 Task: Find connections with filter location Gorakhpur with filter topic #mentorshipwith filter profile language Potuguese with filter current company KPIT with filter school Velammal College of Engineering & Technology, Madurai with filter industry Circuses and Magic Shows with filter service category Corporate Events with filter keywords title Account Executive
Action: Mouse moved to (556, 92)
Screenshot: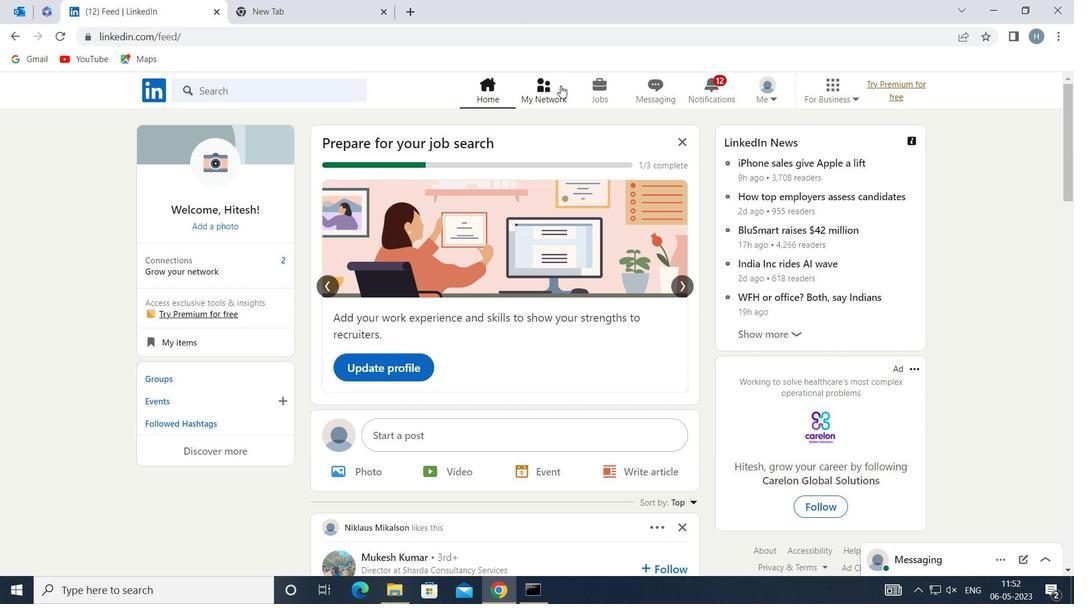 
Action: Mouse pressed left at (556, 92)
Screenshot: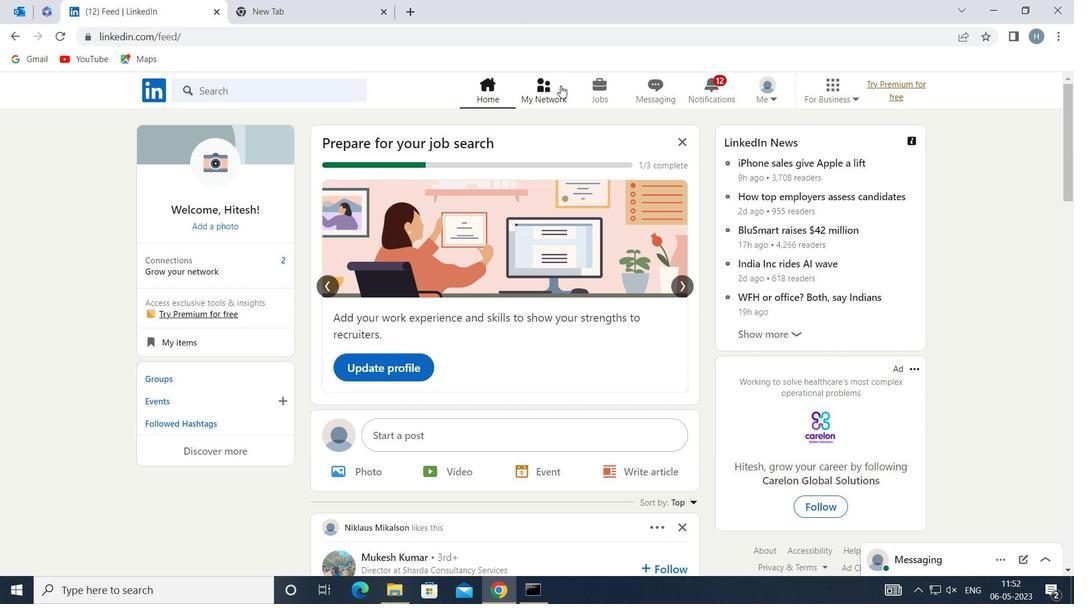 
Action: Mouse moved to (318, 162)
Screenshot: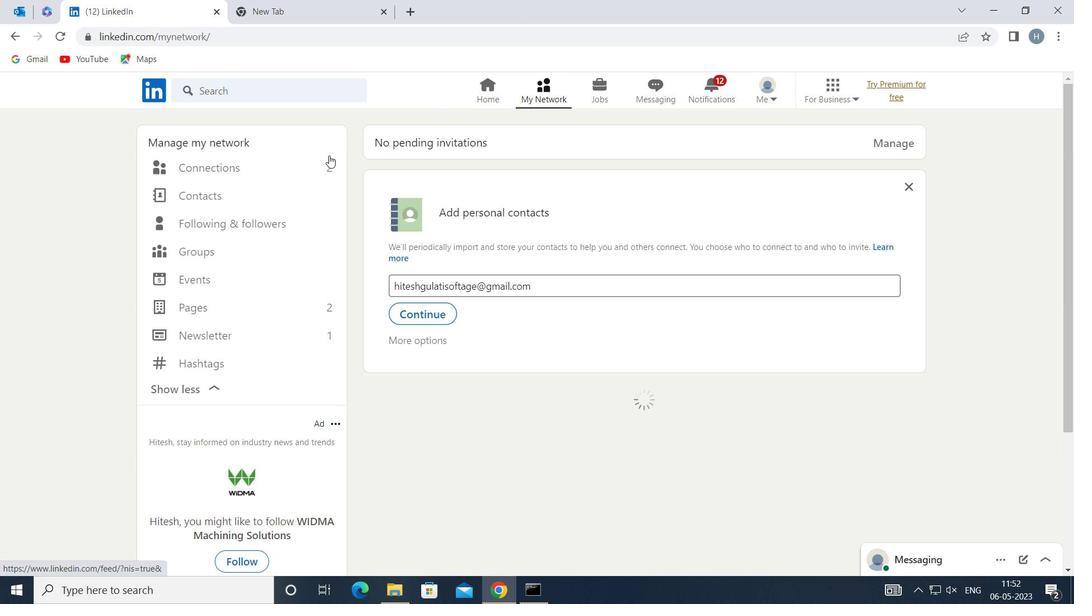 
Action: Mouse pressed left at (318, 162)
Screenshot: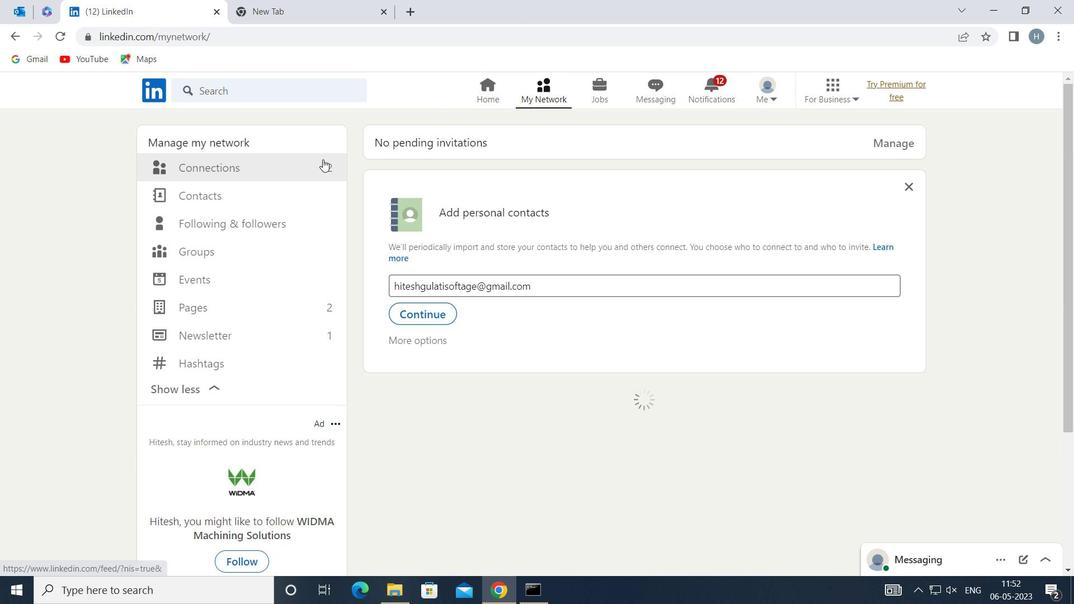 
Action: Mouse moved to (628, 167)
Screenshot: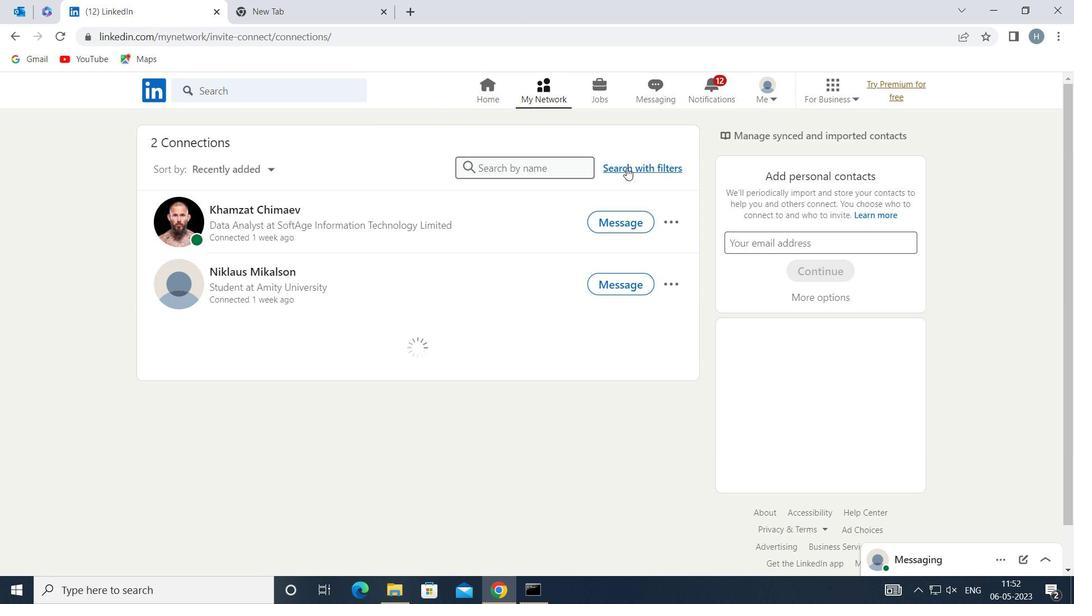 
Action: Mouse pressed left at (628, 167)
Screenshot: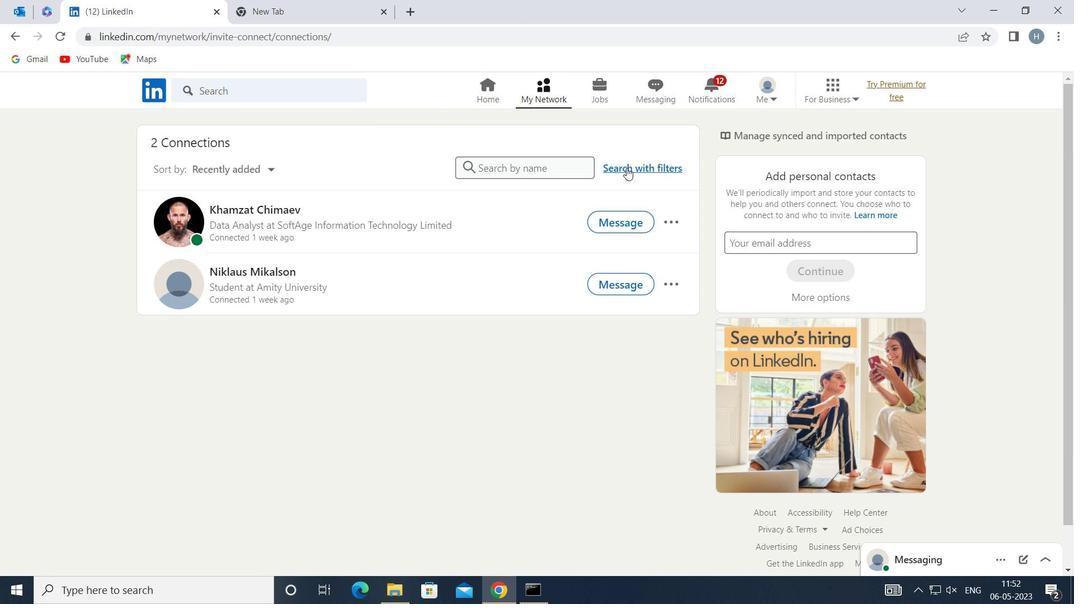 
Action: Mouse moved to (591, 127)
Screenshot: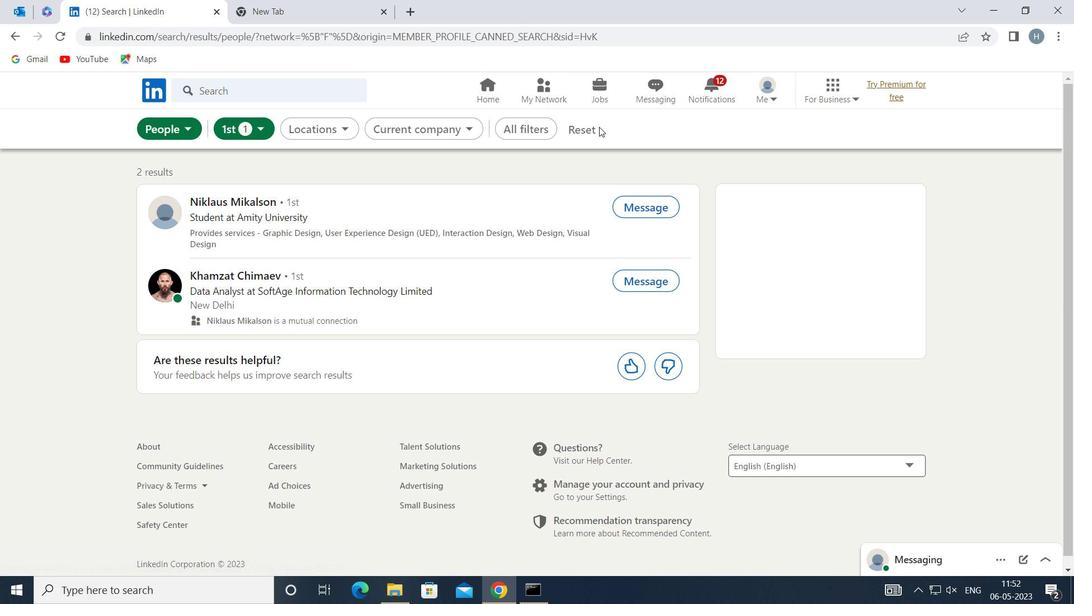 
Action: Mouse pressed left at (591, 127)
Screenshot: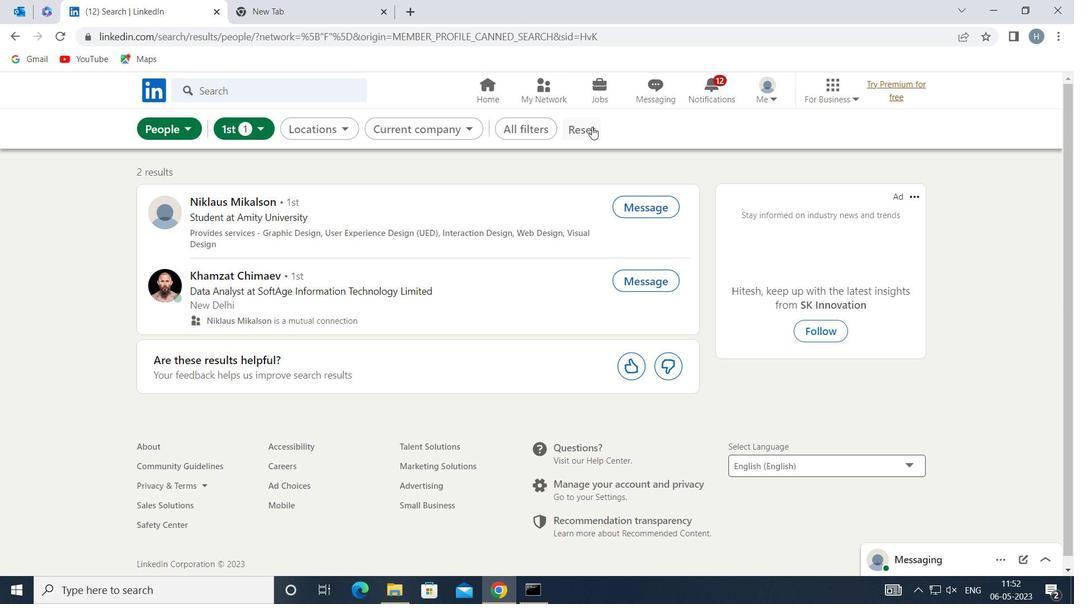 
Action: Mouse moved to (566, 122)
Screenshot: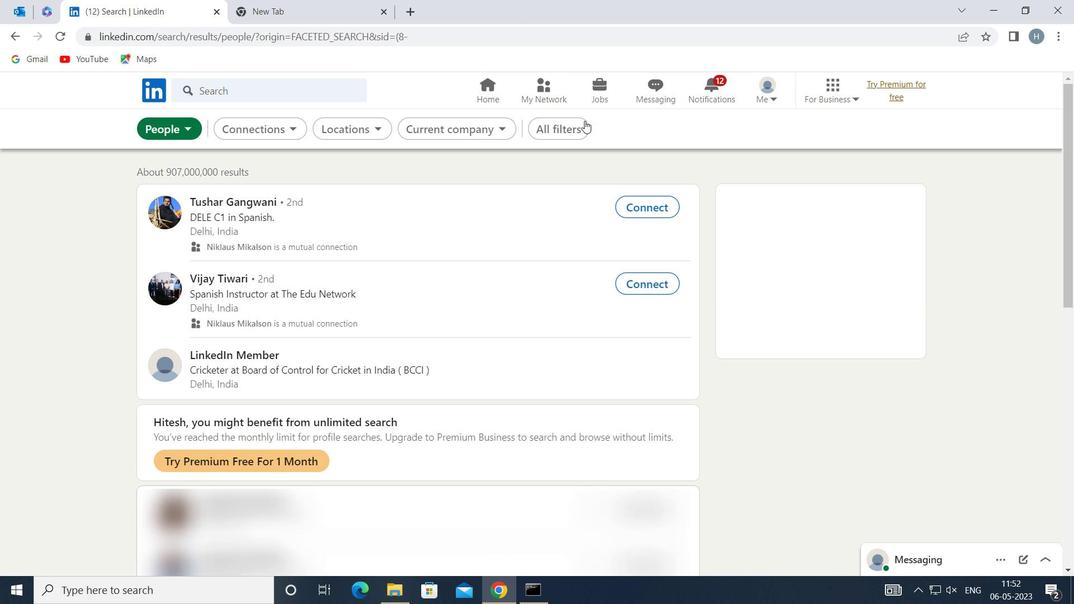 
Action: Mouse pressed left at (566, 122)
Screenshot: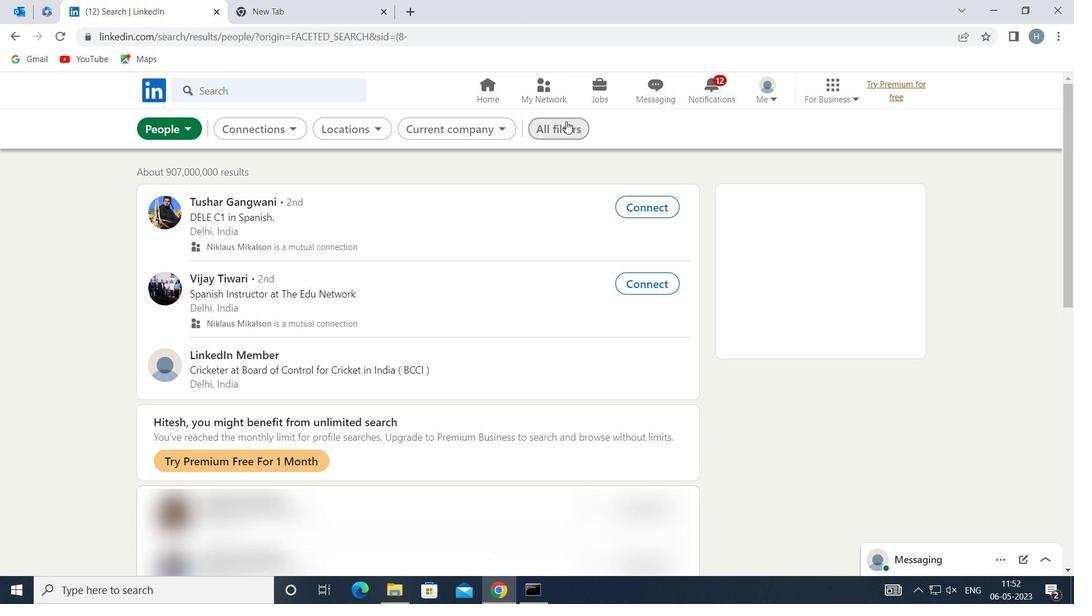 
Action: Mouse moved to (784, 263)
Screenshot: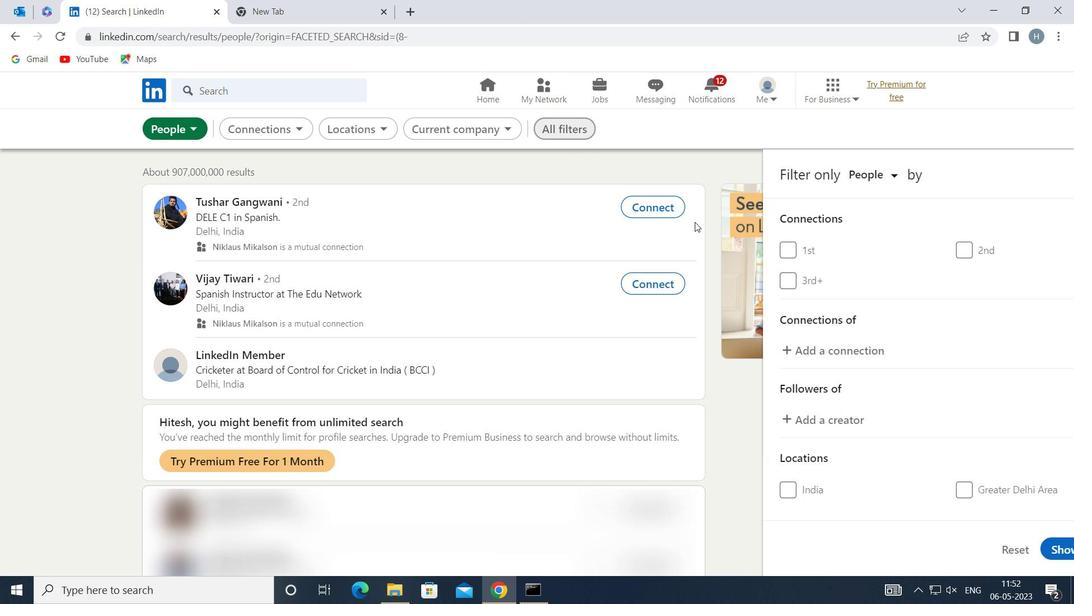
Action: Mouse scrolled (784, 262) with delta (0, 0)
Screenshot: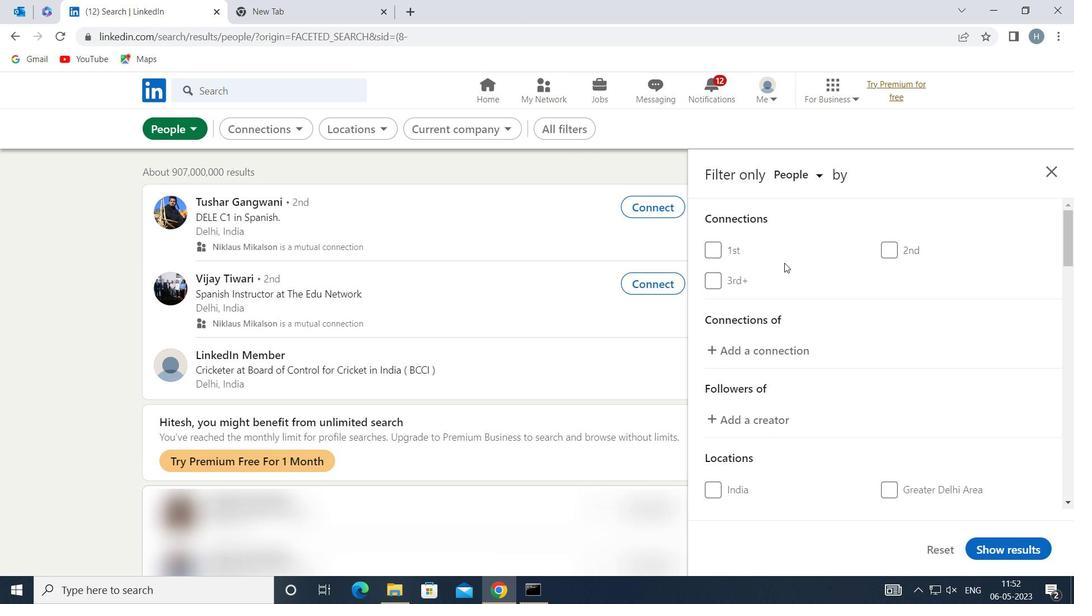 
Action: Mouse moved to (785, 263)
Screenshot: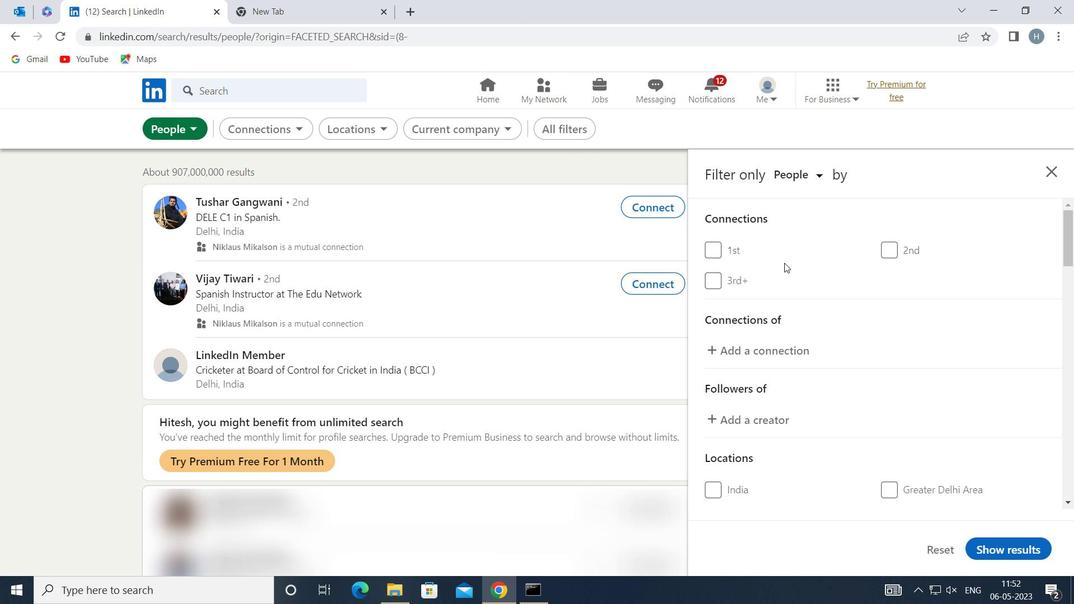 
Action: Mouse scrolled (785, 262) with delta (0, 0)
Screenshot: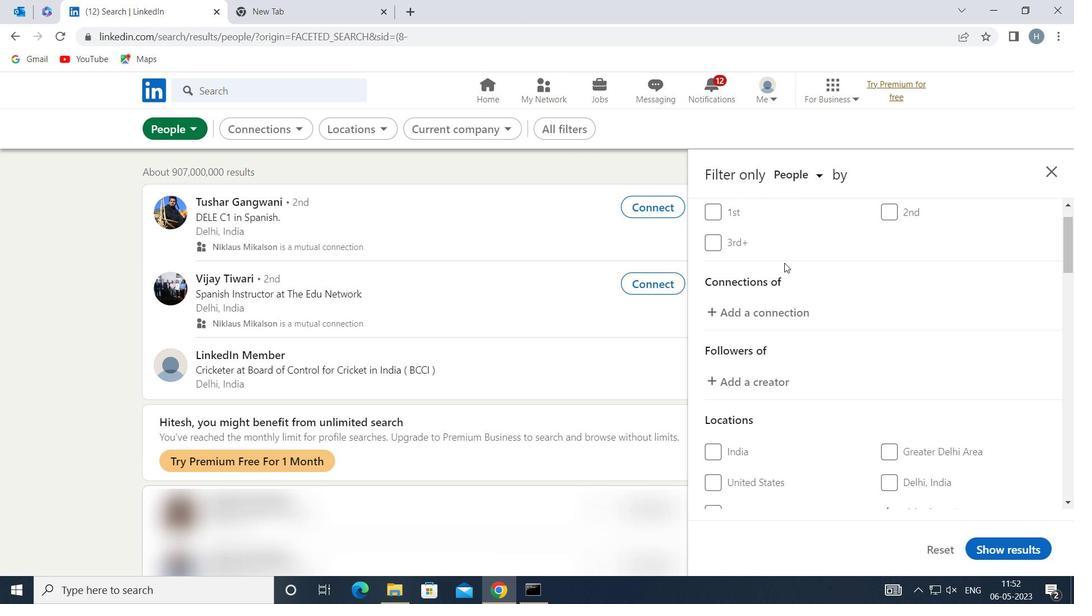
Action: Mouse scrolled (785, 262) with delta (0, 0)
Screenshot: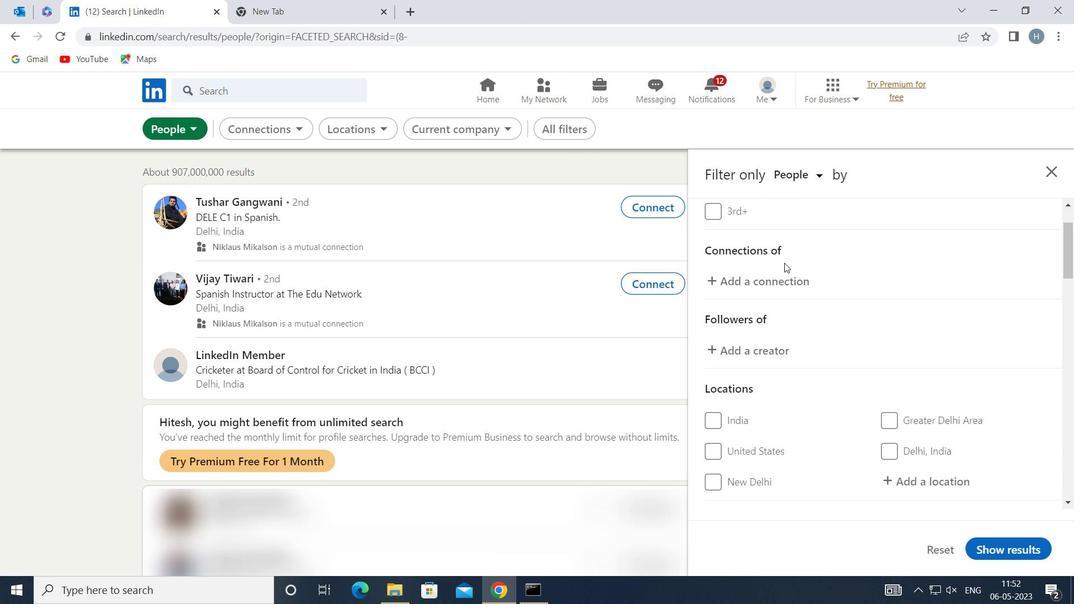 
Action: Mouse moved to (891, 341)
Screenshot: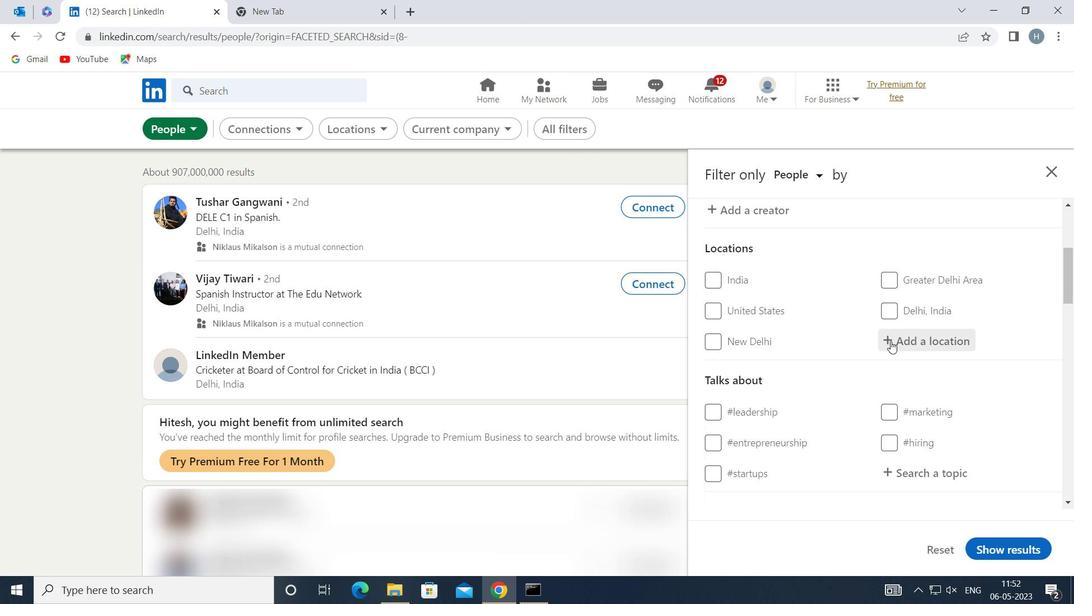
Action: Mouse pressed left at (891, 341)
Screenshot: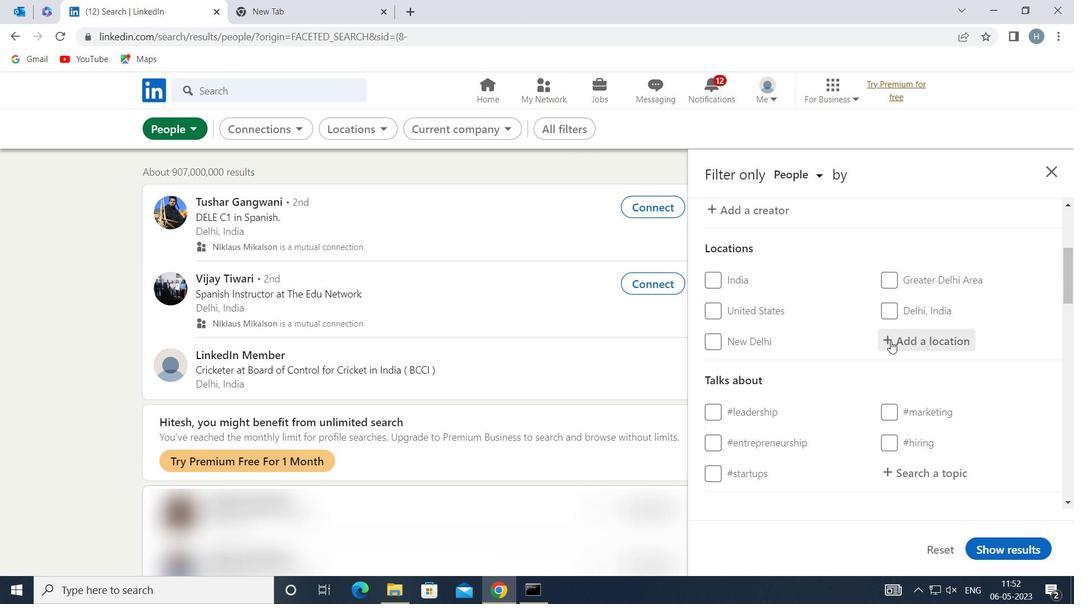 
Action: Mouse moved to (893, 341)
Screenshot: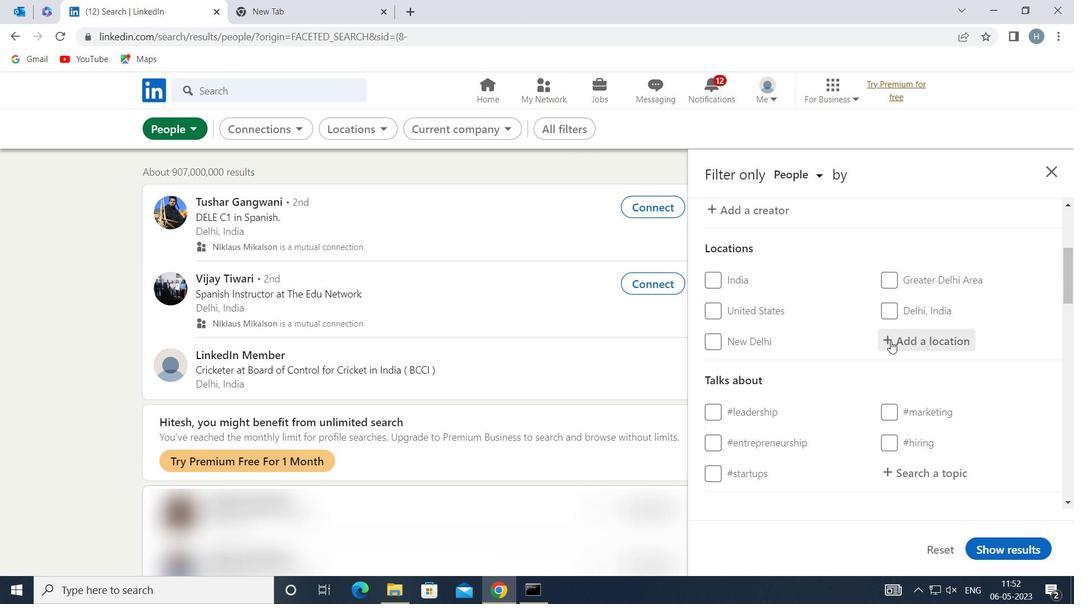 
Action: Key pressed <Key.shift>GORAKHPUR
Screenshot: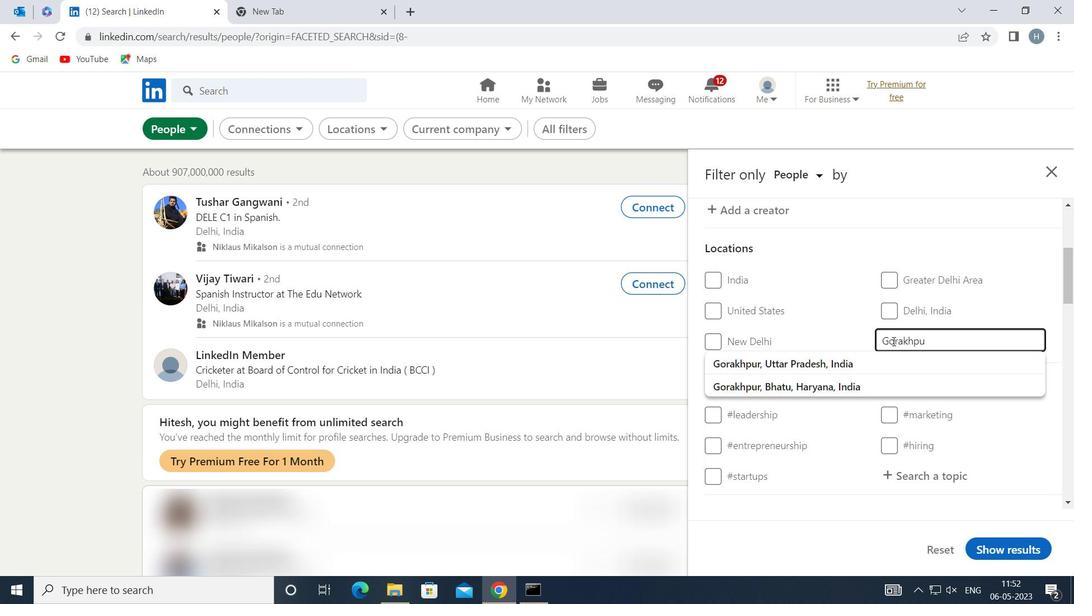 
Action: Mouse moved to (1014, 302)
Screenshot: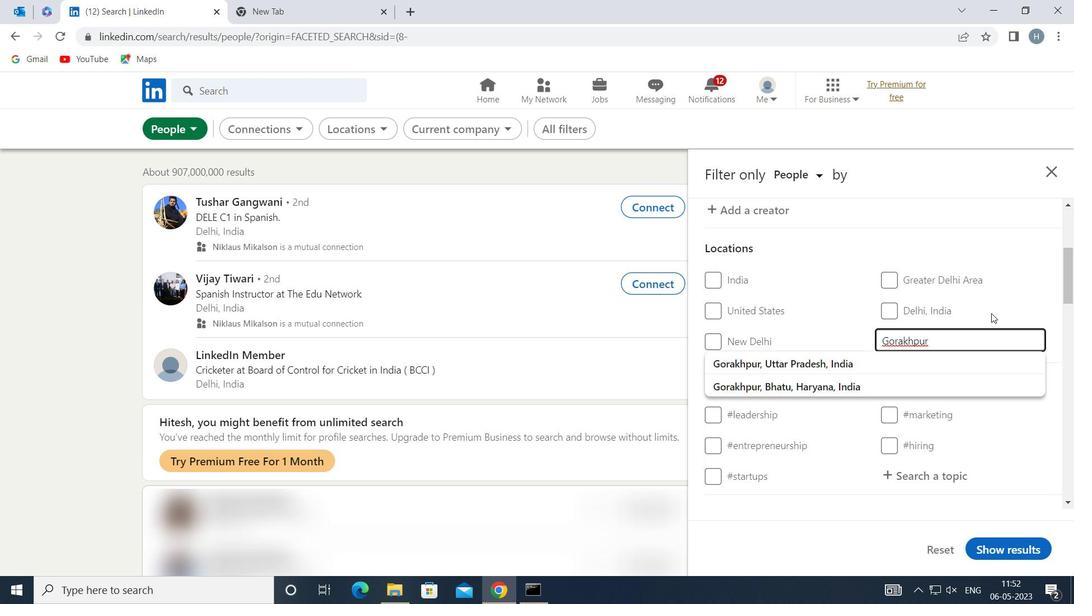 
Action: Mouse pressed left at (1014, 302)
Screenshot: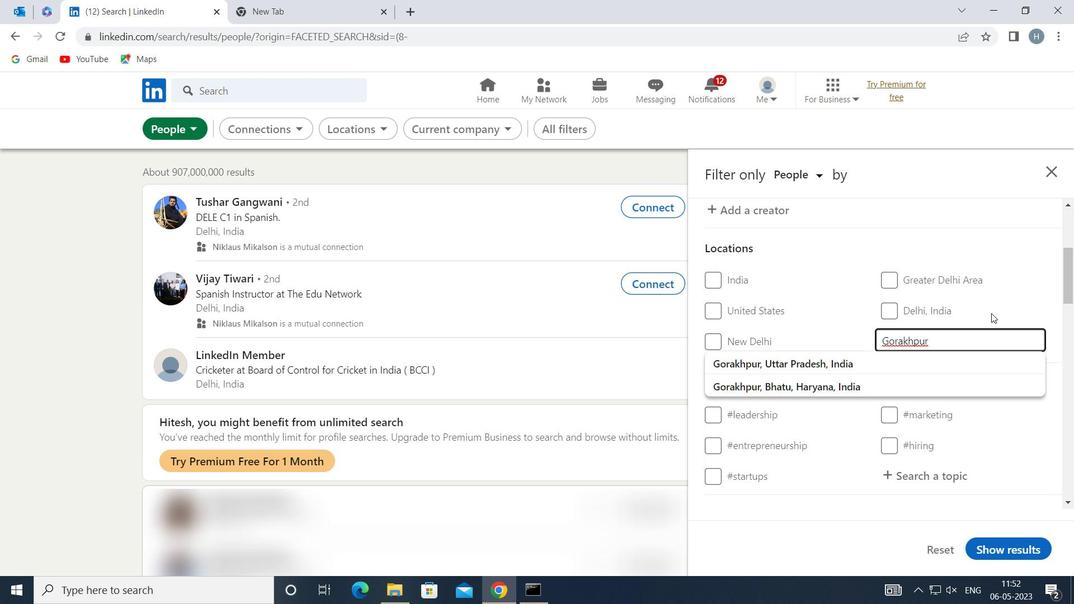 
Action: Mouse moved to (954, 350)
Screenshot: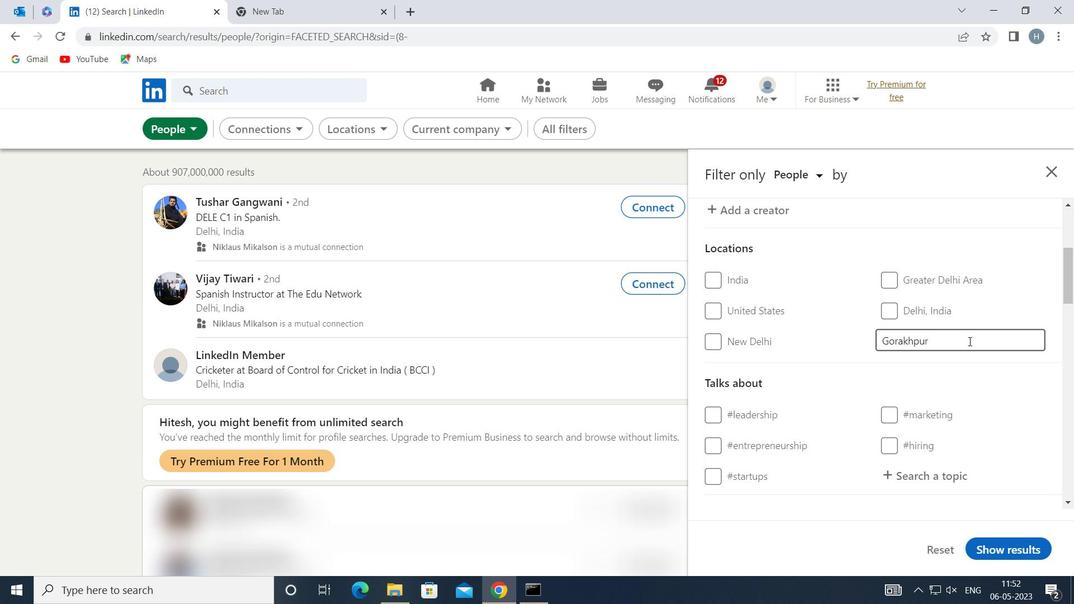 
Action: Mouse scrolled (954, 350) with delta (0, 0)
Screenshot: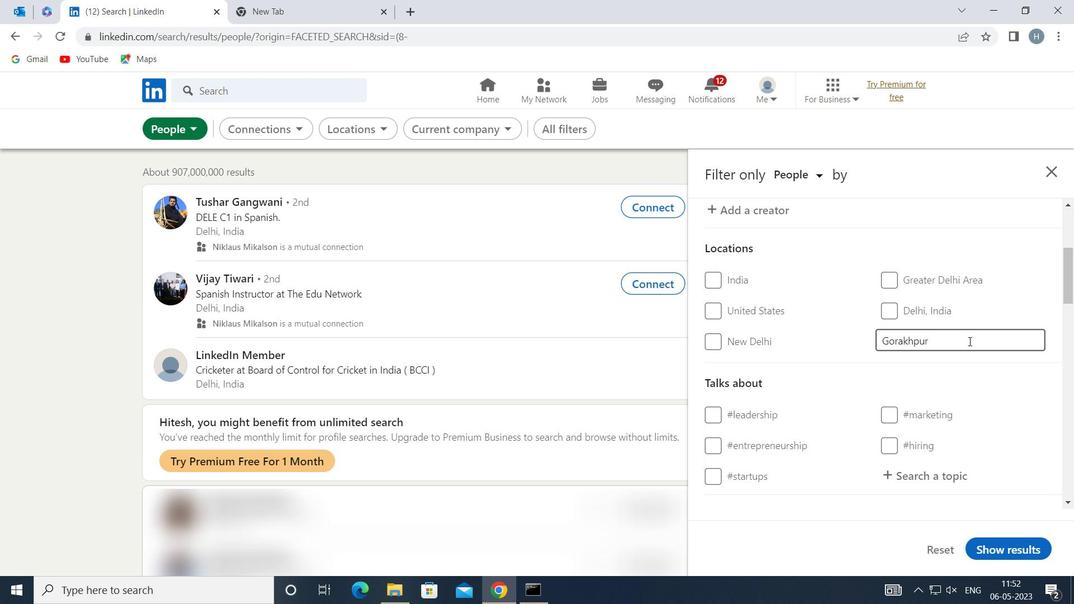 
Action: Mouse moved to (948, 350)
Screenshot: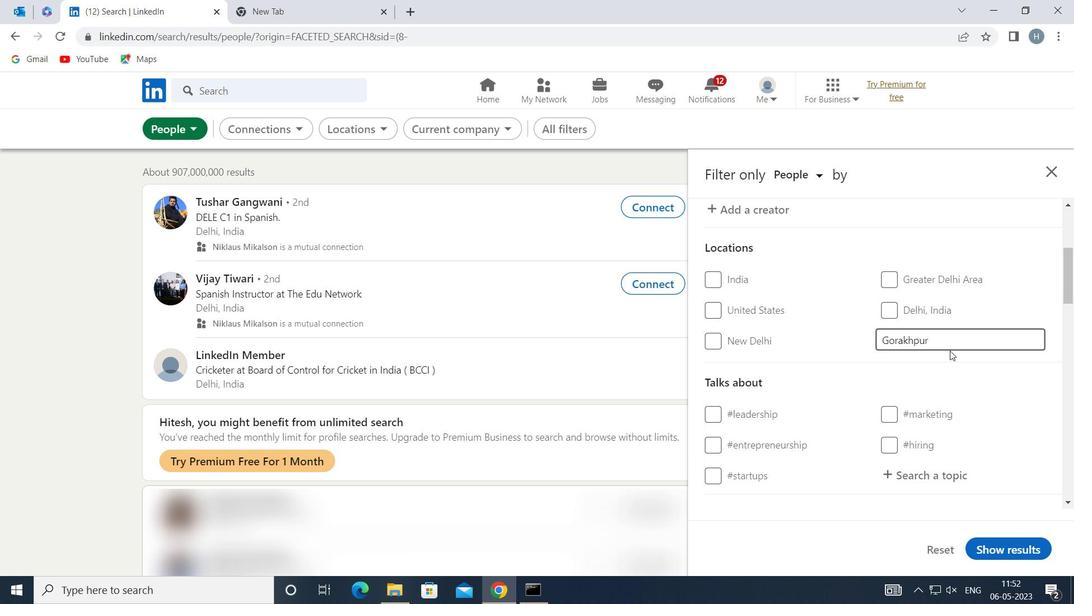 
Action: Mouse scrolled (948, 350) with delta (0, 0)
Screenshot: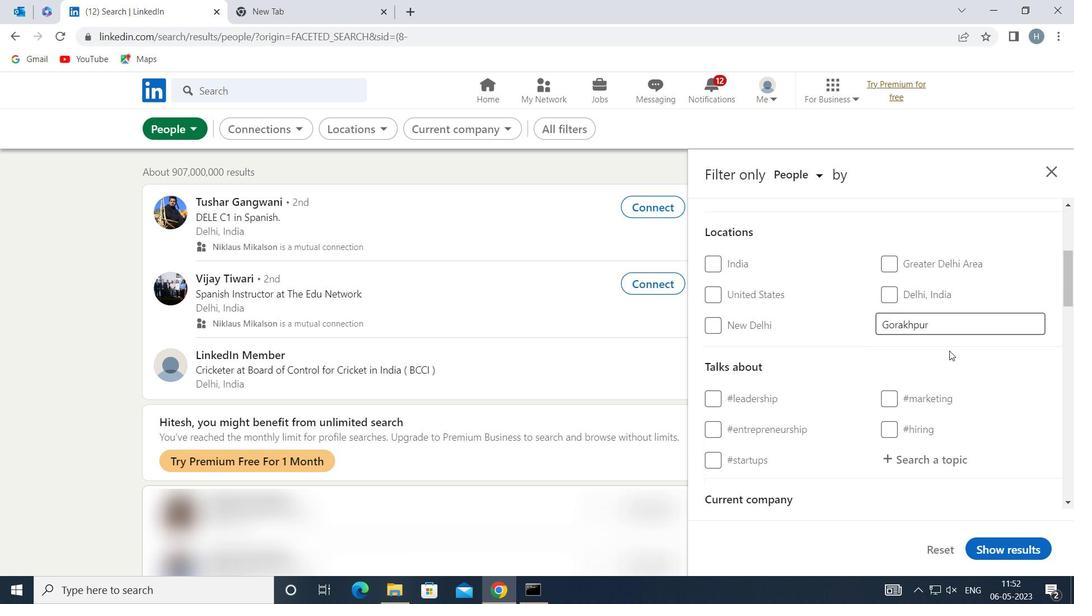 
Action: Mouse moved to (953, 331)
Screenshot: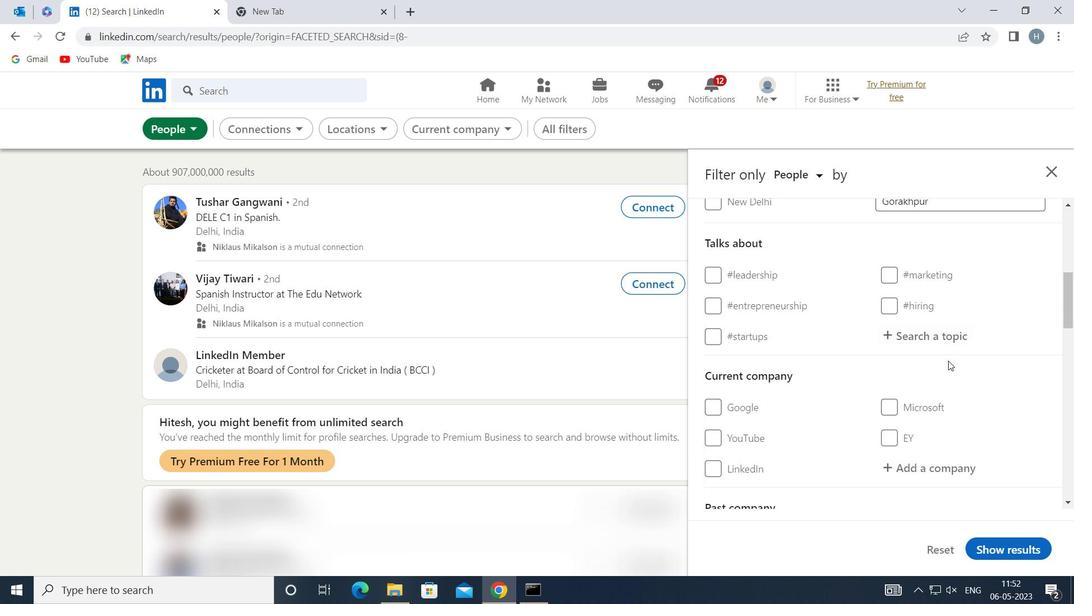 
Action: Mouse pressed left at (953, 331)
Screenshot: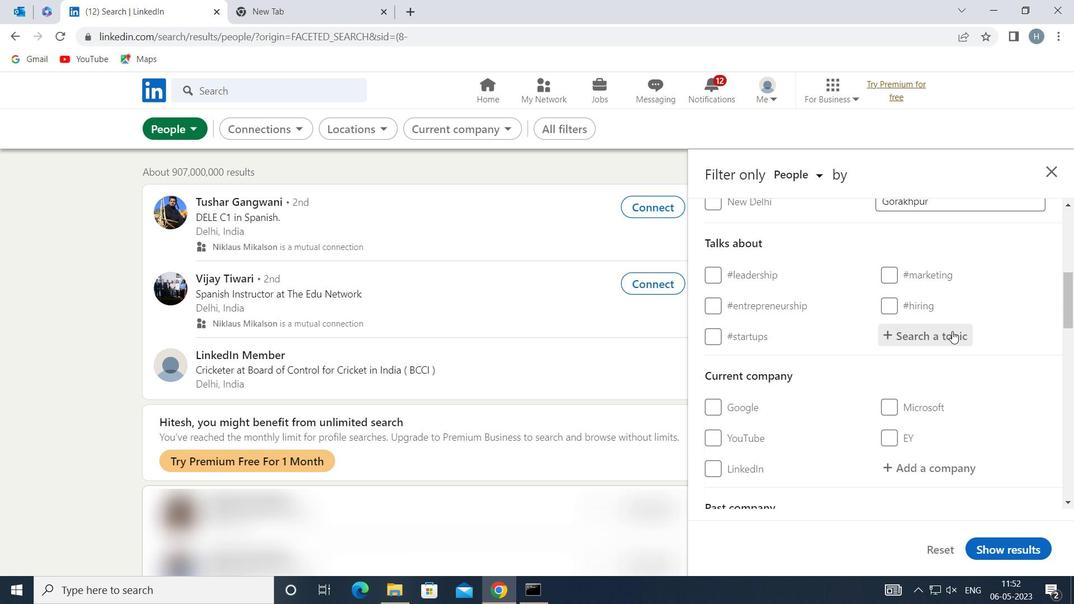 
Action: Key pressed MENTORSHIP
Screenshot: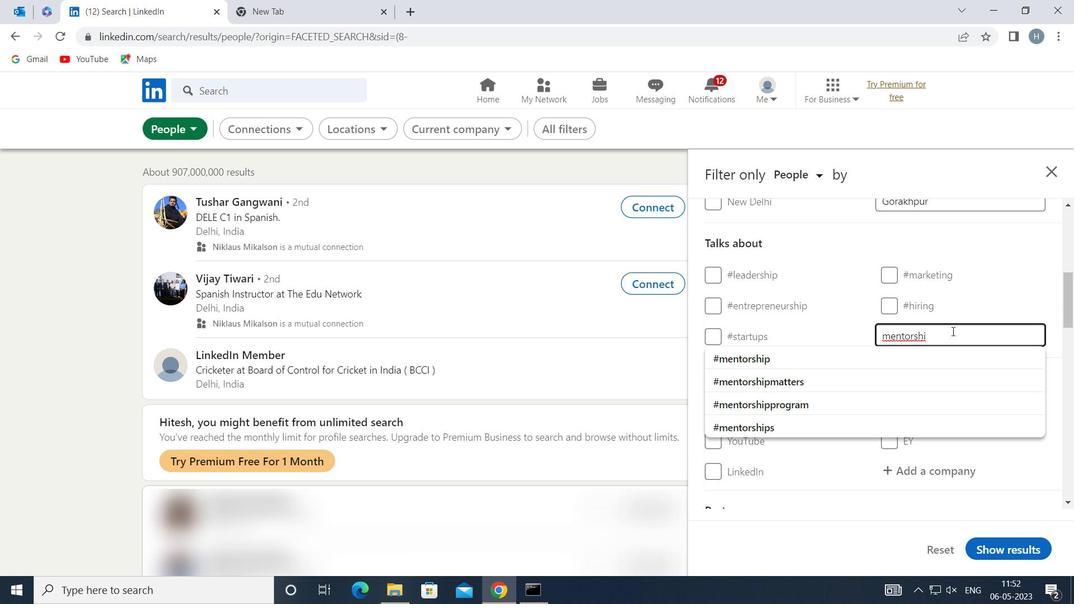 
Action: Mouse moved to (827, 358)
Screenshot: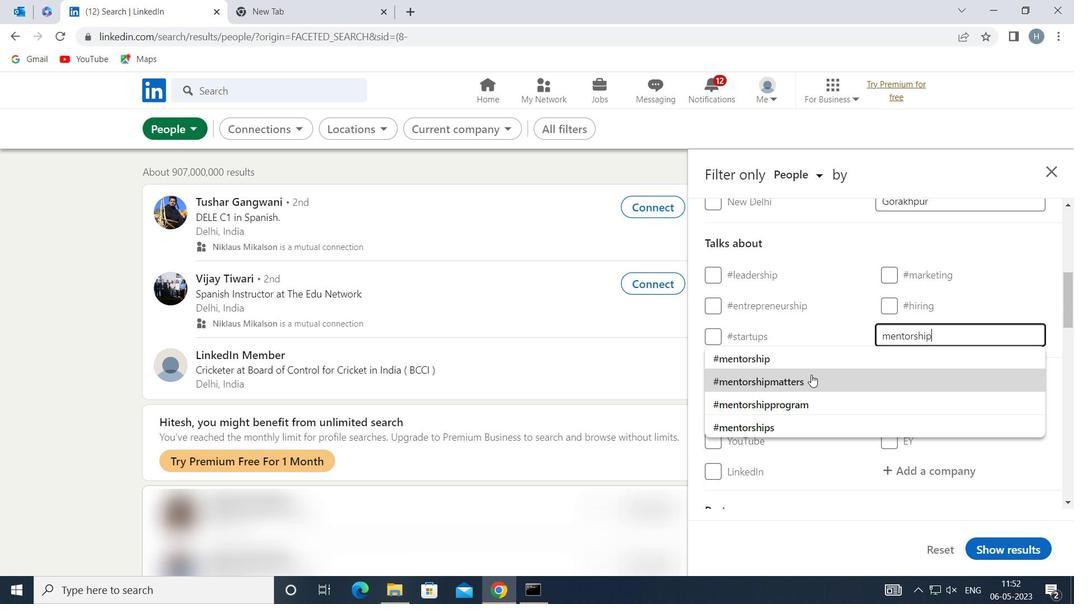 
Action: Mouse pressed left at (827, 358)
Screenshot: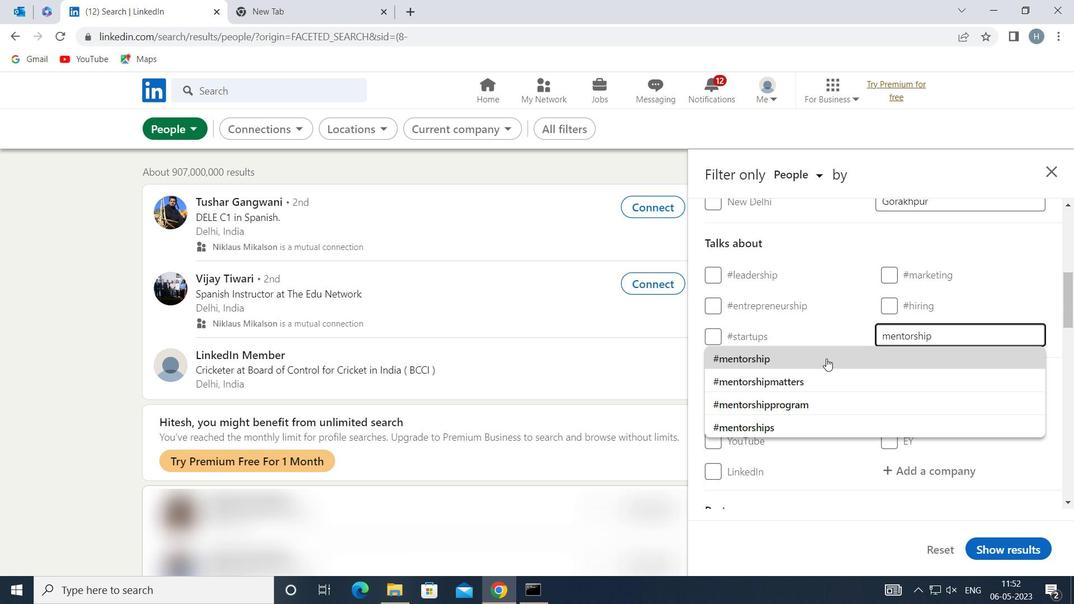 
Action: Mouse moved to (834, 349)
Screenshot: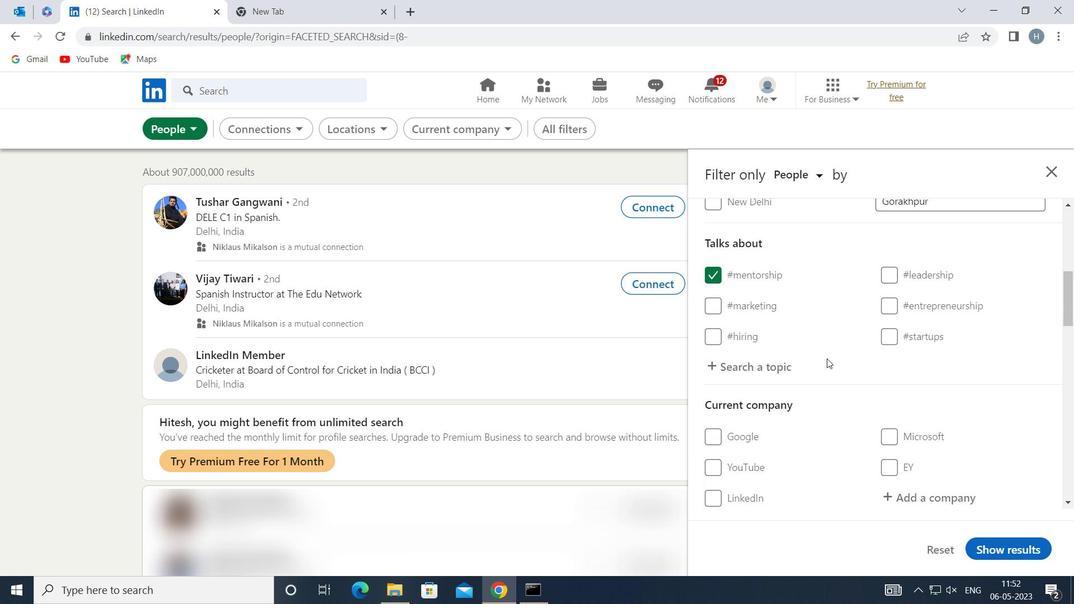
Action: Mouse scrolled (834, 348) with delta (0, 0)
Screenshot: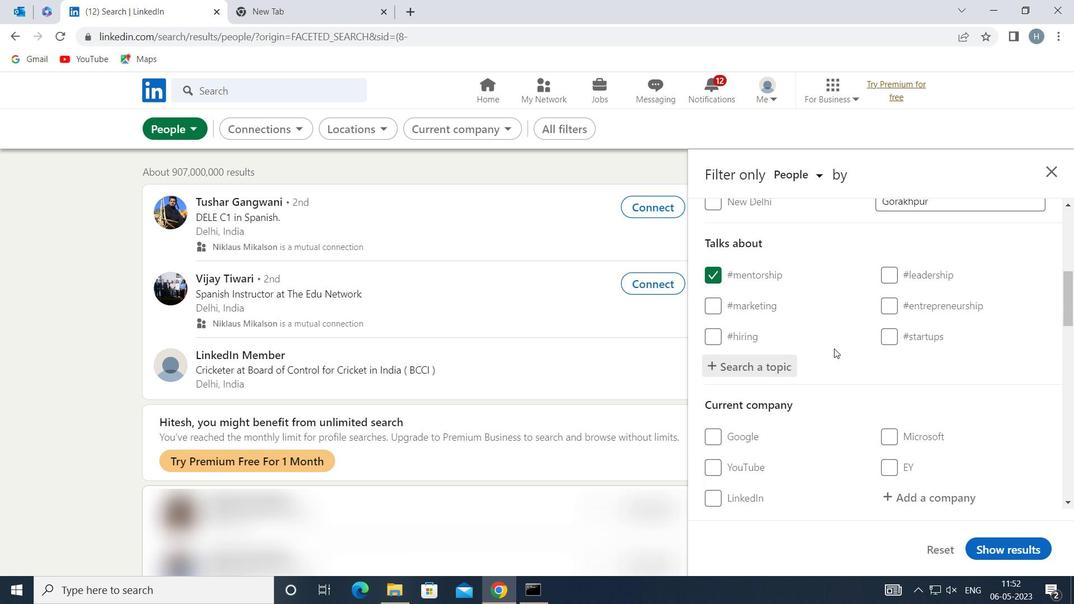 
Action: Mouse moved to (836, 345)
Screenshot: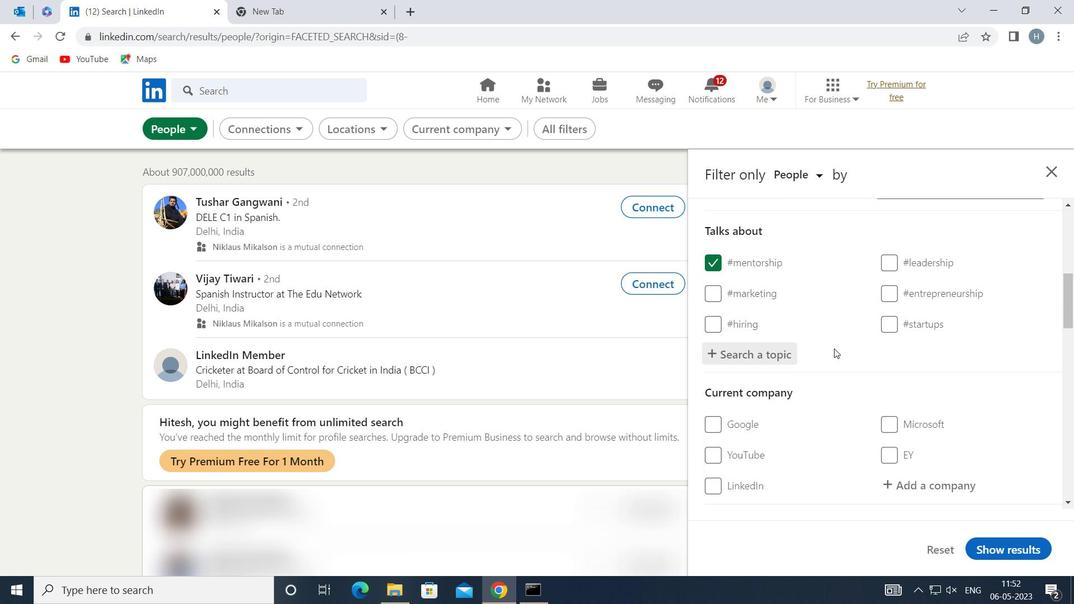 
Action: Mouse scrolled (836, 345) with delta (0, 0)
Screenshot: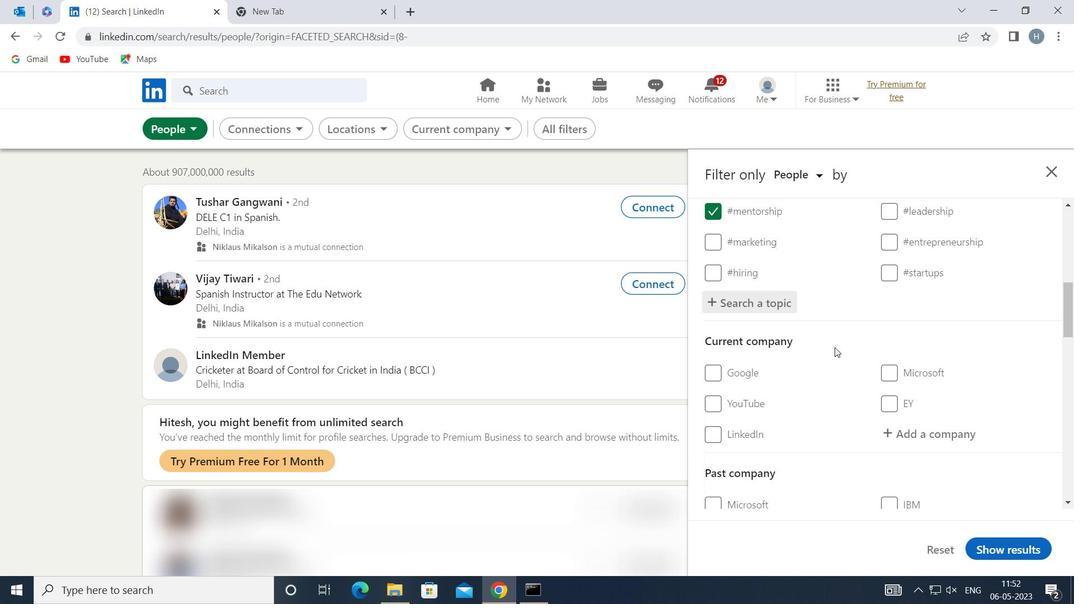 
Action: Mouse moved to (842, 342)
Screenshot: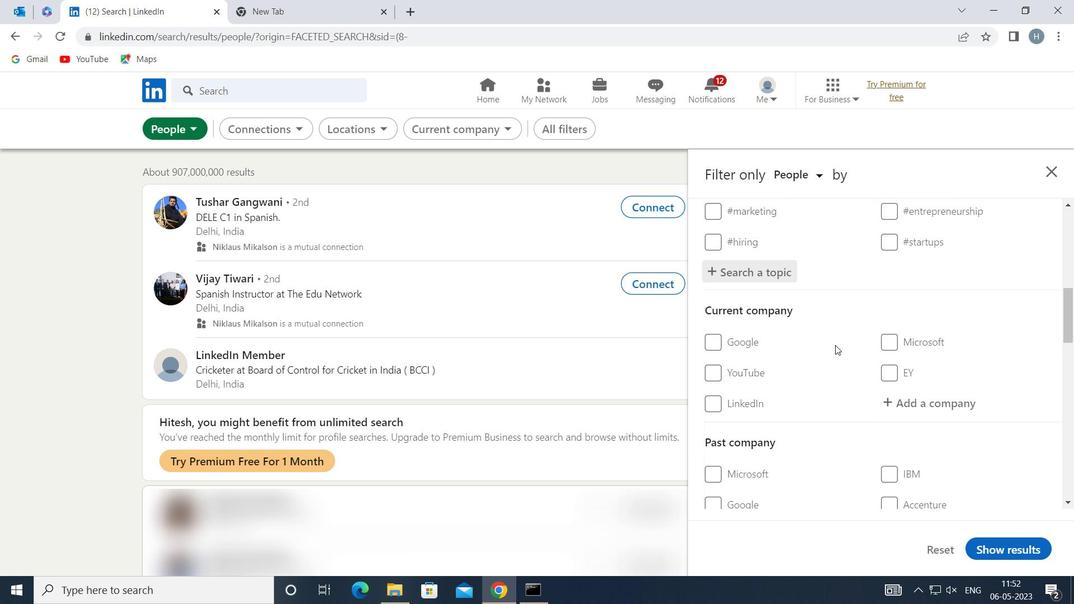 
Action: Mouse scrolled (842, 342) with delta (0, 0)
Screenshot: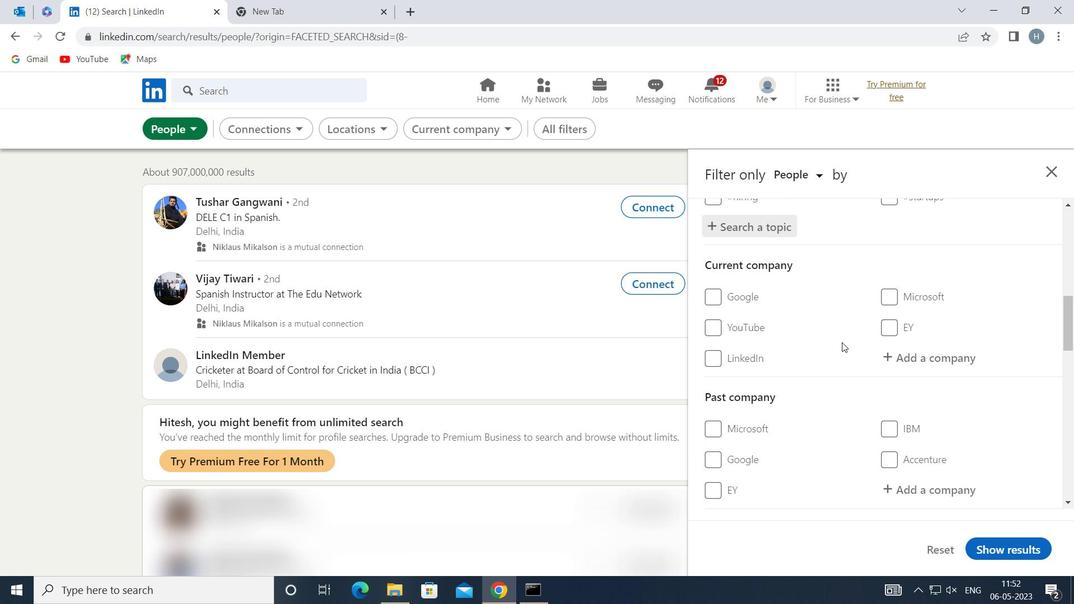 
Action: Mouse moved to (841, 342)
Screenshot: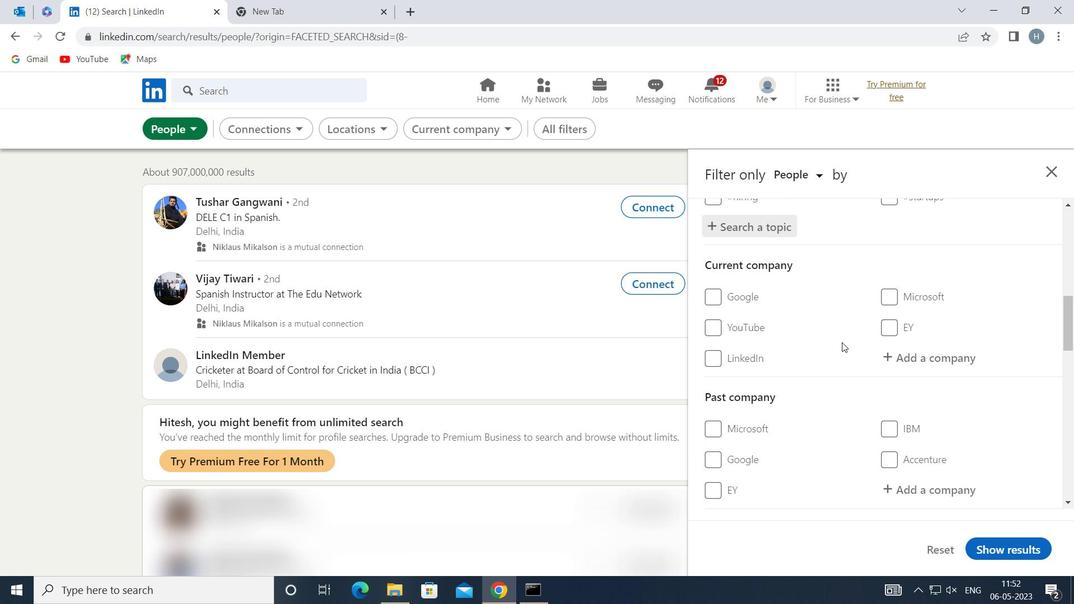 
Action: Mouse scrolled (841, 342) with delta (0, 0)
Screenshot: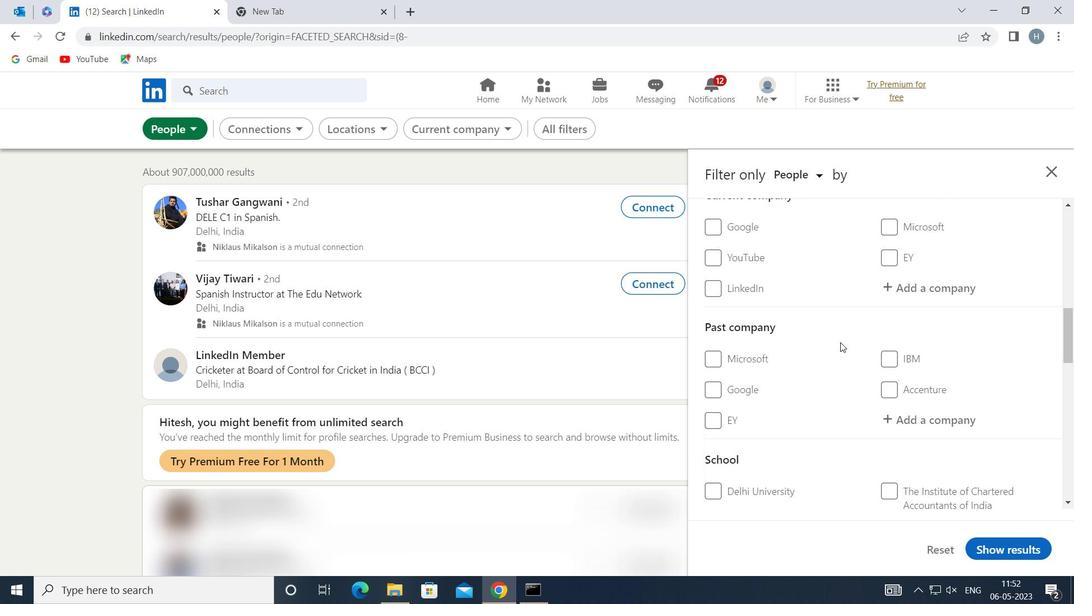 
Action: Mouse moved to (843, 340)
Screenshot: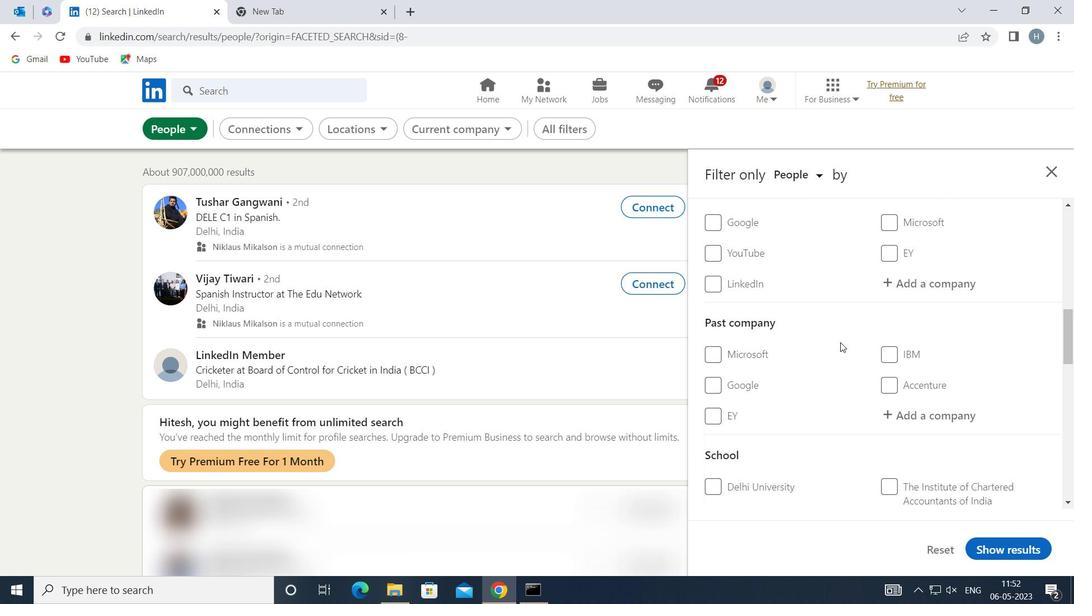 
Action: Mouse scrolled (843, 339) with delta (0, 0)
Screenshot: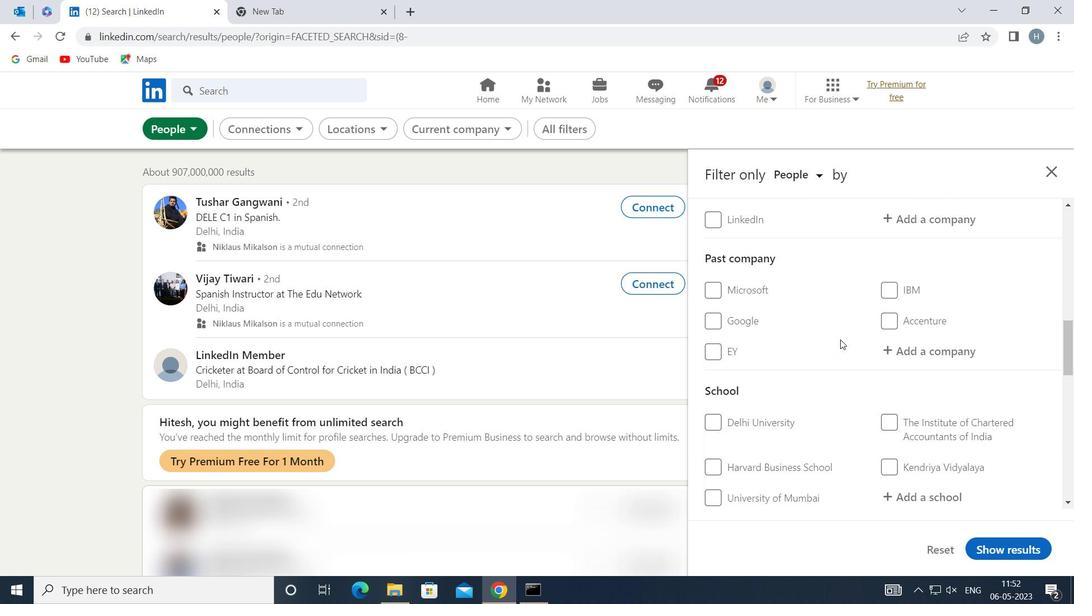 
Action: Mouse scrolled (843, 339) with delta (0, 0)
Screenshot: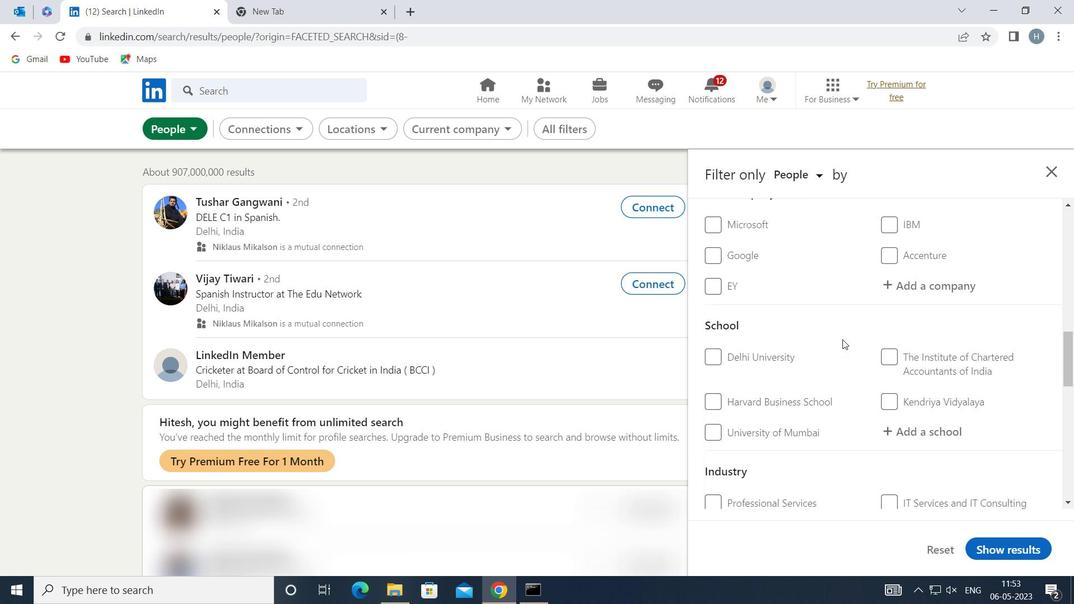 
Action: Mouse moved to (843, 343)
Screenshot: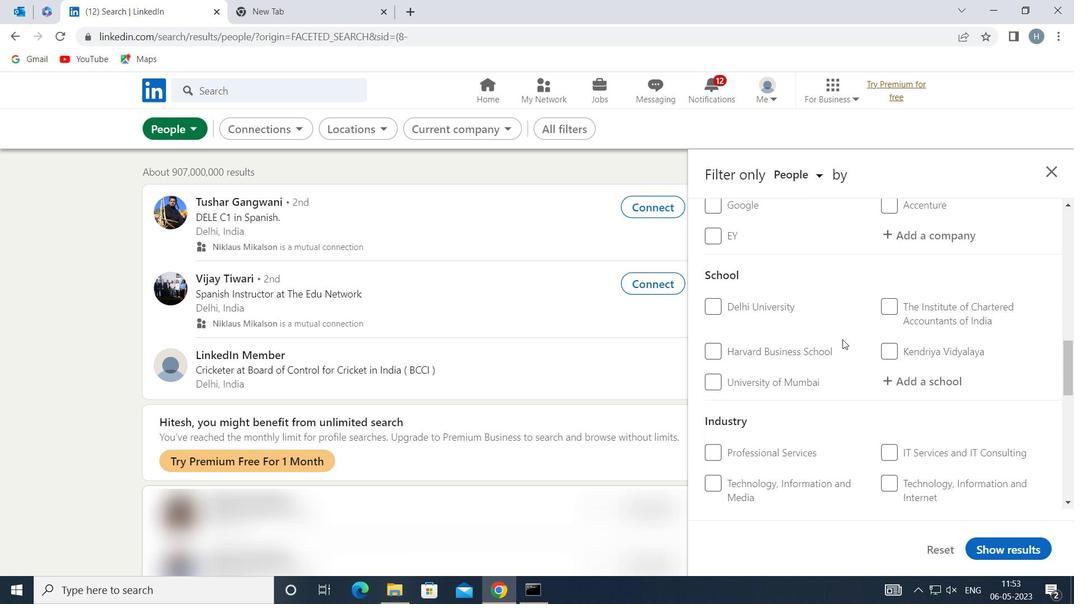 
Action: Mouse scrolled (843, 342) with delta (0, 0)
Screenshot: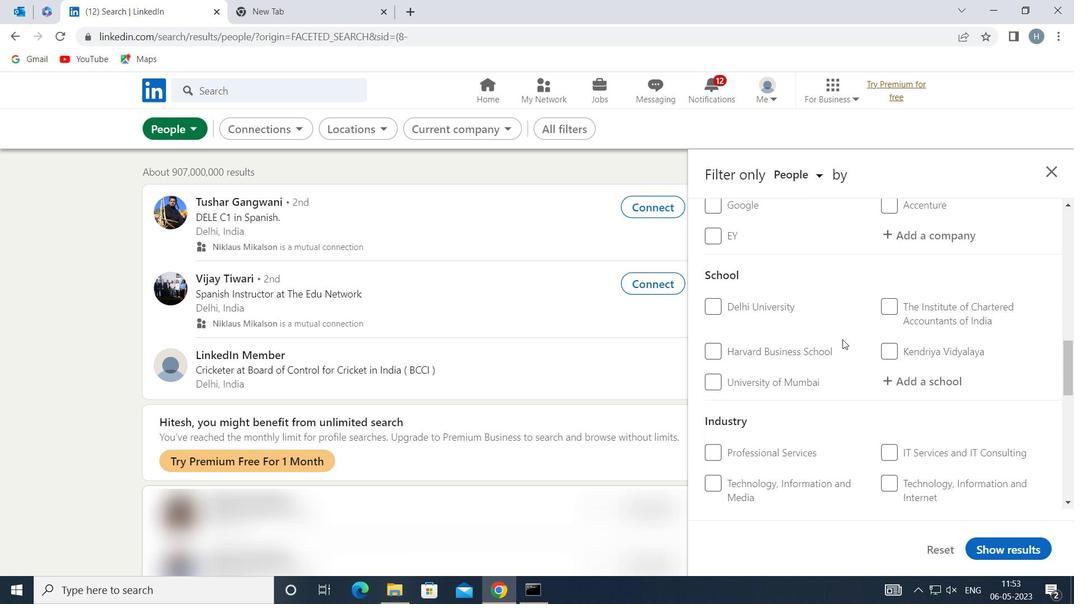 
Action: Mouse moved to (843, 345)
Screenshot: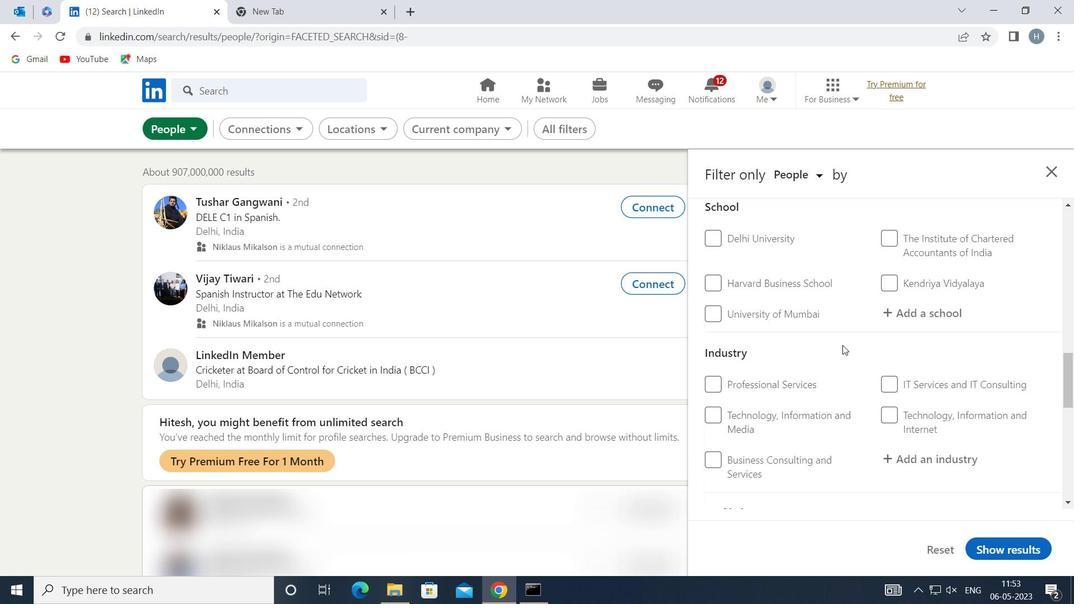 
Action: Mouse scrolled (843, 345) with delta (0, 0)
Screenshot: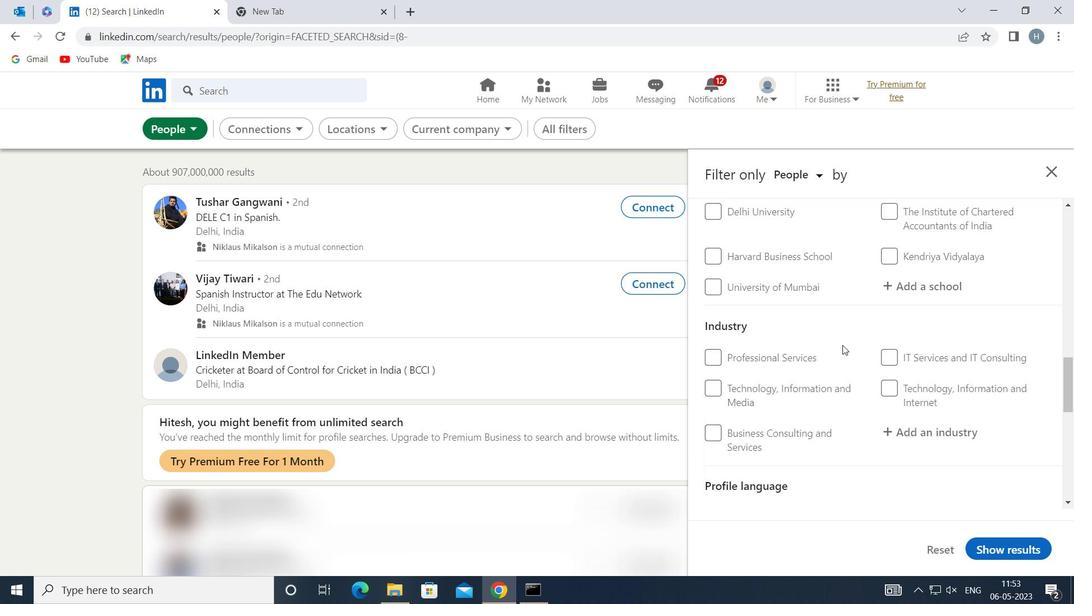 
Action: Mouse moved to (843, 348)
Screenshot: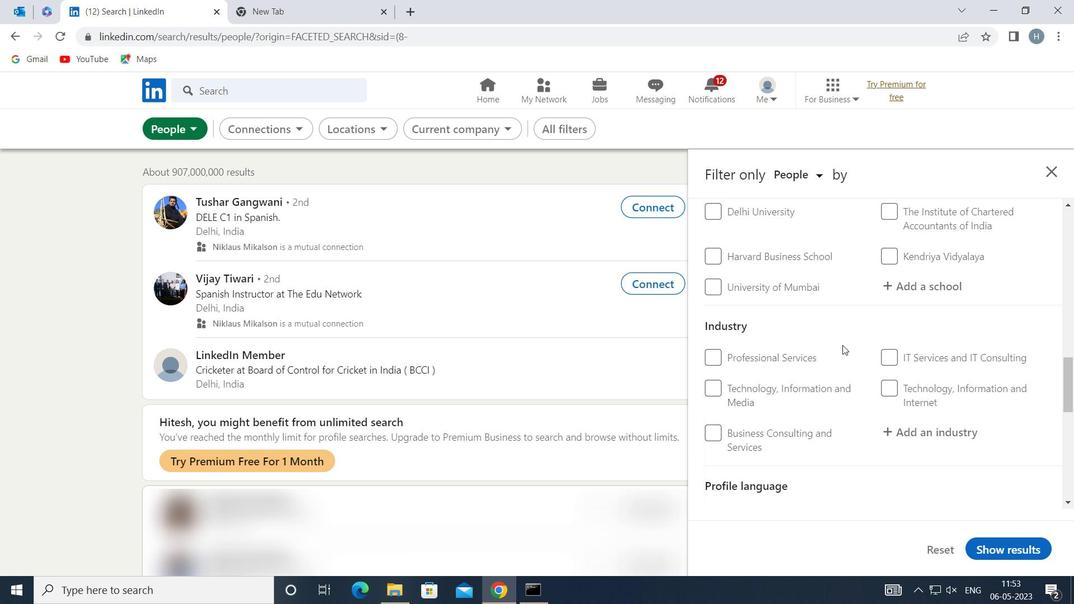
Action: Mouse scrolled (843, 347) with delta (0, 0)
Screenshot: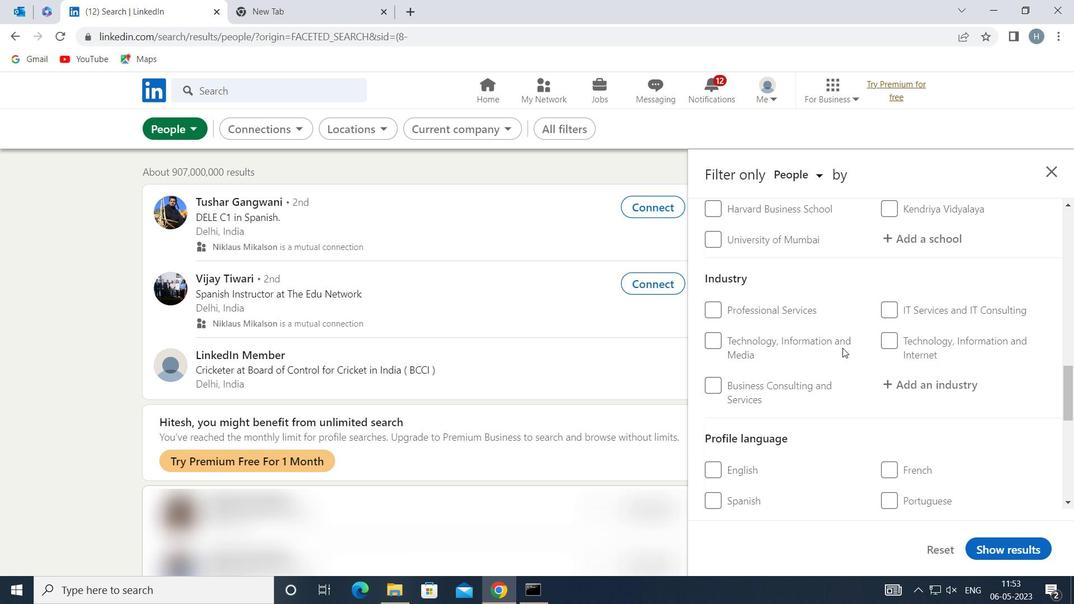 
Action: Mouse moved to (886, 403)
Screenshot: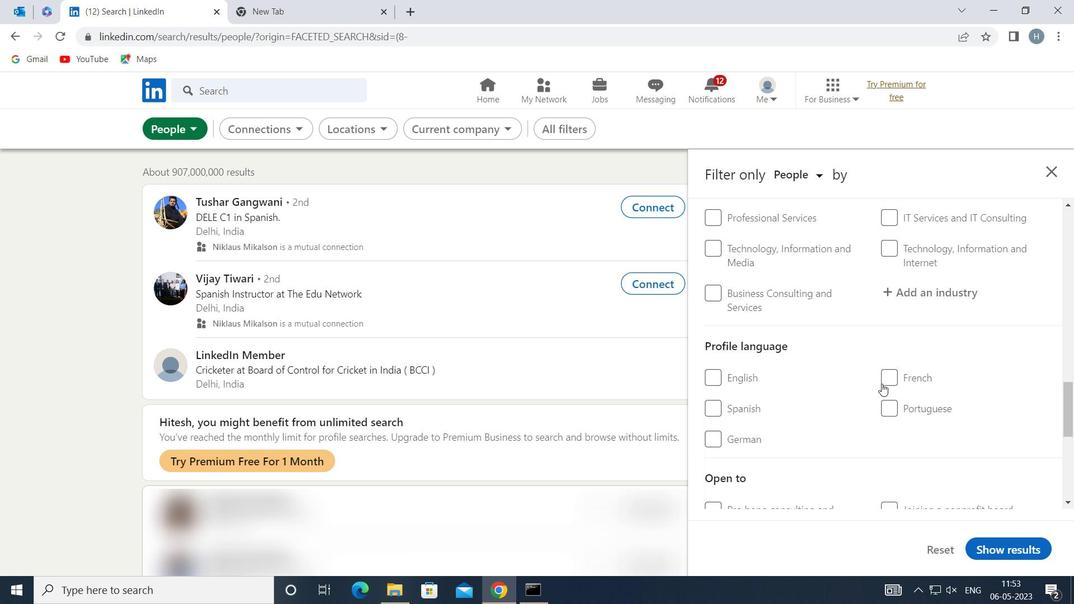 
Action: Mouse pressed left at (886, 403)
Screenshot: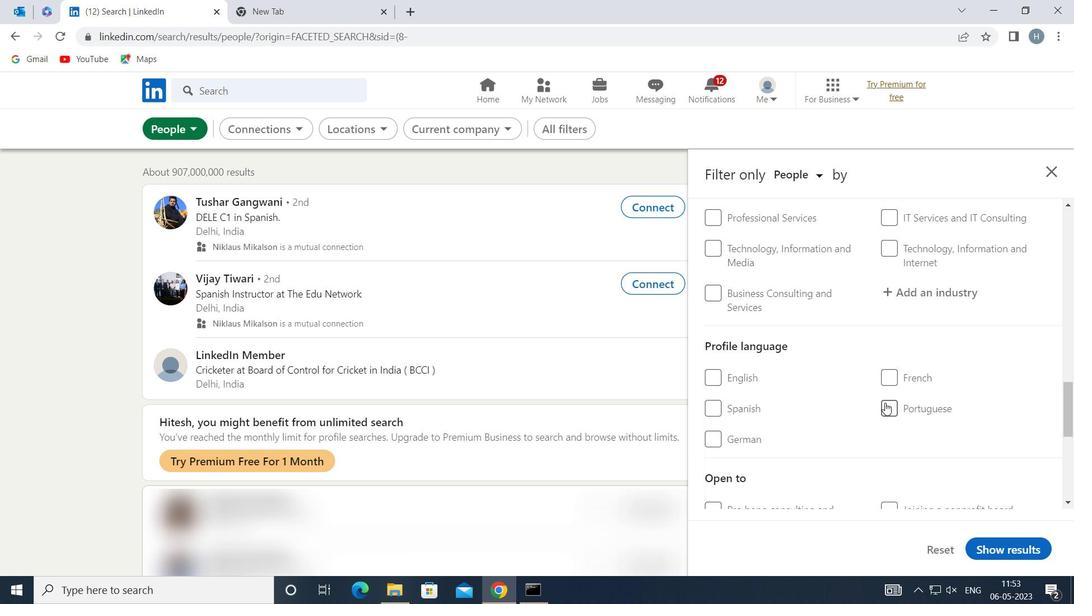 
Action: Mouse moved to (832, 400)
Screenshot: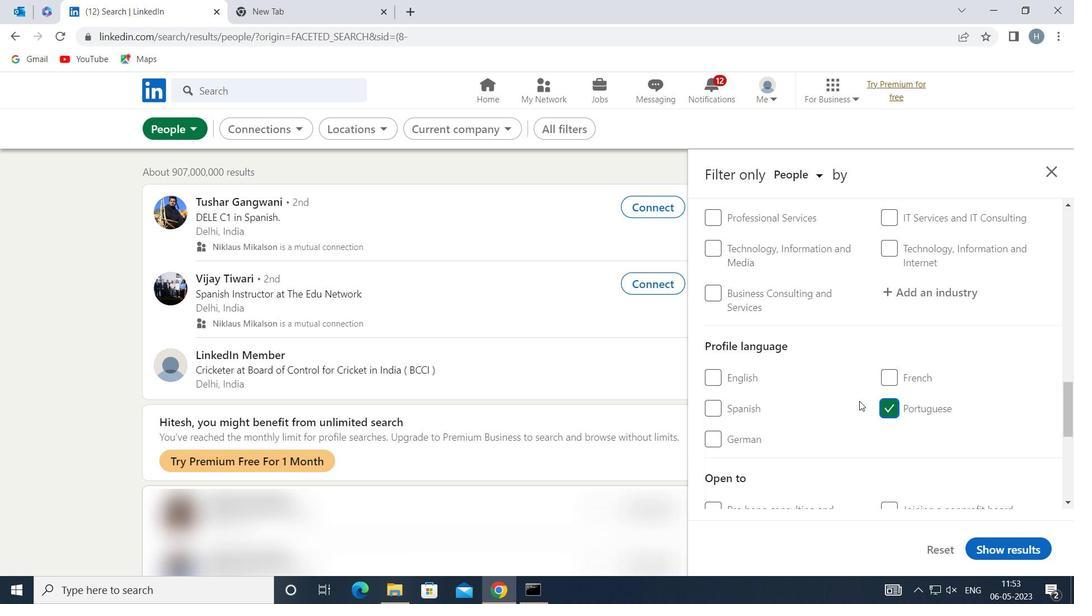 
Action: Mouse scrolled (832, 400) with delta (0, 0)
Screenshot: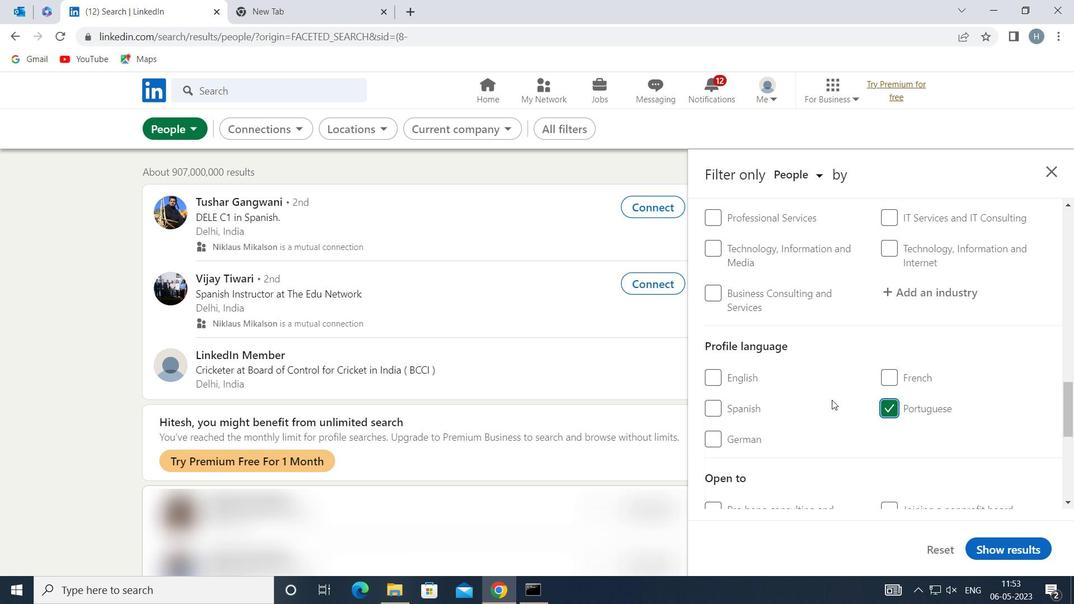 
Action: Mouse scrolled (832, 400) with delta (0, 0)
Screenshot: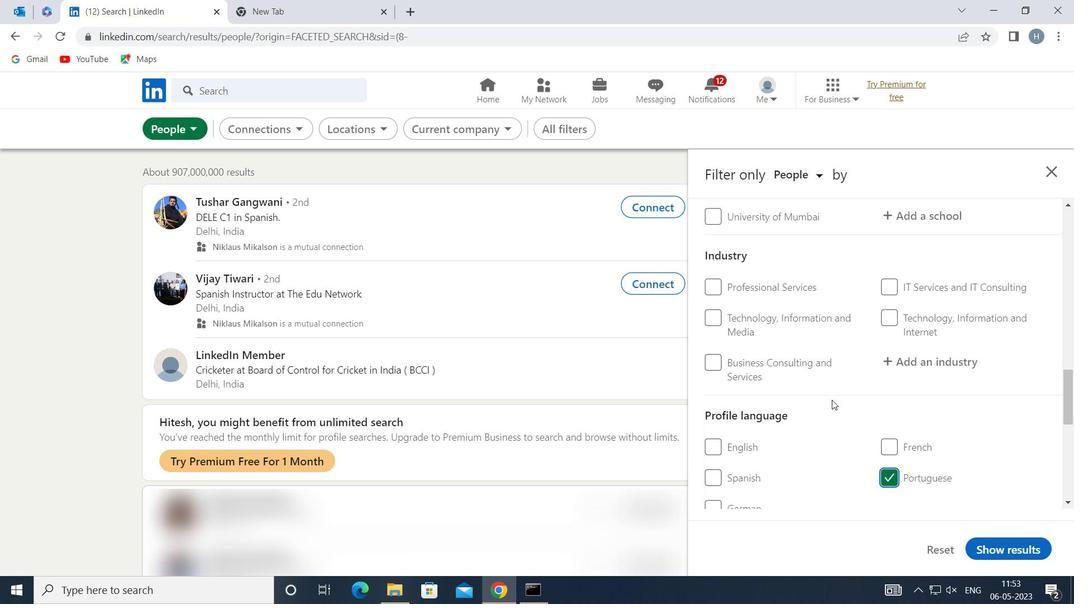
Action: Mouse scrolled (832, 400) with delta (0, 0)
Screenshot: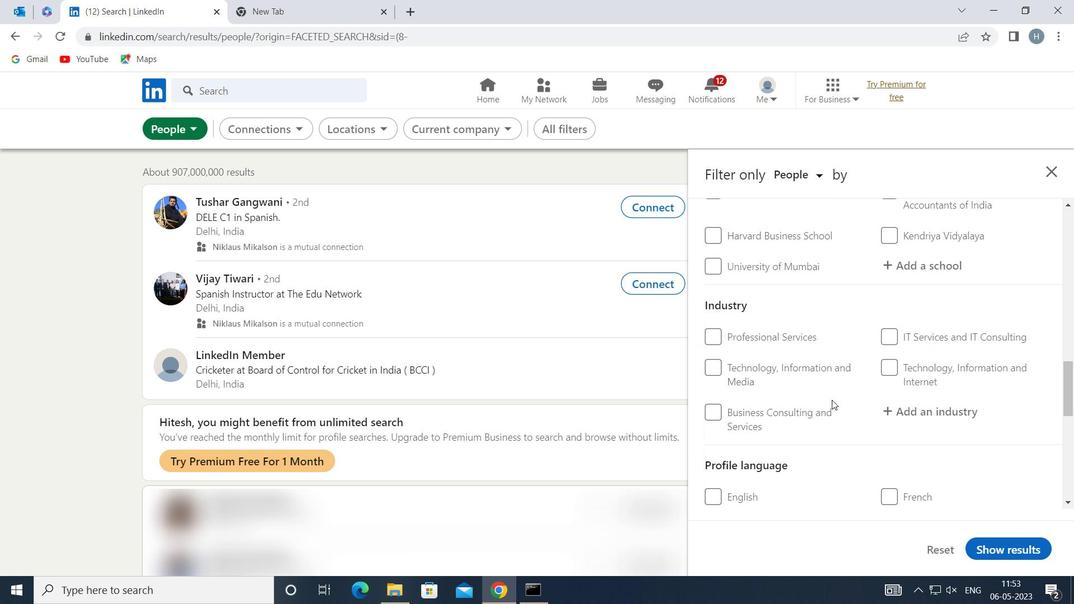 
Action: Mouse scrolled (832, 400) with delta (0, 0)
Screenshot: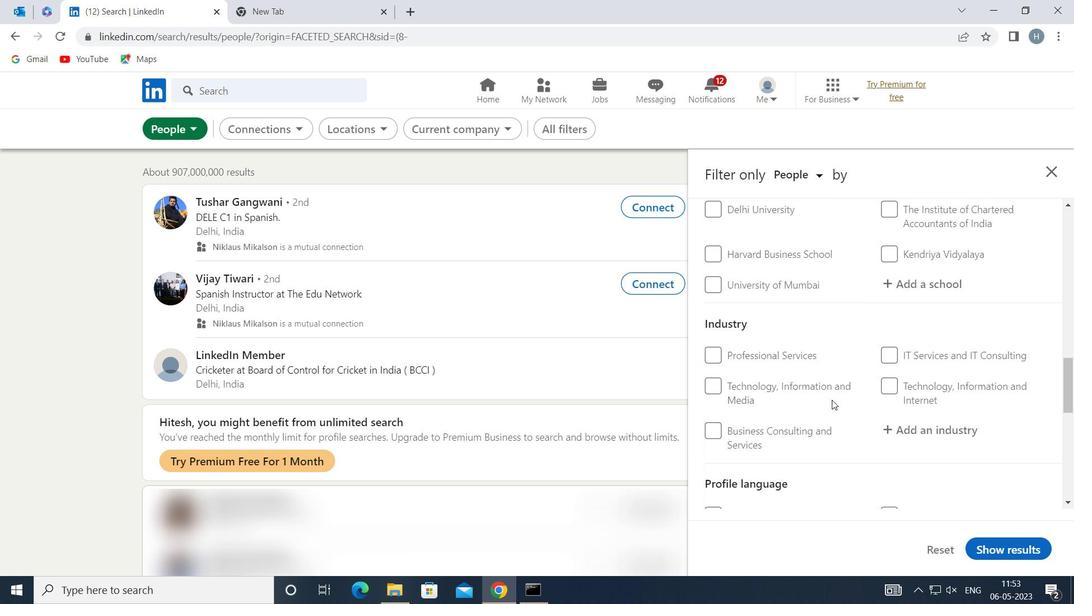 
Action: Mouse scrolled (832, 400) with delta (0, 0)
Screenshot: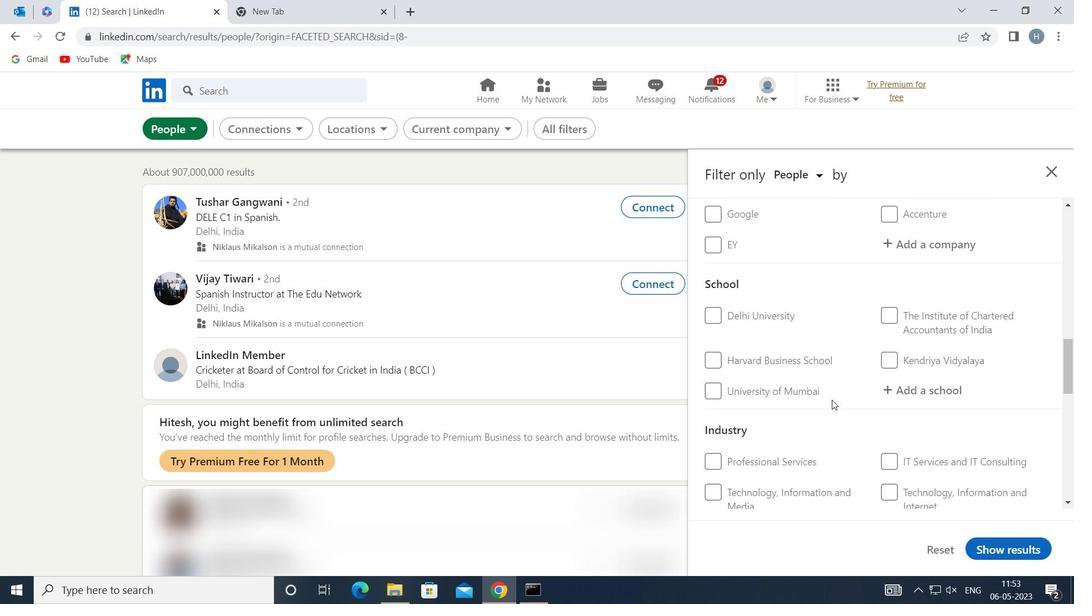 
Action: Mouse scrolled (832, 400) with delta (0, 0)
Screenshot: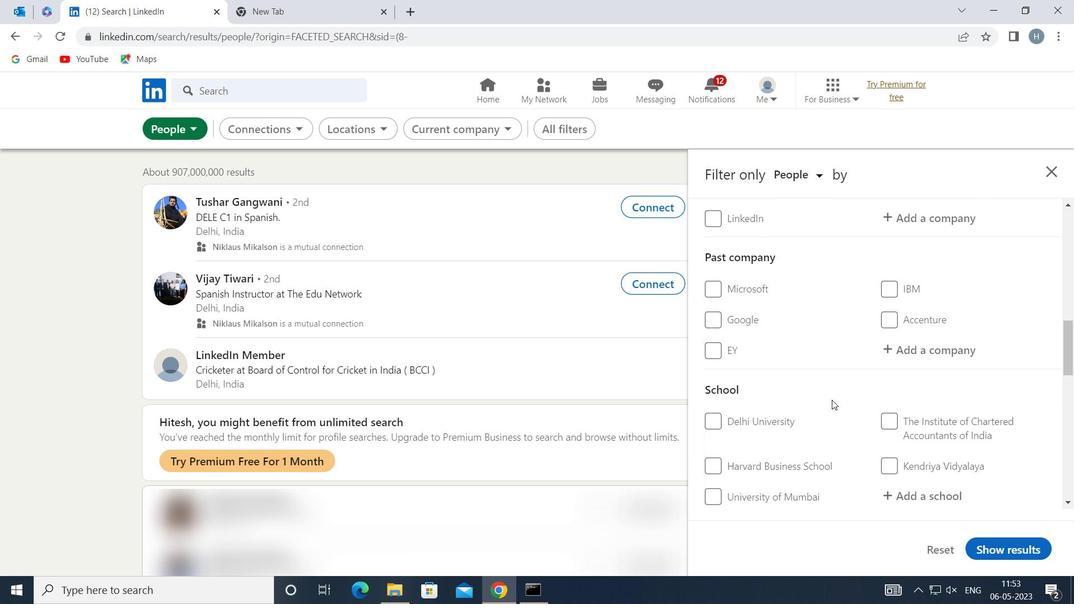 
Action: Mouse moved to (832, 400)
Screenshot: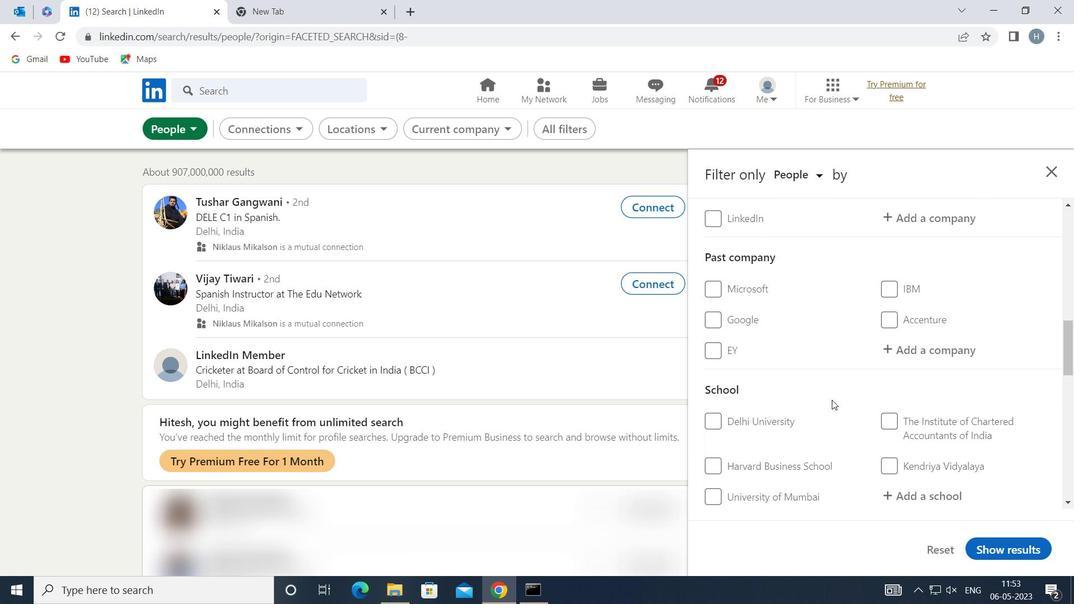 
Action: Mouse scrolled (832, 400) with delta (0, 0)
Screenshot: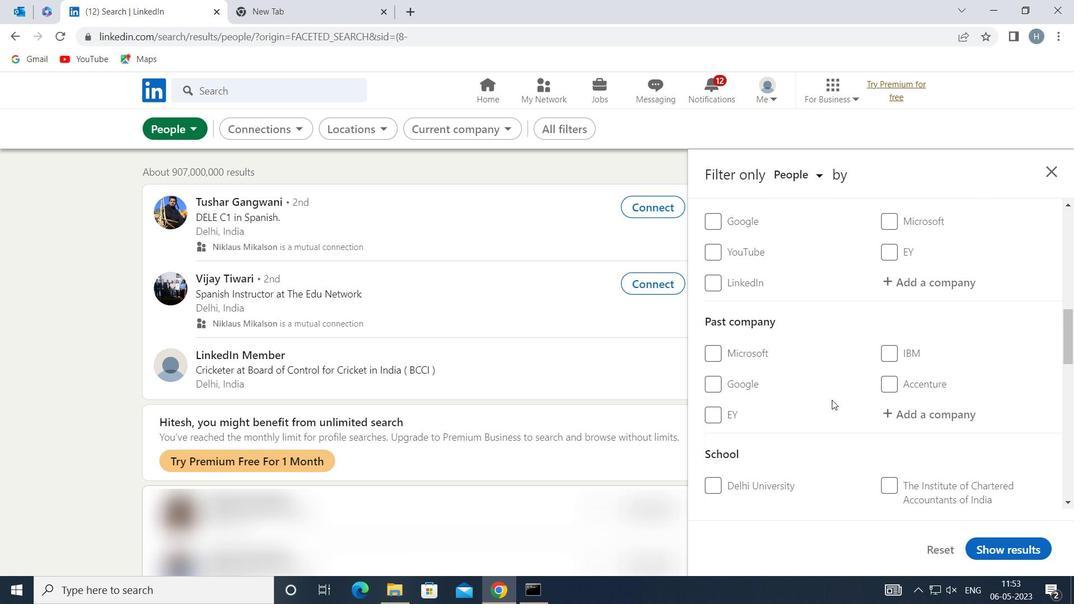 
Action: Mouse moved to (920, 354)
Screenshot: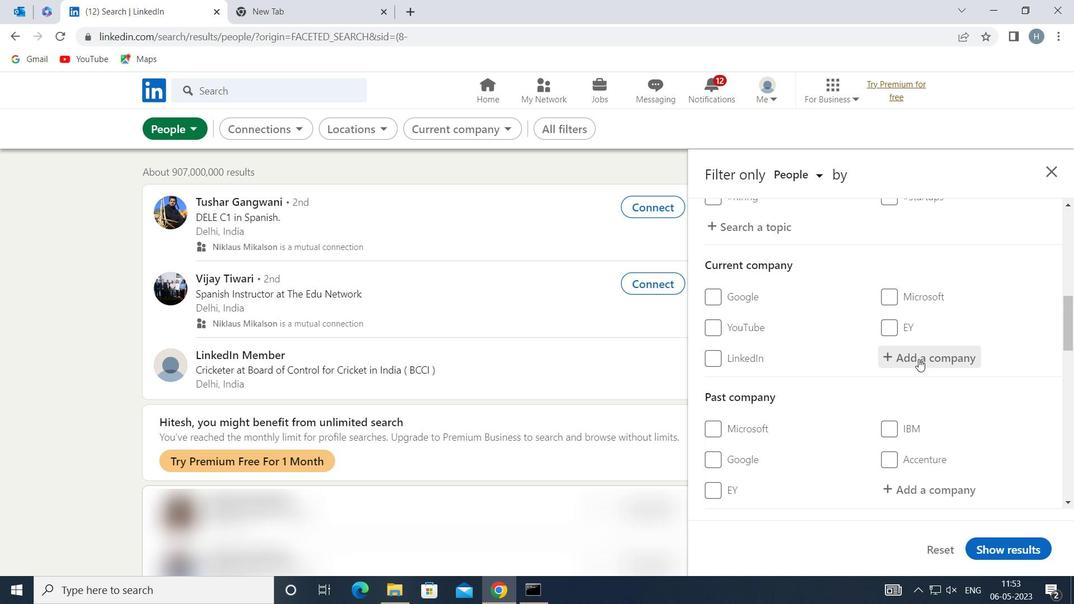 
Action: Mouse pressed left at (920, 354)
Screenshot: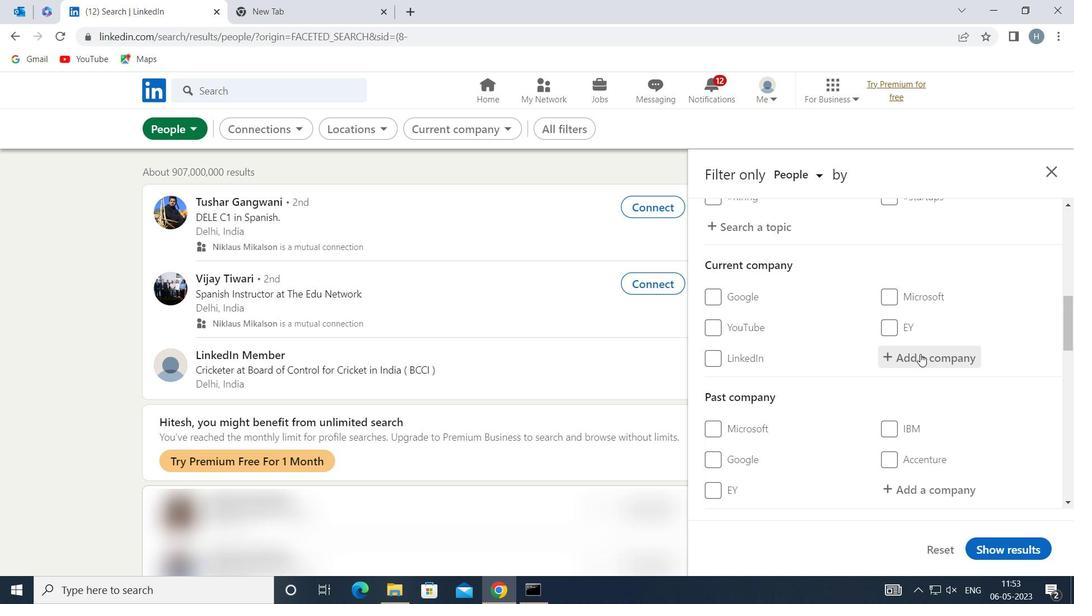 
Action: Key pressed <Key.shift>KPIT
Screenshot: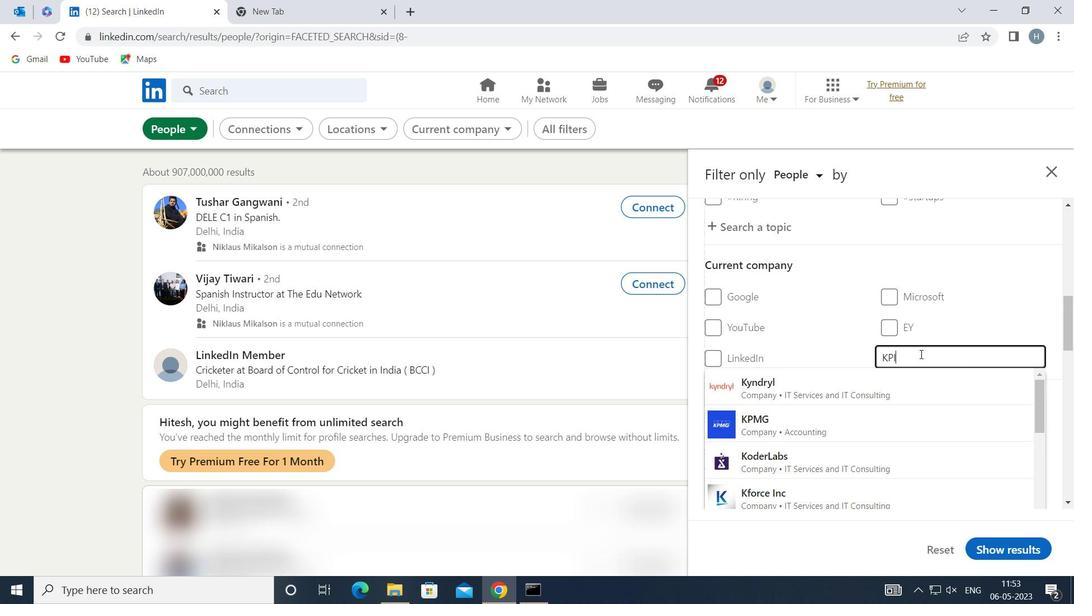 
Action: Mouse moved to (843, 372)
Screenshot: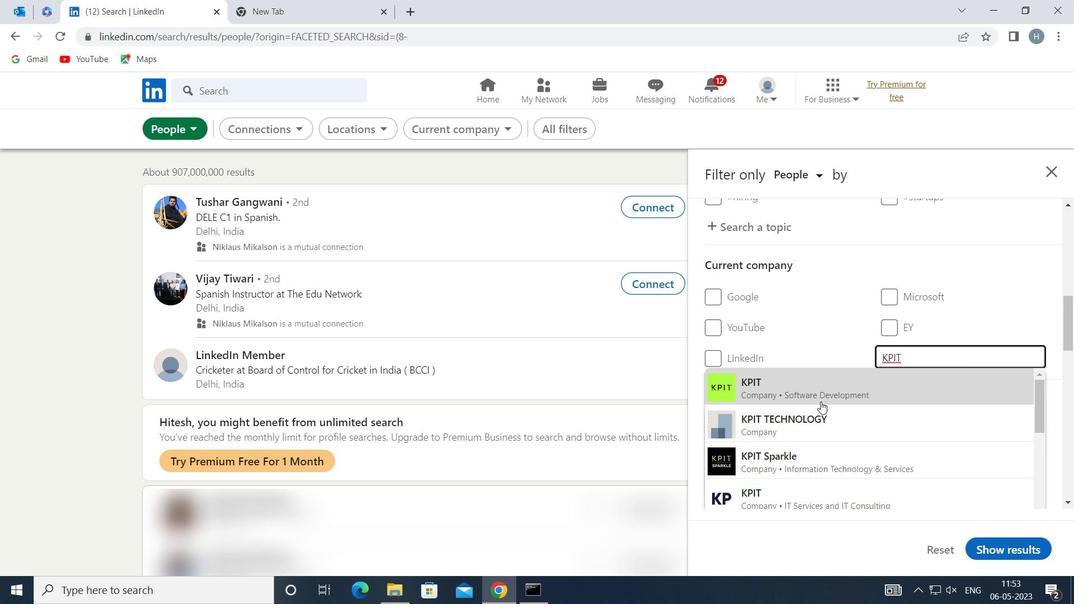 
Action: Mouse pressed left at (843, 372)
Screenshot: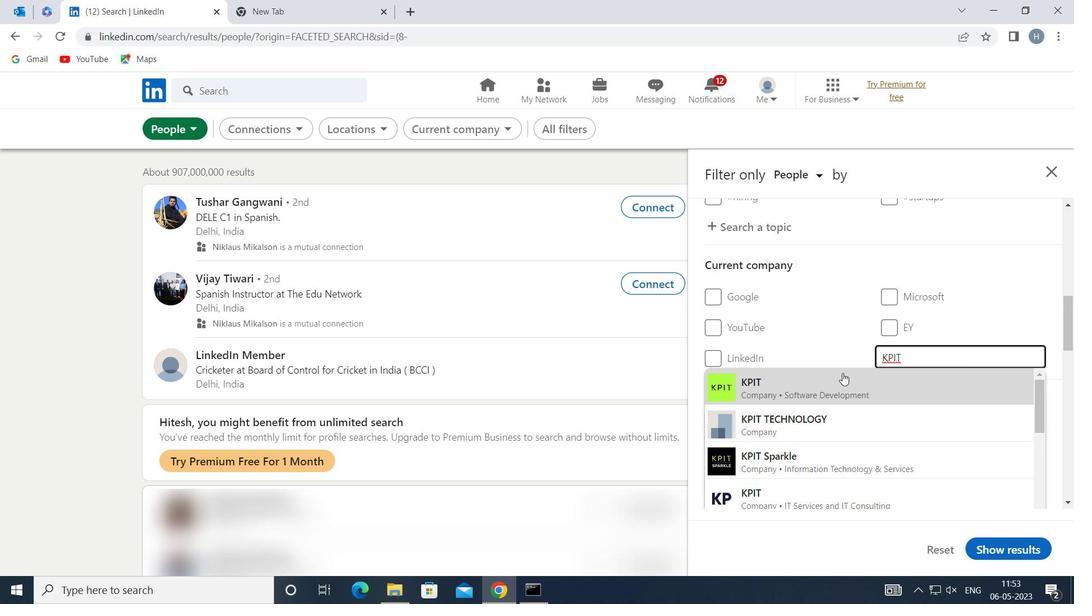 
Action: Mouse moved to (840, 368)
Screenshot: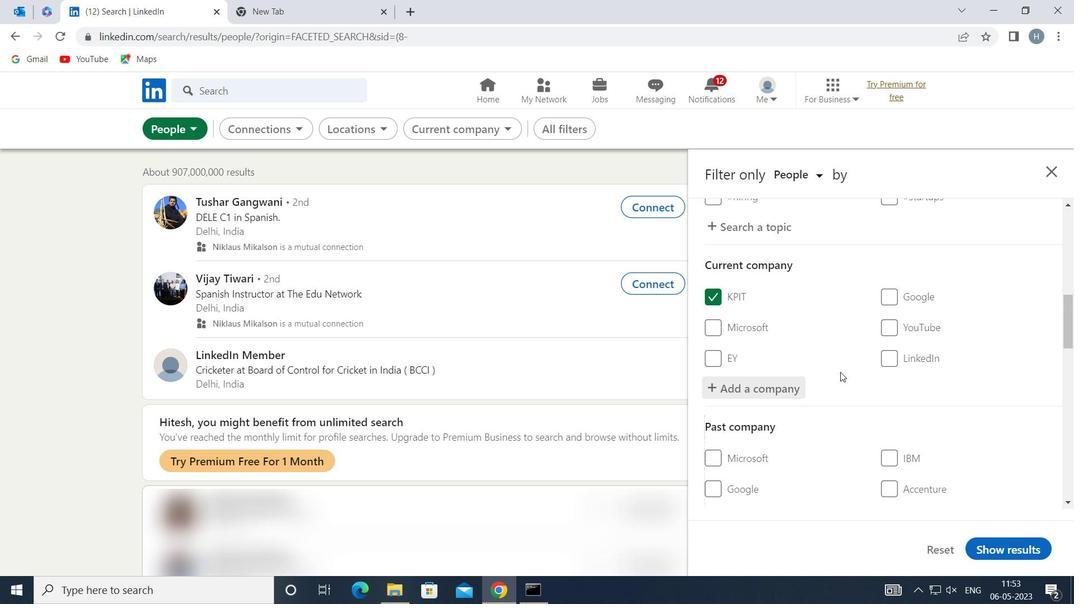
Action: Mouse scrolled (840, 367) with delta (0, 0)
Screenshot: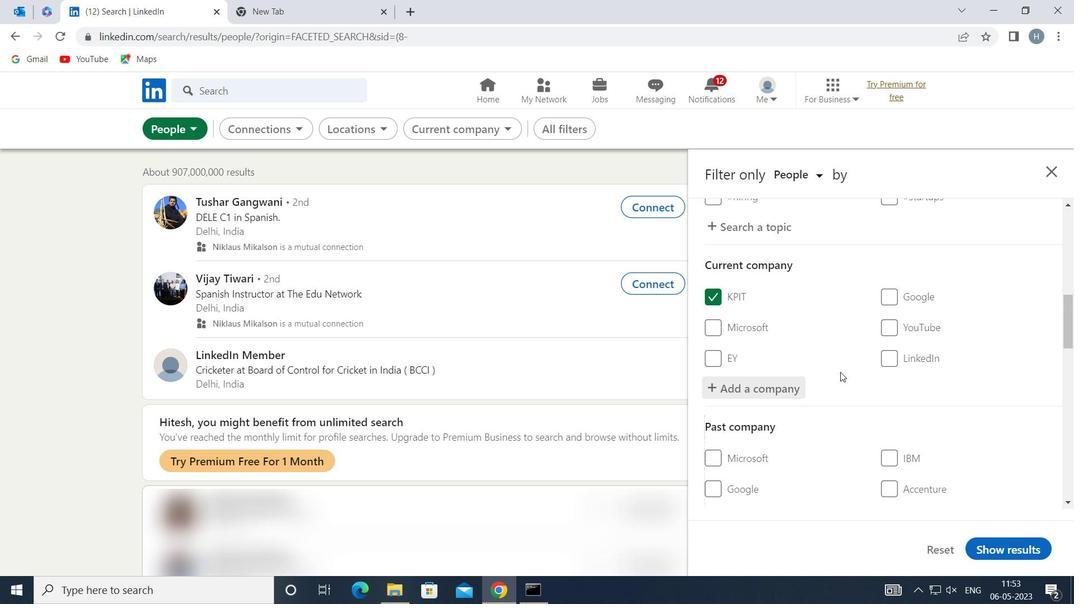 
Action: Mouse scrolled (840, 367) with delta (0, 0)
Screenshot: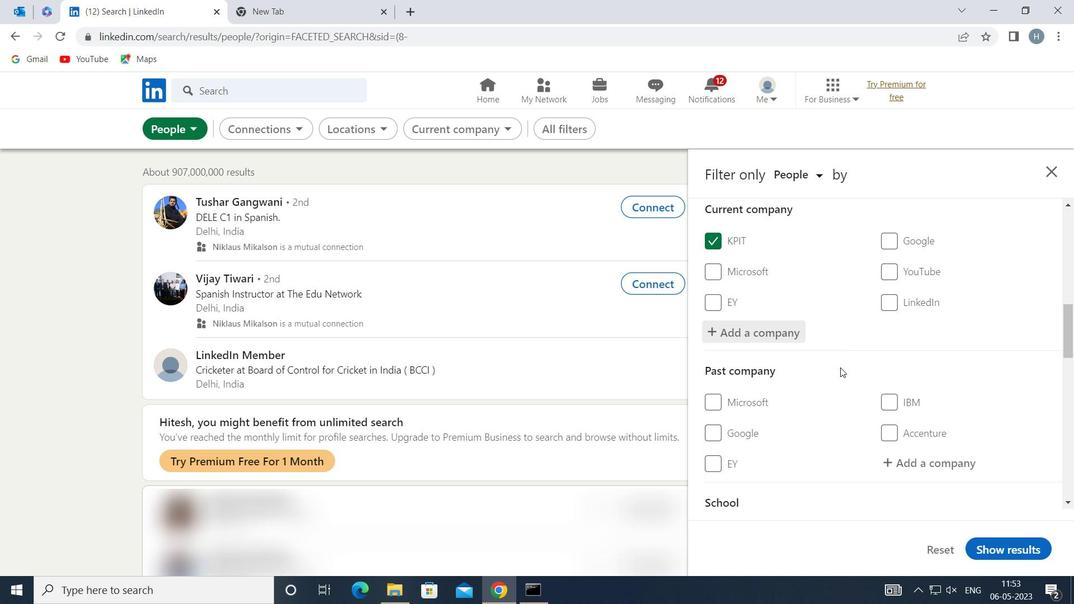 
Action: Mouse moved to (840, 369)
Screenshot: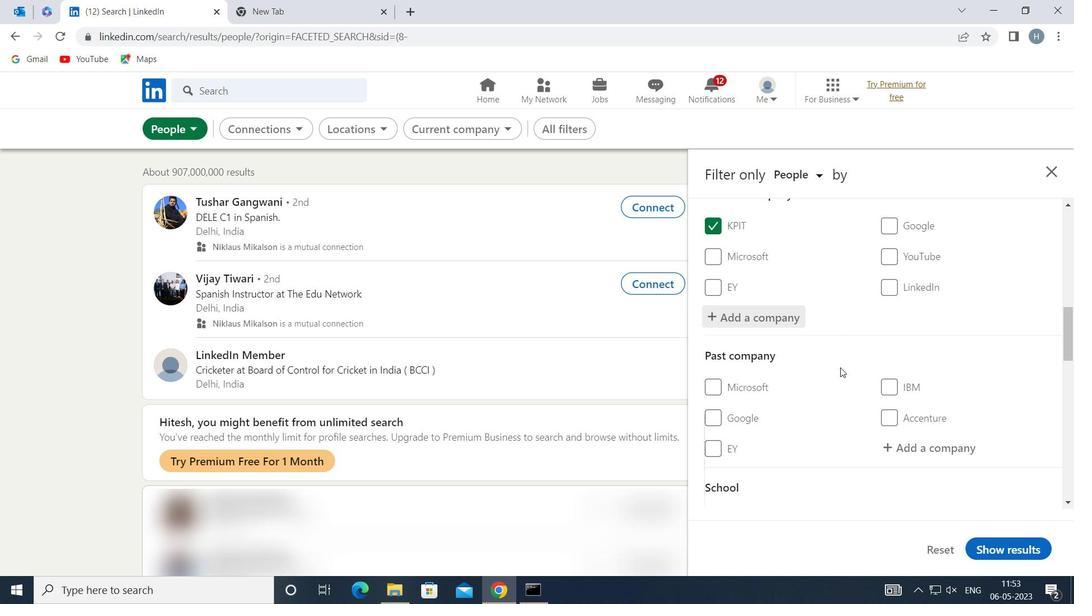
Action: Mouse scrolled (840, 368) with delta (0, 0)
Screenshot: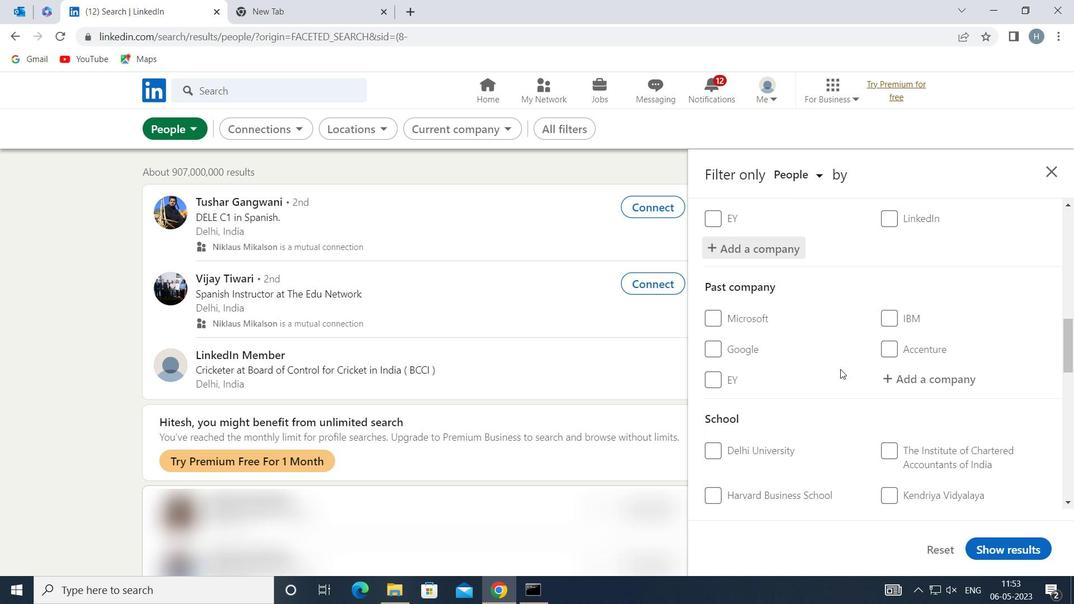 
Action: Mouse moved to (842, 368)
Screenshot: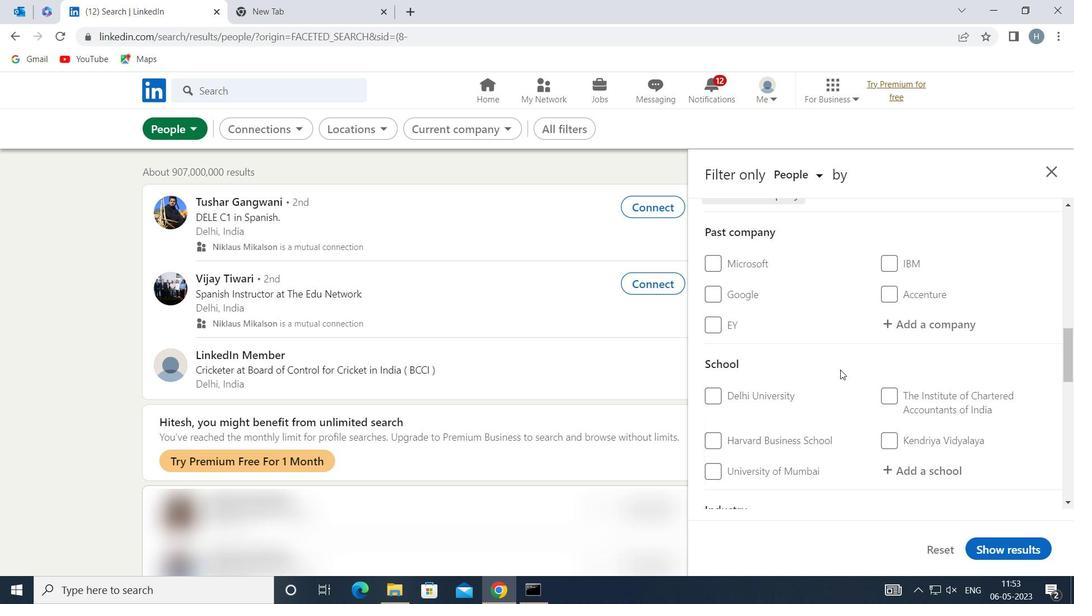 
Action: Mouse scrolled (842, 367) with delta (0, 0)
Screenshot: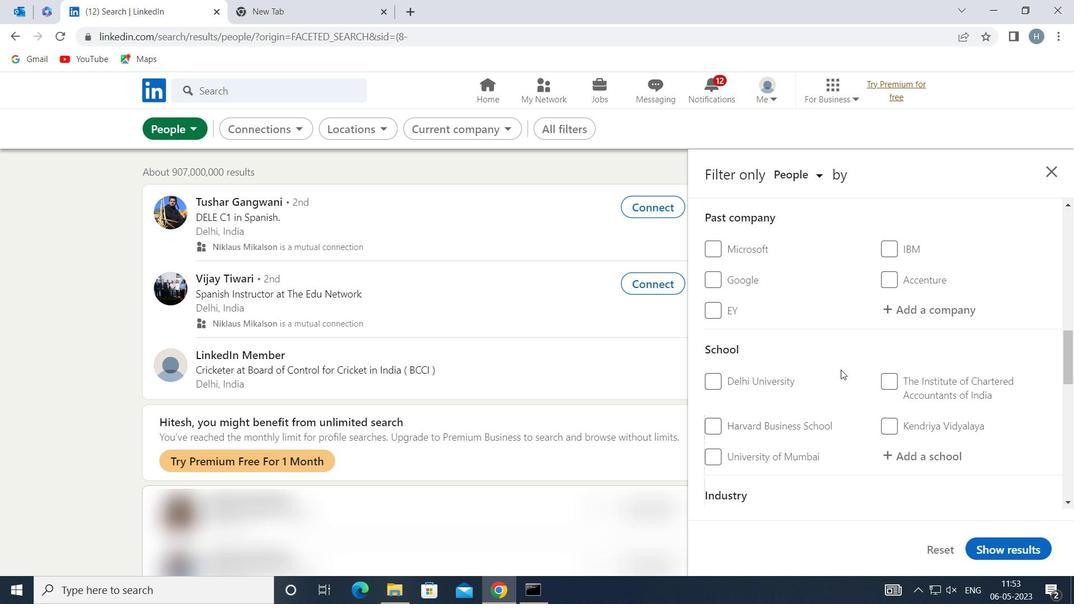 
Action: Mouse scrolled (842, 367) with delta (0, 0)
Screenshot: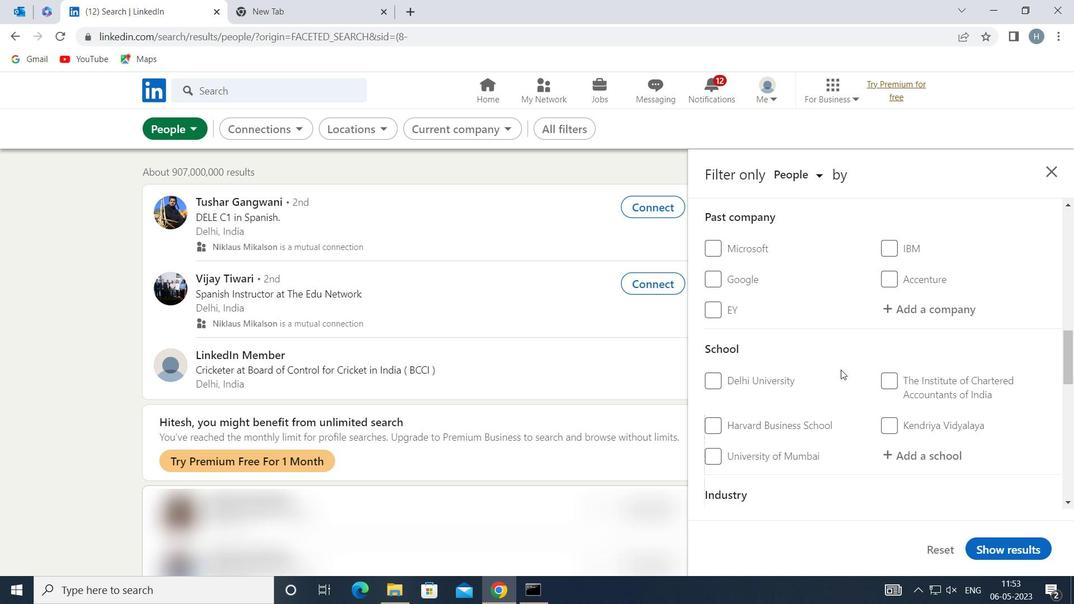 
Action: Mouse moved to (927, 316)
Screenshot: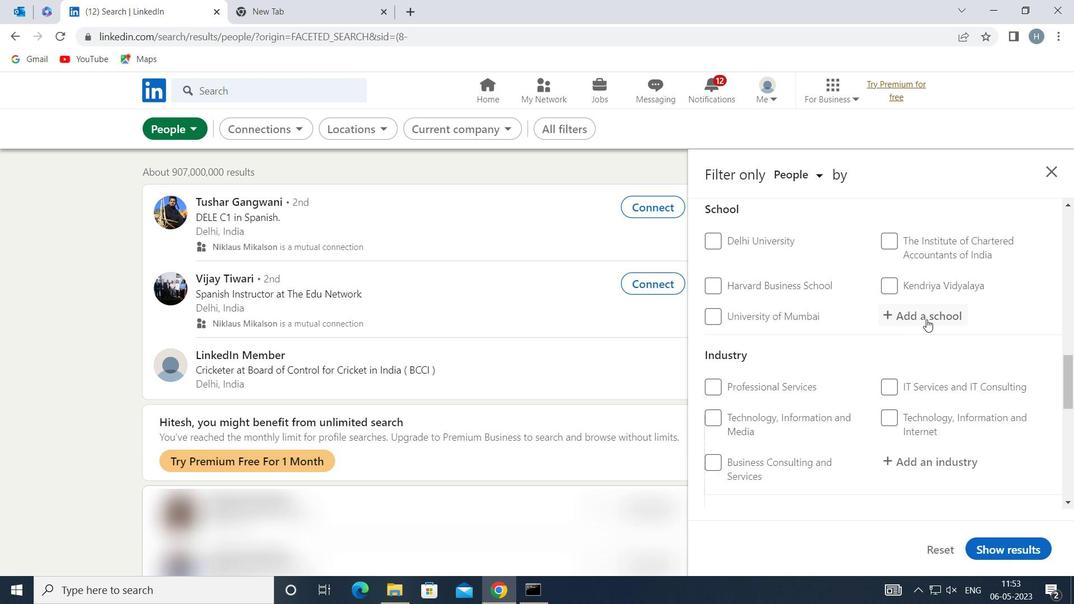 
Action: Mouse pressed left at (927, 316)
Screenshot: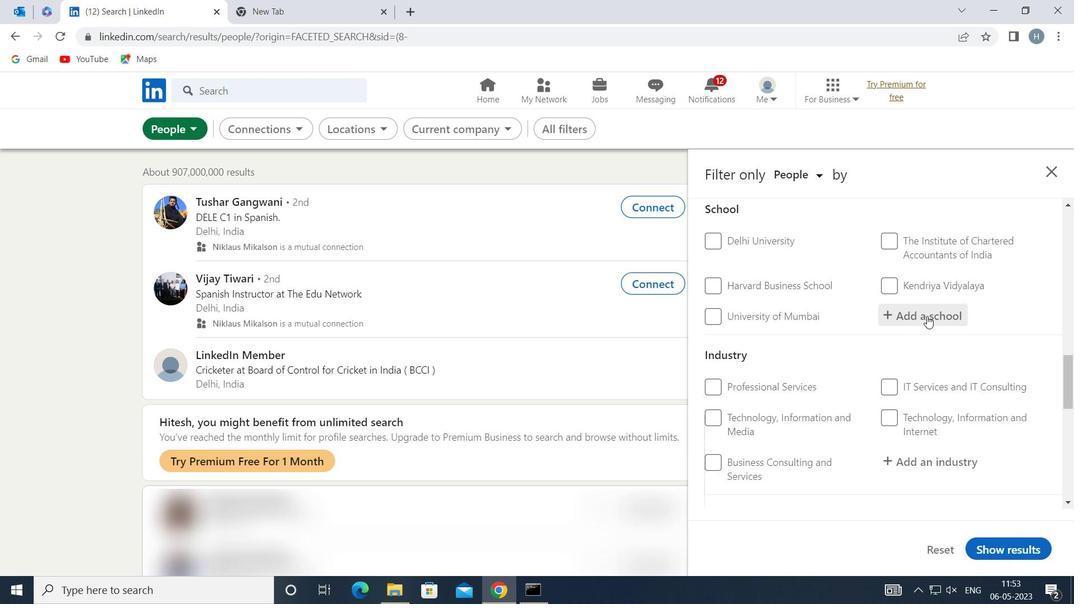 
Action: Key pressed <Key.shift>VELAMMA<Key.caps_lock>L
Screenshot: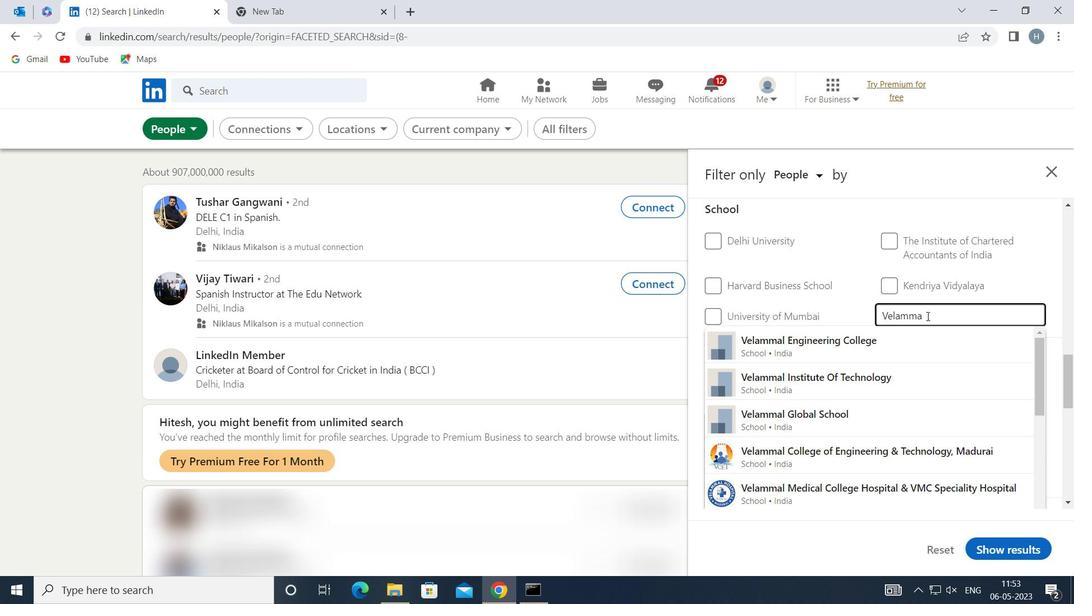 
Action: Mouse moved to (928, 318)
Screenshot: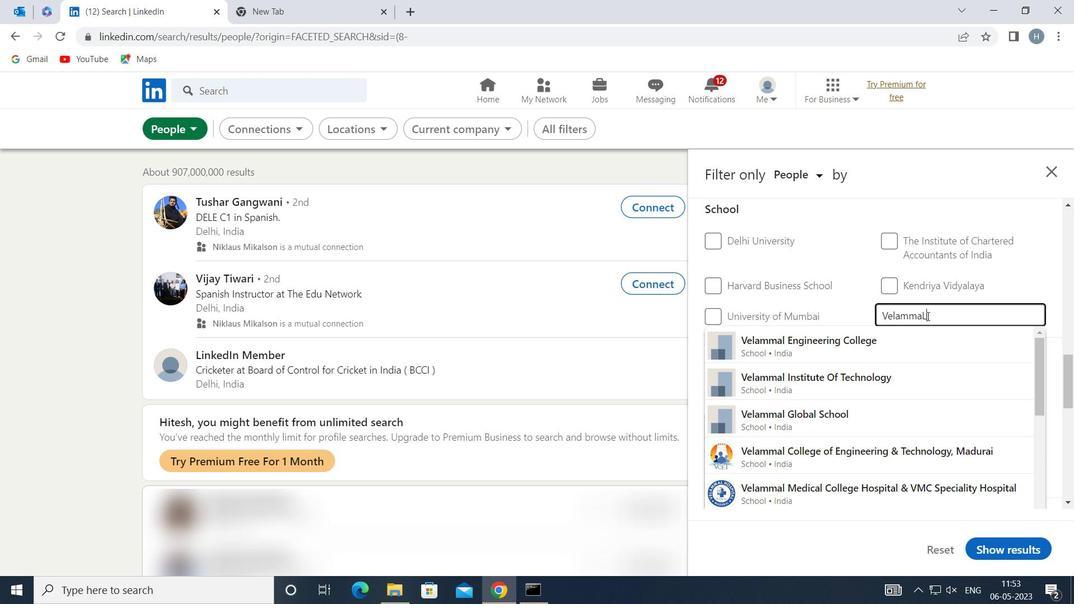 
Action: Key pressed <Key.space><Key.shift>C
Screenshot: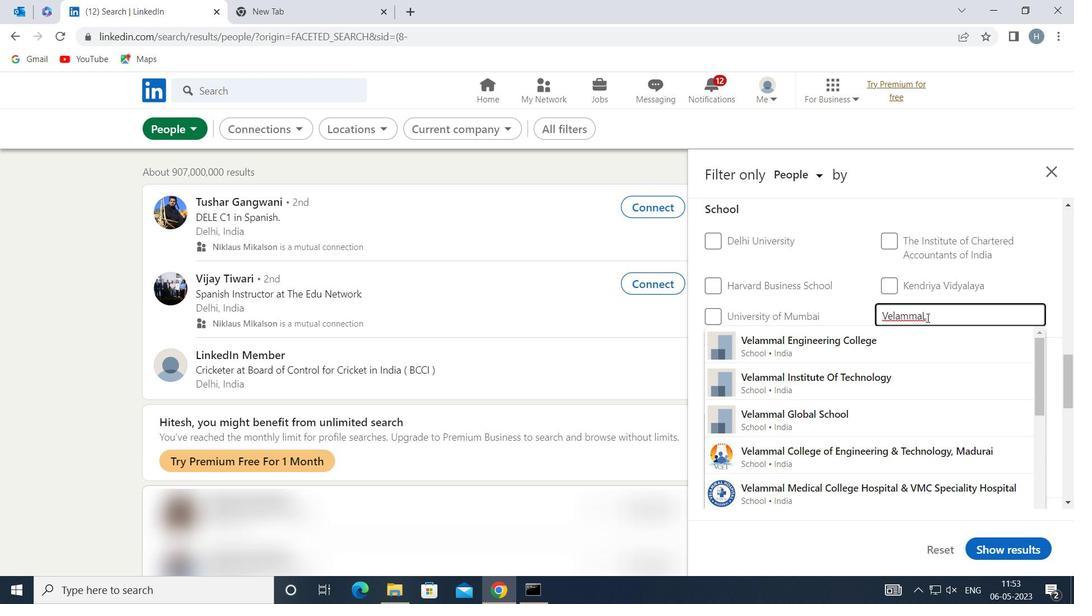 
Action: Mouse moved to (930, 321)
Screenshot: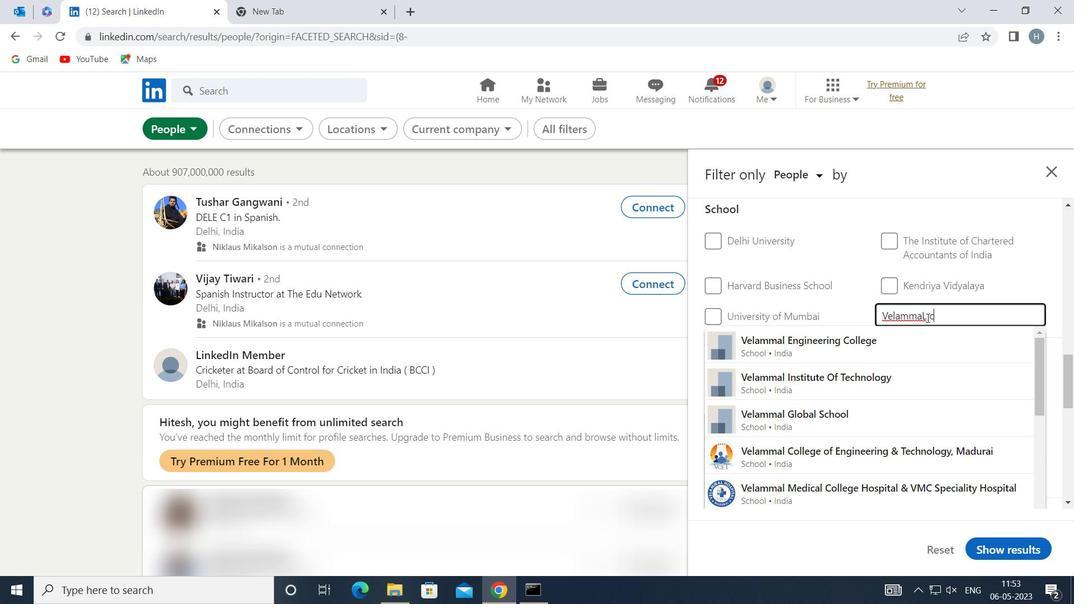 
Action: Key pressed O
Screenshot: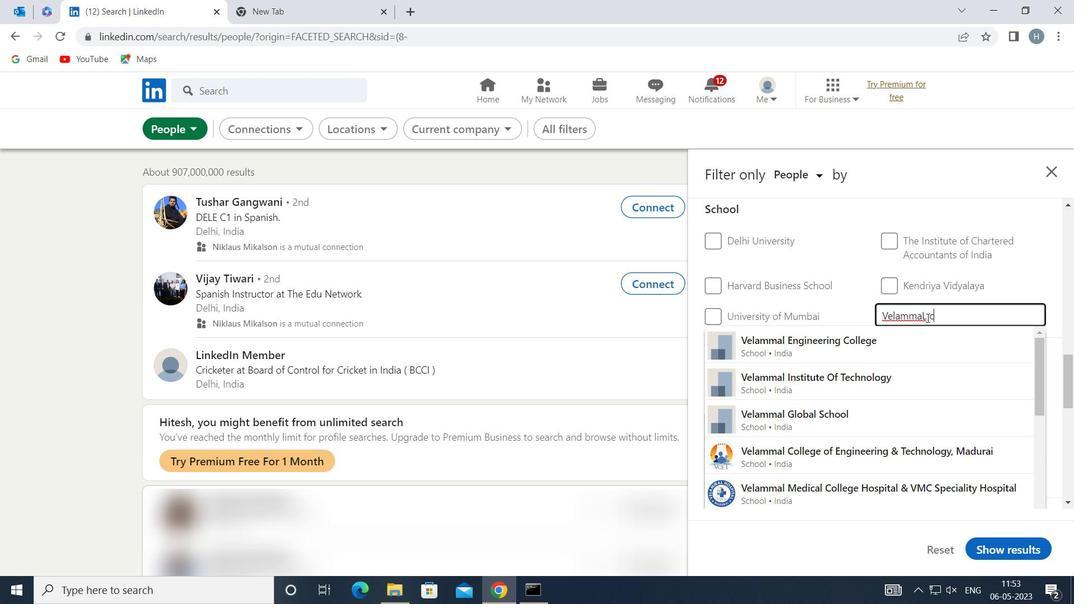 
Action: Mouse moved to (930, 322)
Screenshot: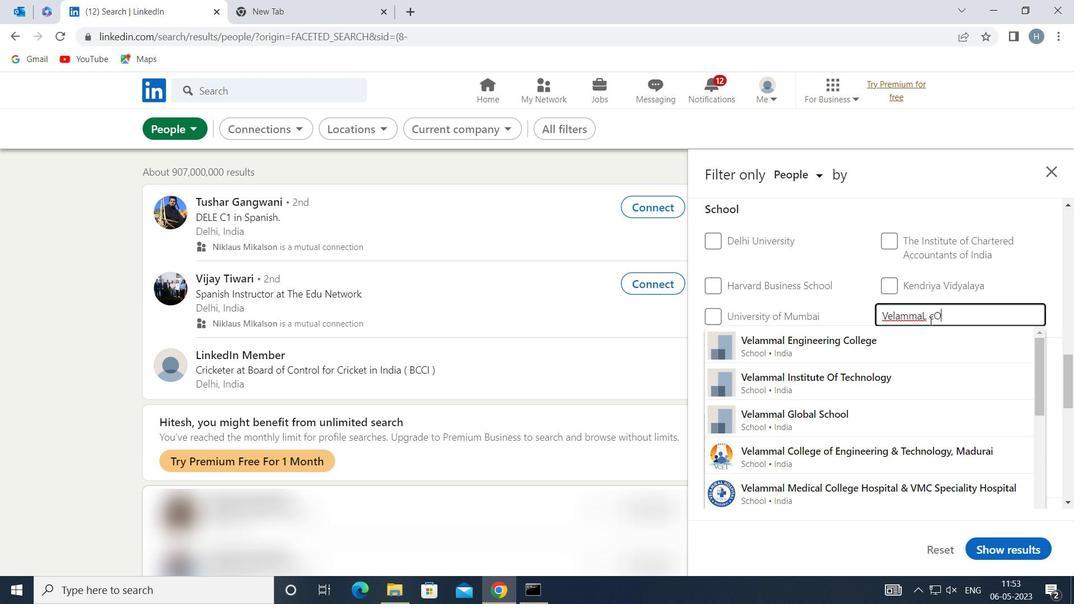 
Action: Key pressed LLEGE<Key.space>OF<Key.space><Key.shift>ENGI
Screenshot: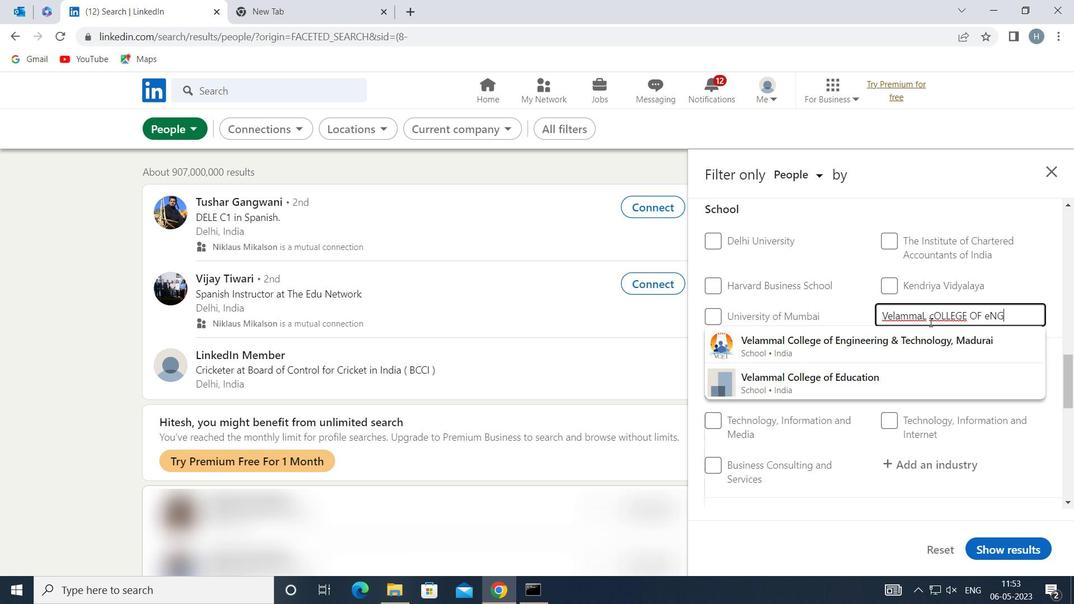 
Action: Mouse moved to (930, 337)
Screenshot: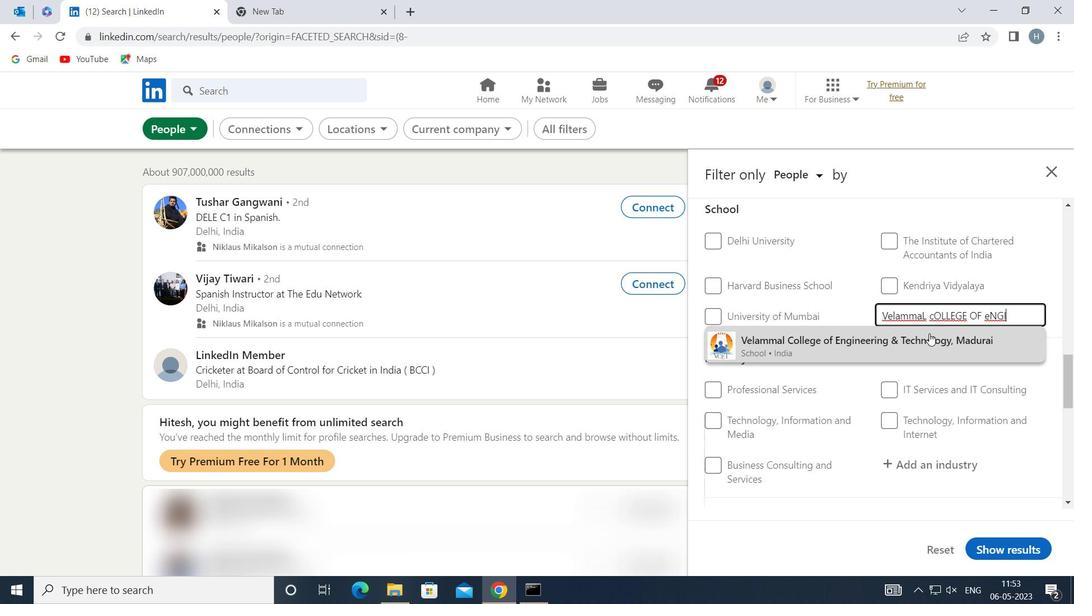 
Action: Mouse pressed left at (930, 337)
Screenshot: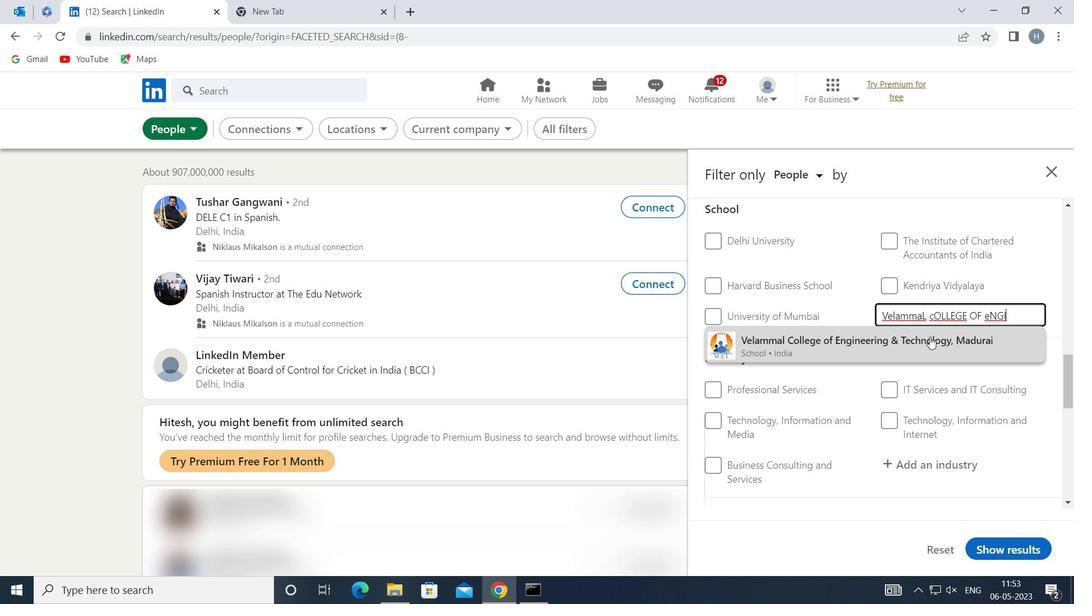 
Action: Mouse moved to (866, 339)
Screenshot: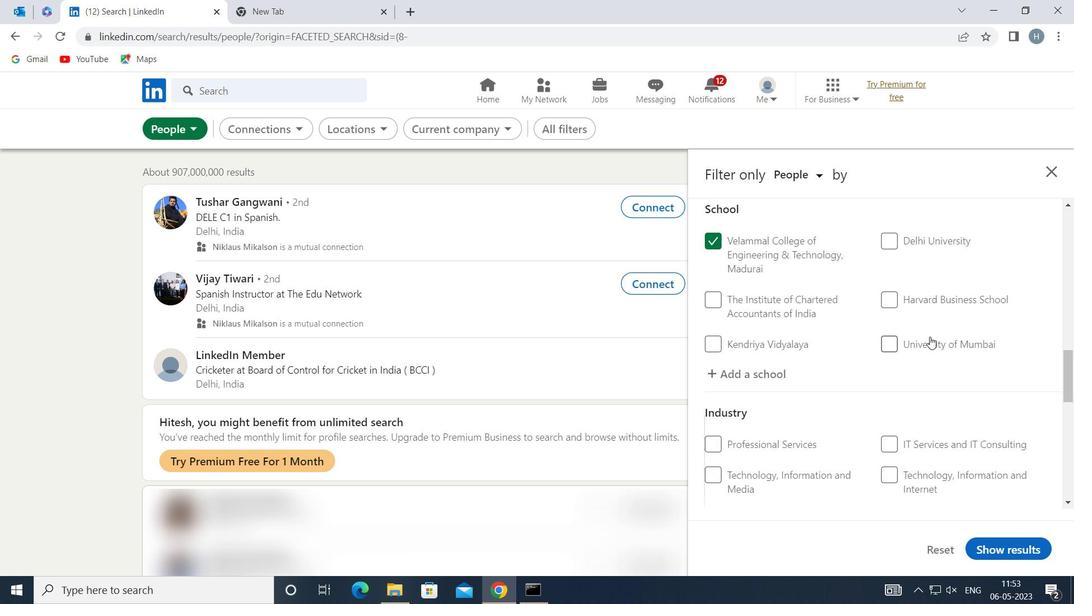 
Action: Mouse scrolled (866, 338) with delta (0, 0)
Screenshot: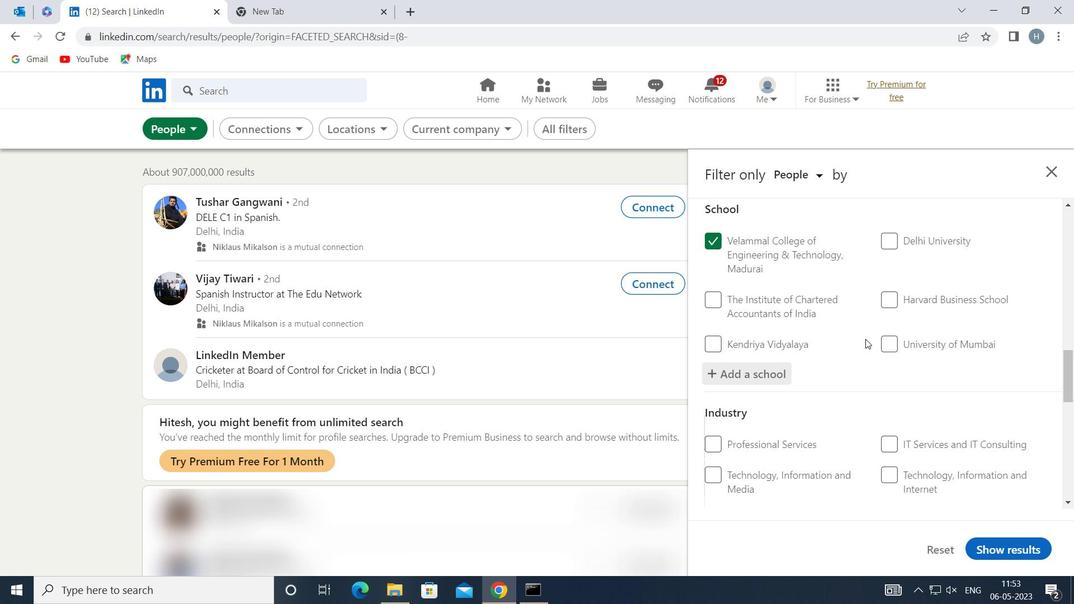 
Action: Mouse scrolled (866, 338) with delta (0, 0)
Screenshot: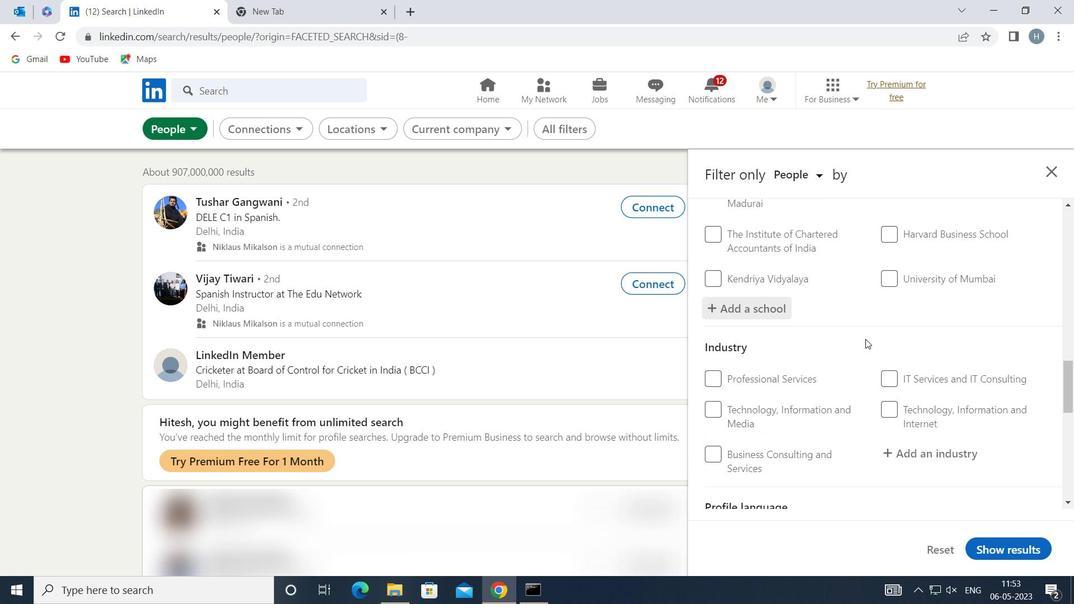 
Action: Mouse moved to (929, 379)
Screenshot: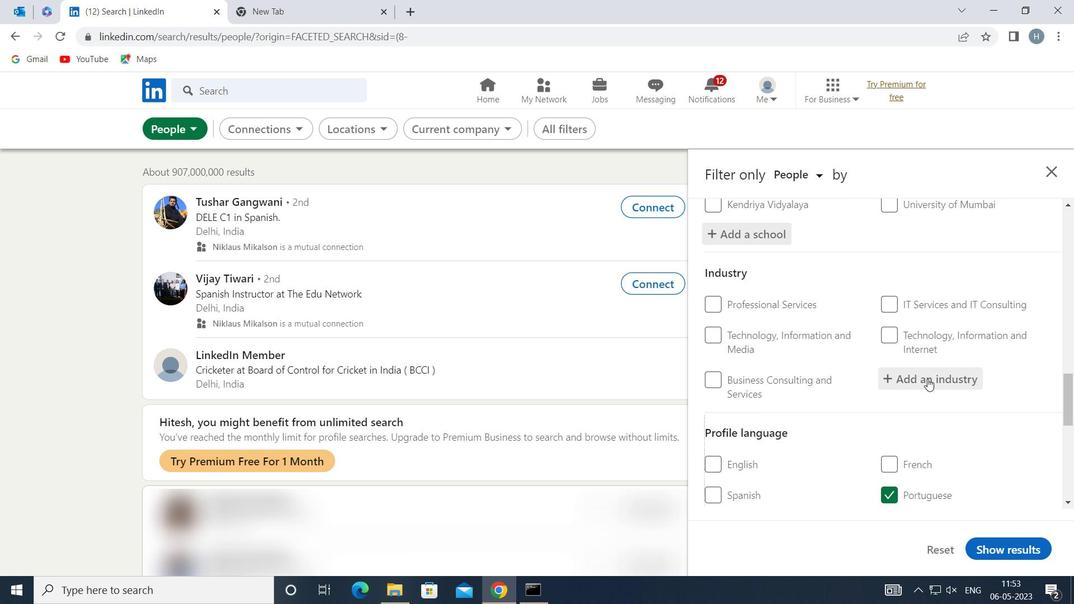 
Action: Mouse pressed left at (929, 379)
Screenshot: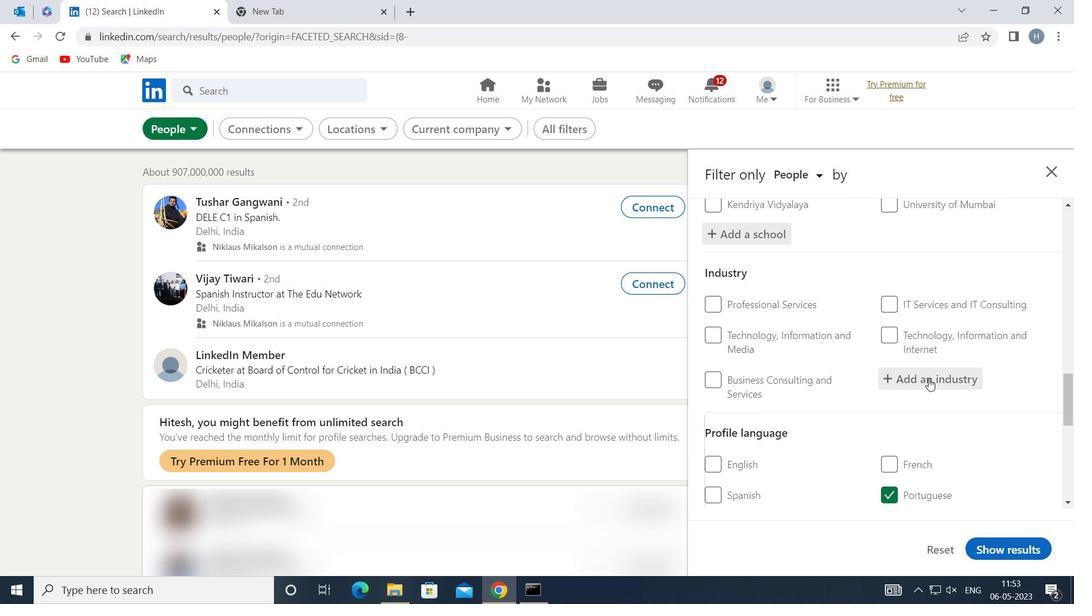 
Action: Mouse moved to (932, 368)
Screenshot: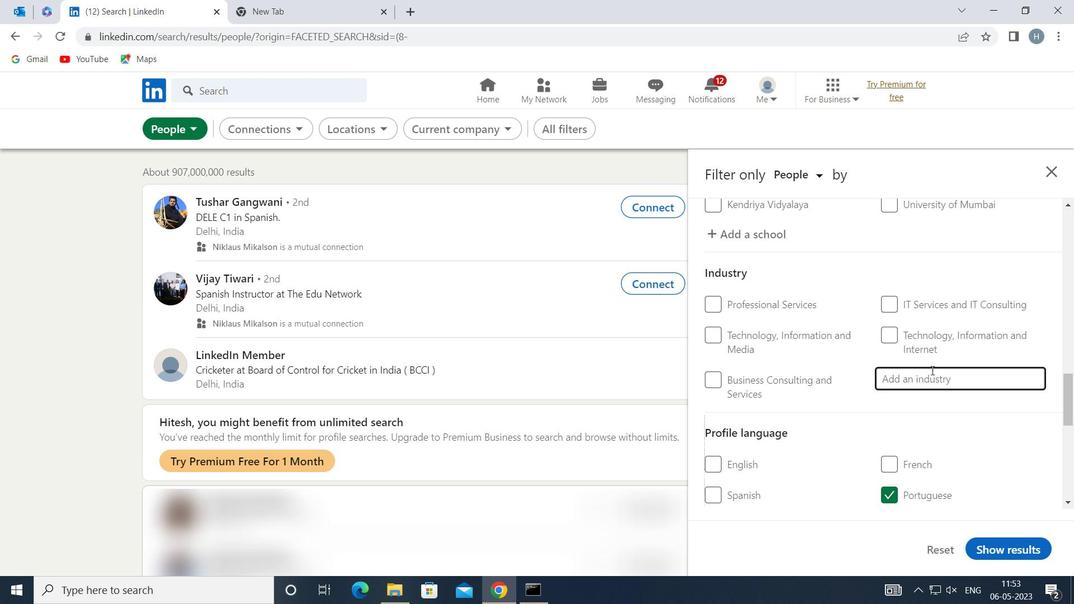 
Action: Key pressed <Key.shift>CI
Screenshot: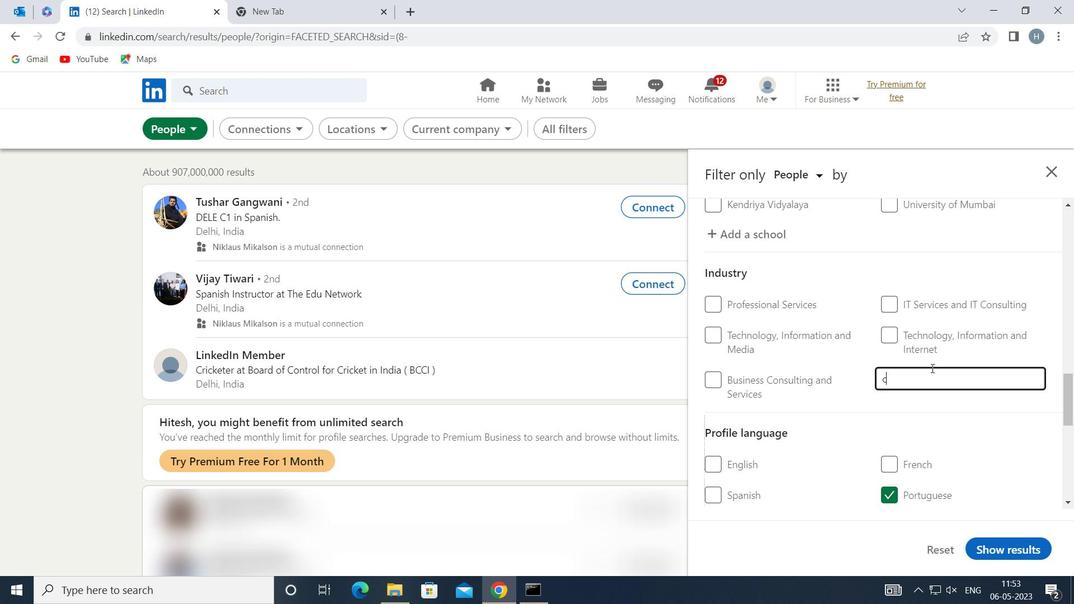 
Action: Mouse moved to (932, 368)
Screenshot: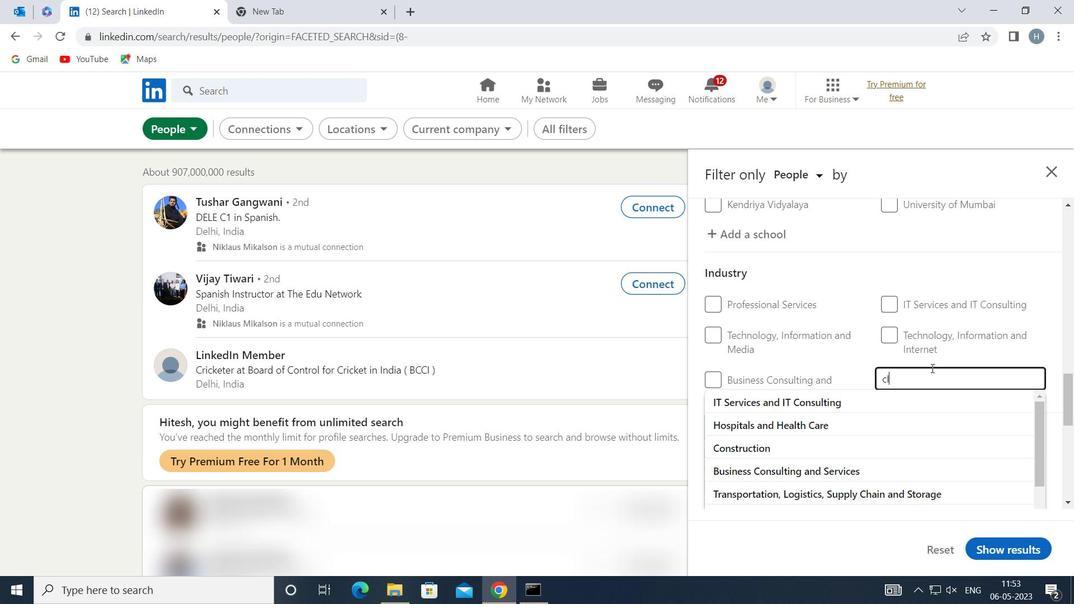 
Action: Key pressed RCU
Screenshot: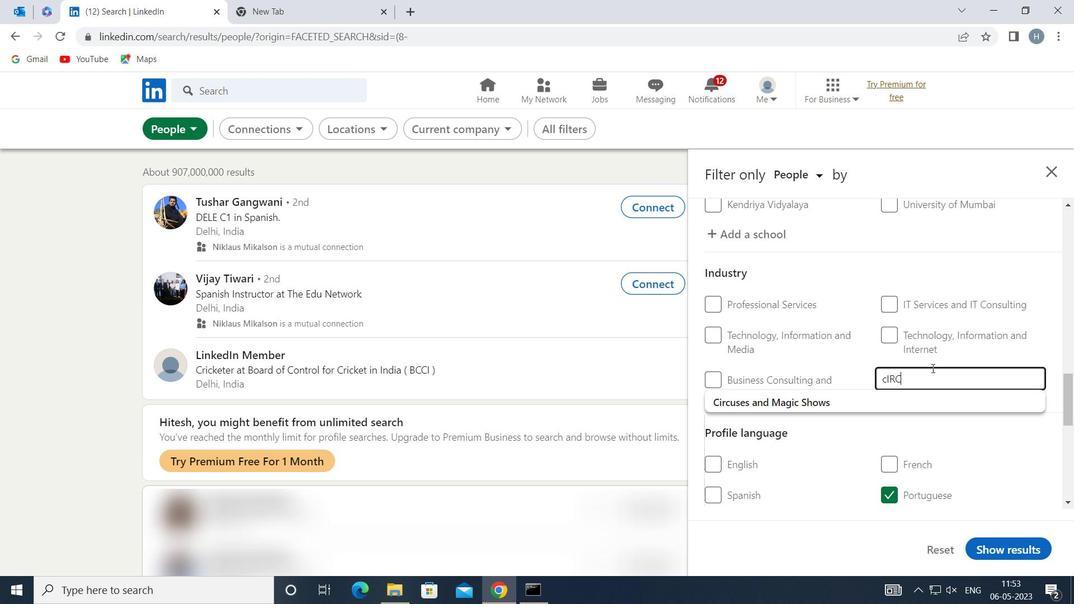
Action: Mouse moved to (855, 394)
Screenshot: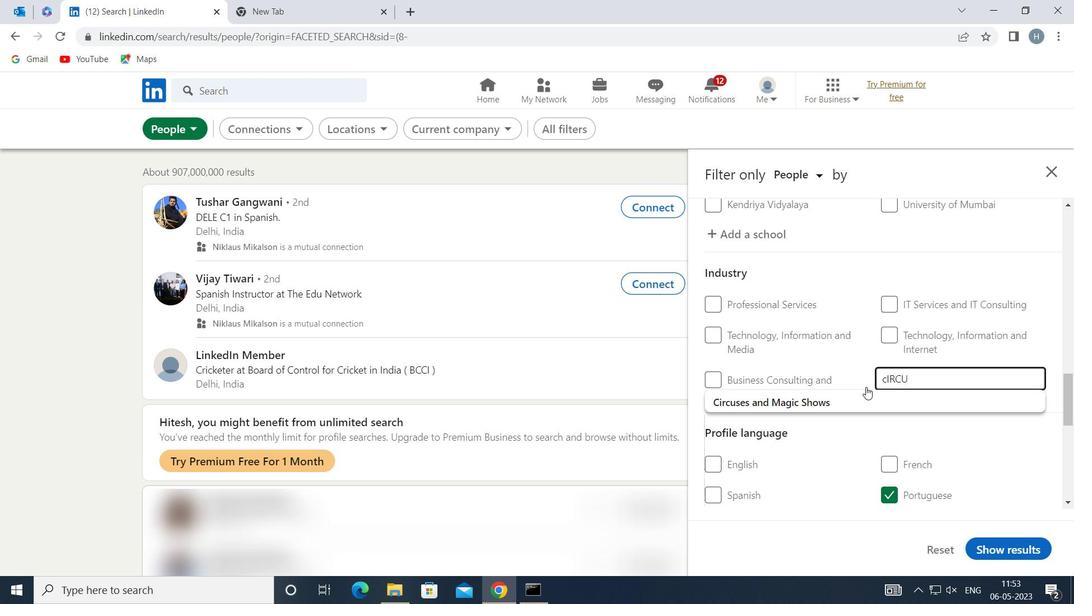 
Action: Mouse pressed left at (855, 394)
Screenshot: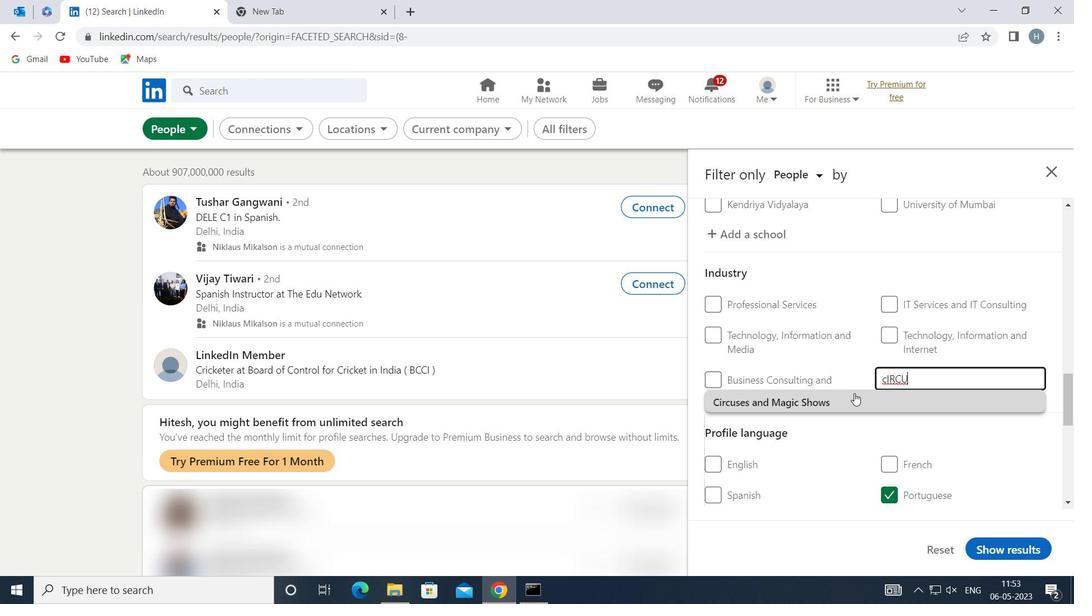 
Action: Mouse moved to (852, 389)
Screenshot: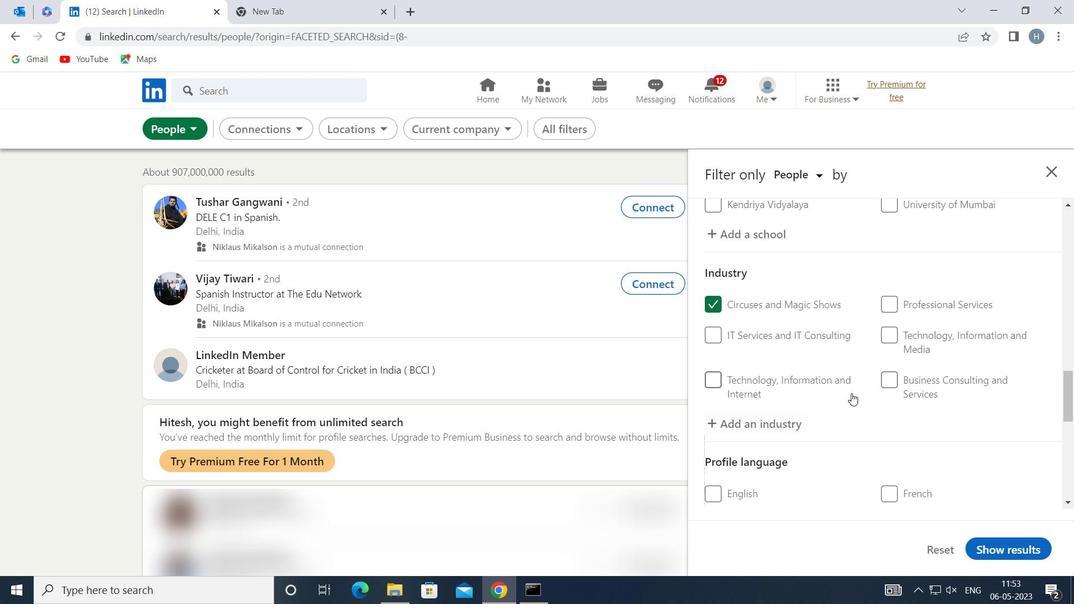 
Action: Mouse scrolled (852, 389) with delta (0, 0)
Screenshot: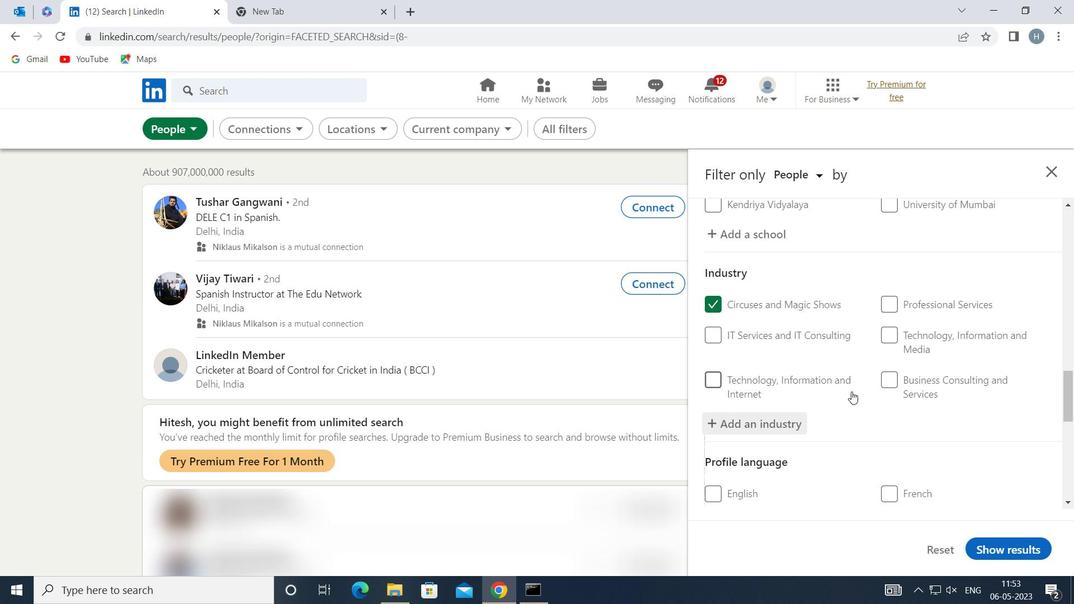 
Action: Mouse scrolled (852, 389) with delta (0, 0)
Screenshot: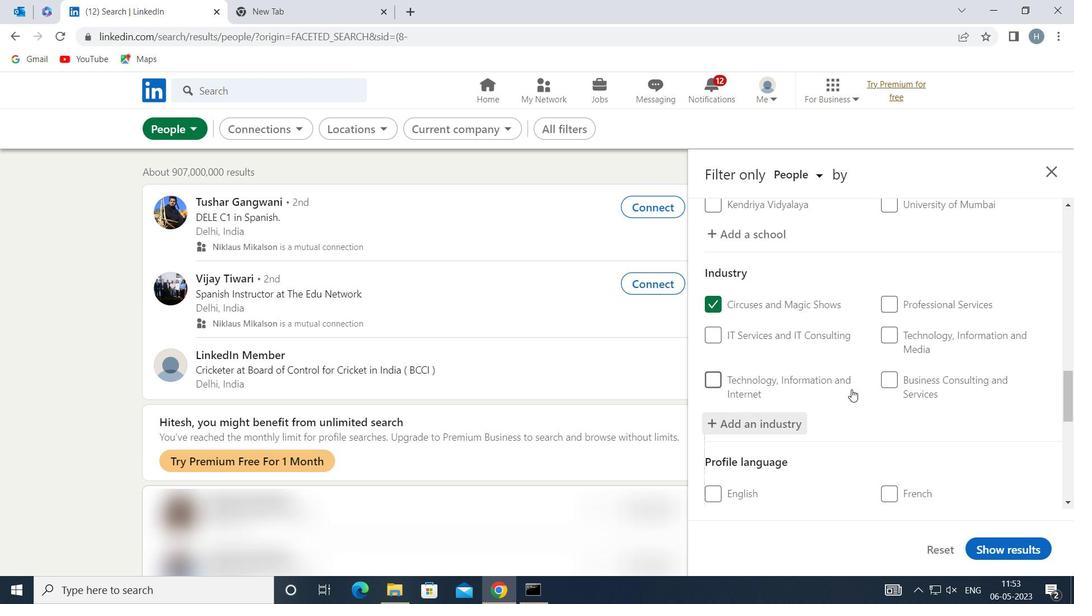 
Action: Mouse scrolled (852, 389) with delta (0, 0)
Screenshot: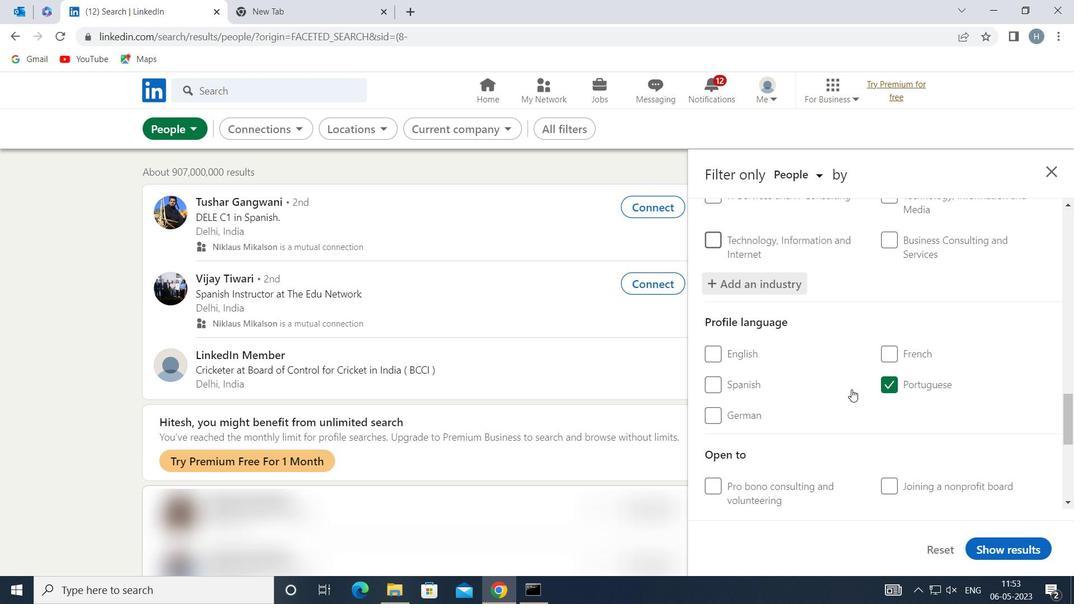 
Action: Mouse moved to (851, 381)
Screenshot: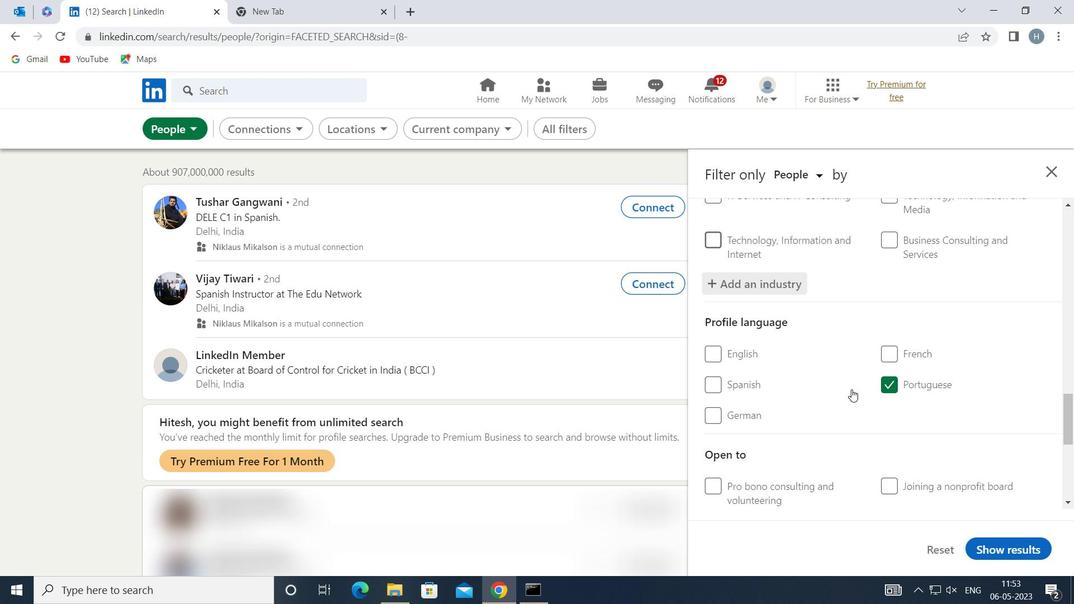 
Action: Mouse scrolled (851, 381) with delta (0, 0)
Screenshot: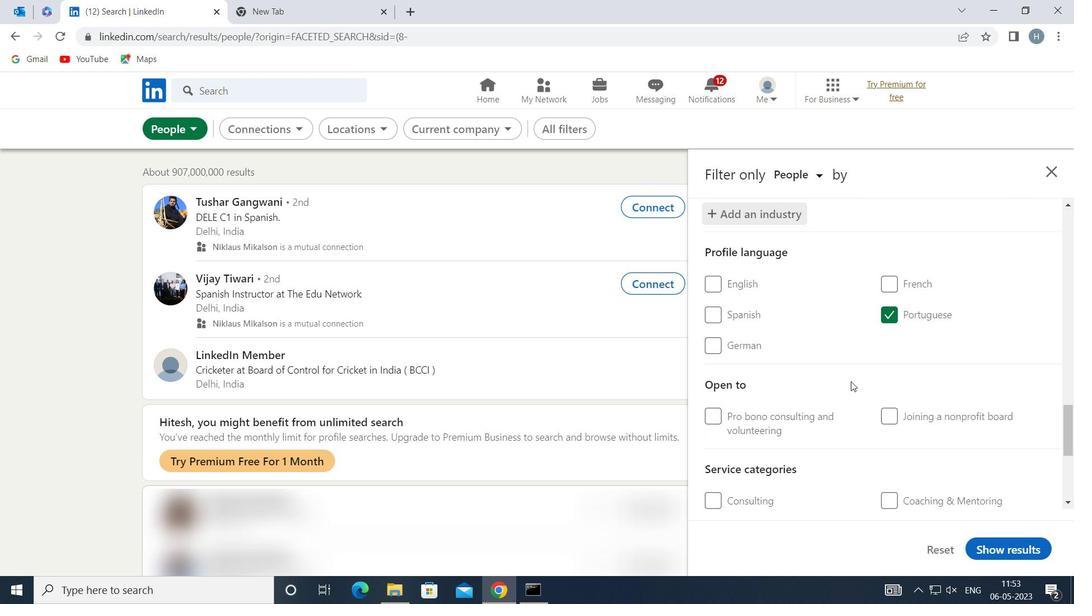
Action: Mouse scrolled (851, 381) with delta (0, 0)
Screenshot: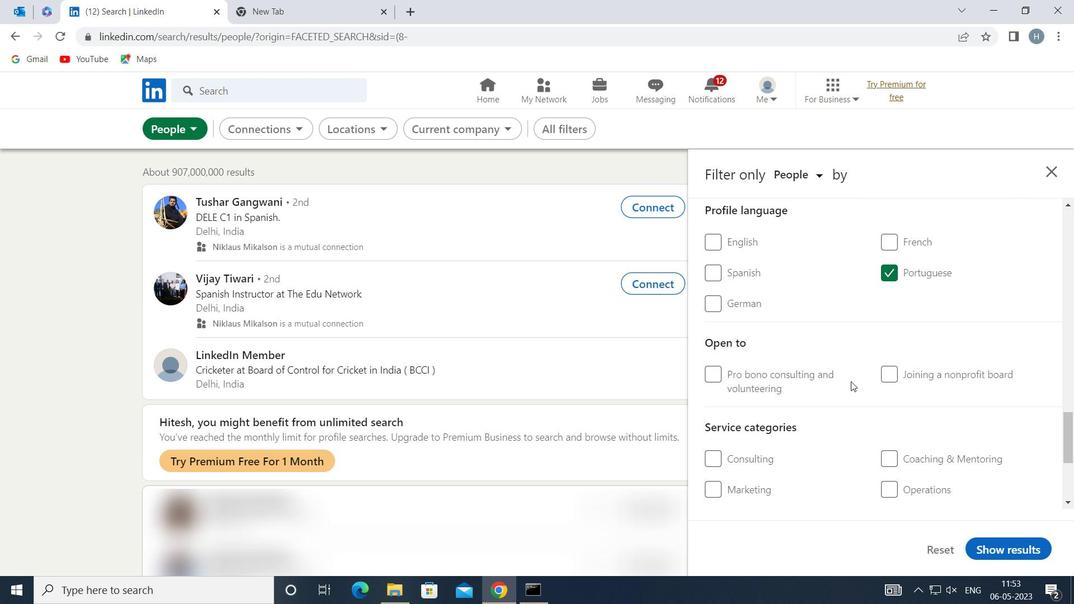 
Action: Mouse moved to (914, 417)
Screenshot: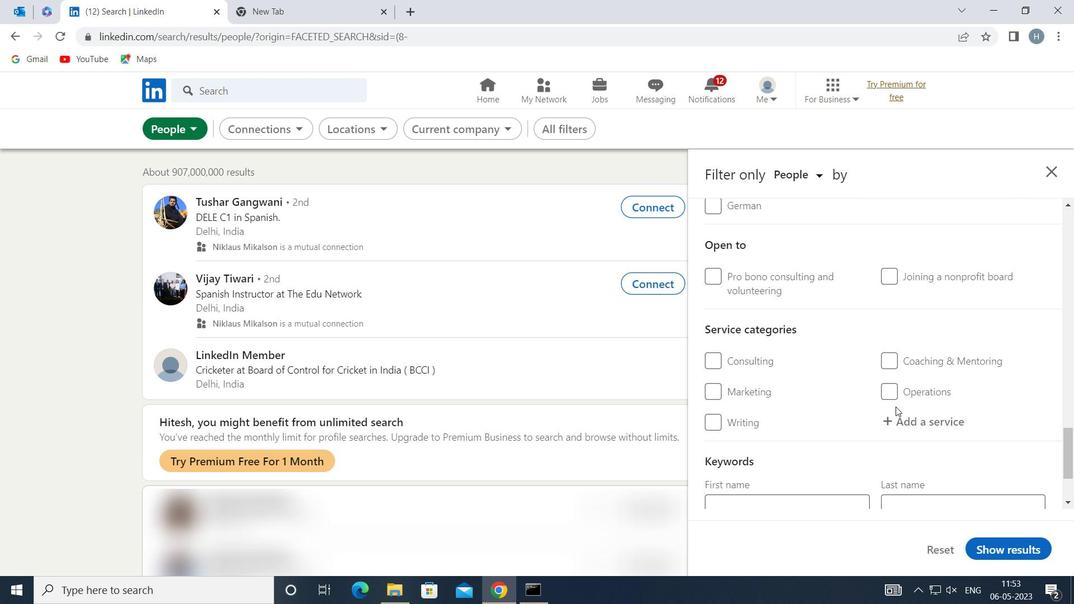 
Action: Mouse pressed left at (914, 417)
Screenshot: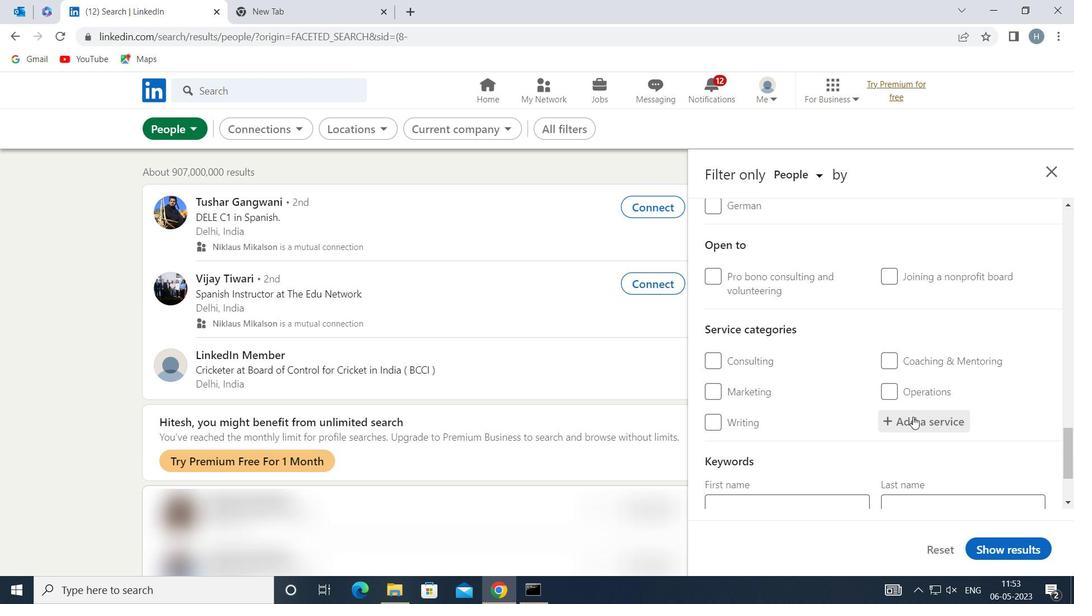 
Action: Key pressed <Key.shift>C
Screenshot: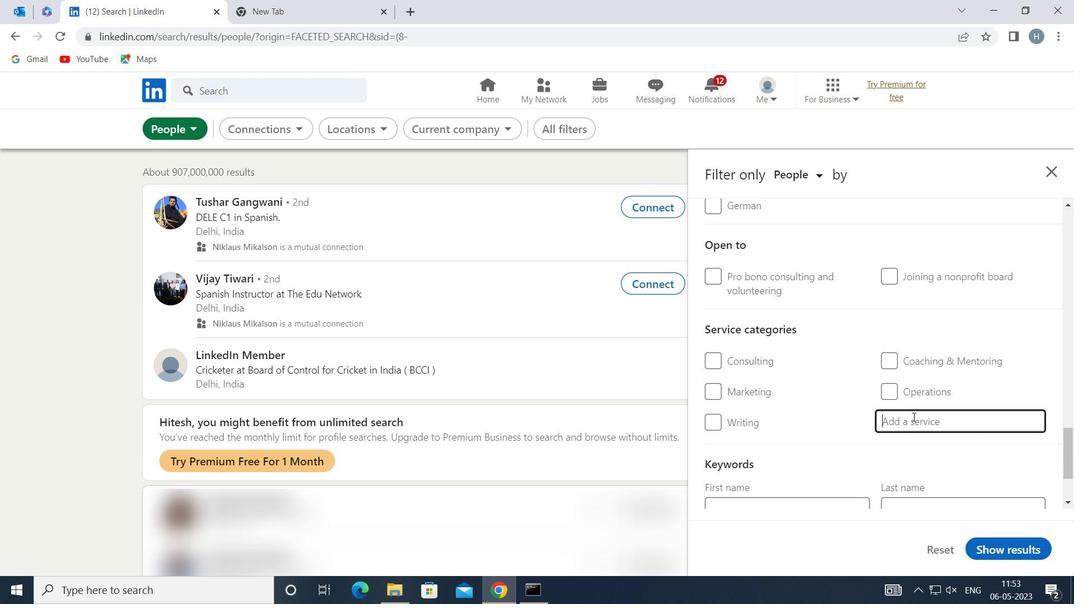 
Action: Mouse moved to (916, 415)
Screenshot: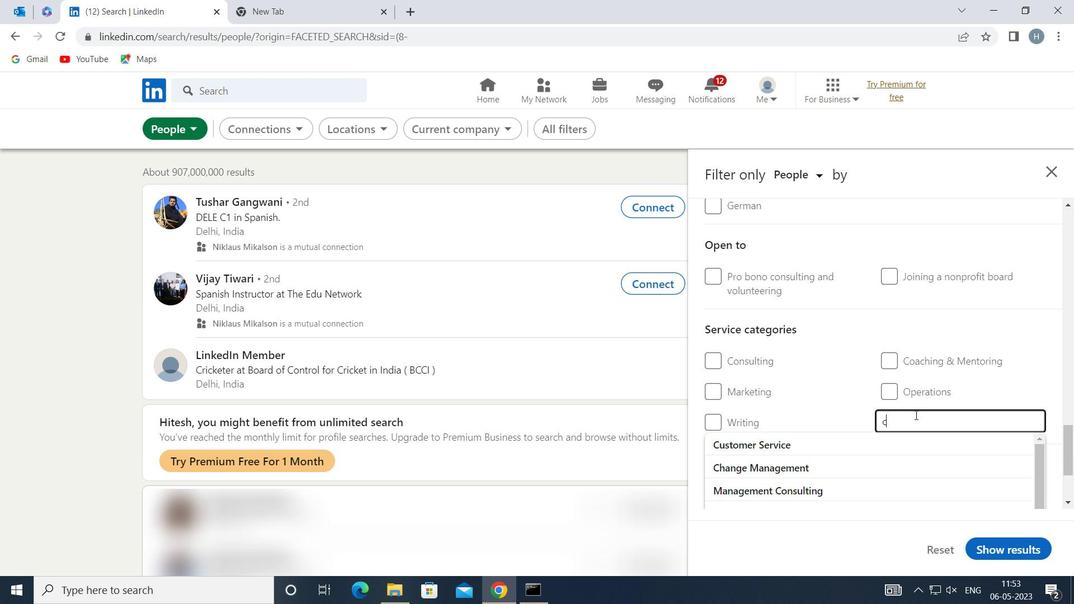 
Action: Key pressed O
Screenshot: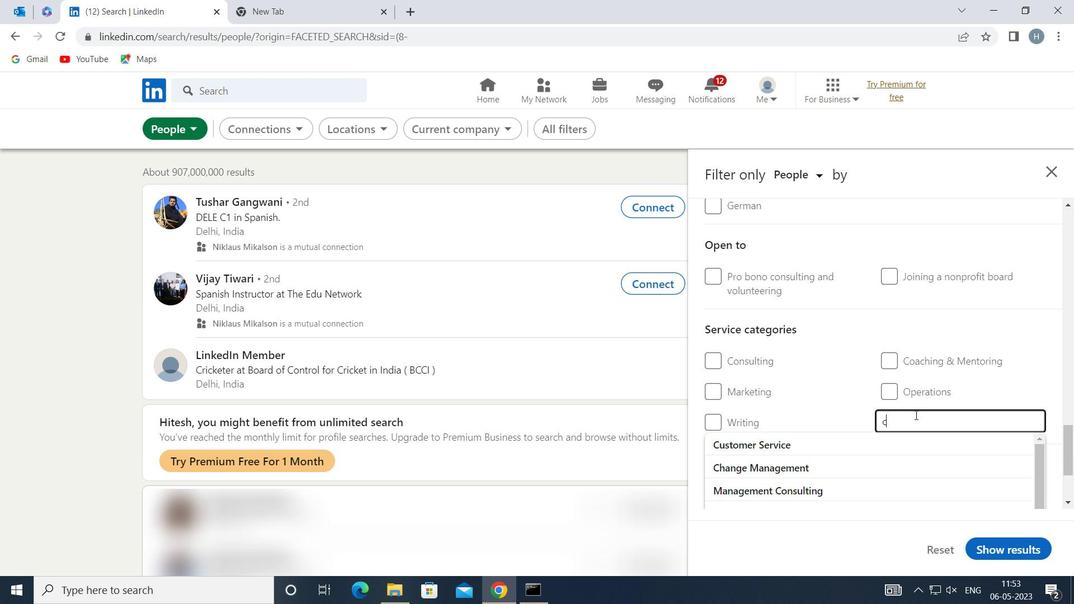
Action: Mouse moved to (916, 413)
Screenshot: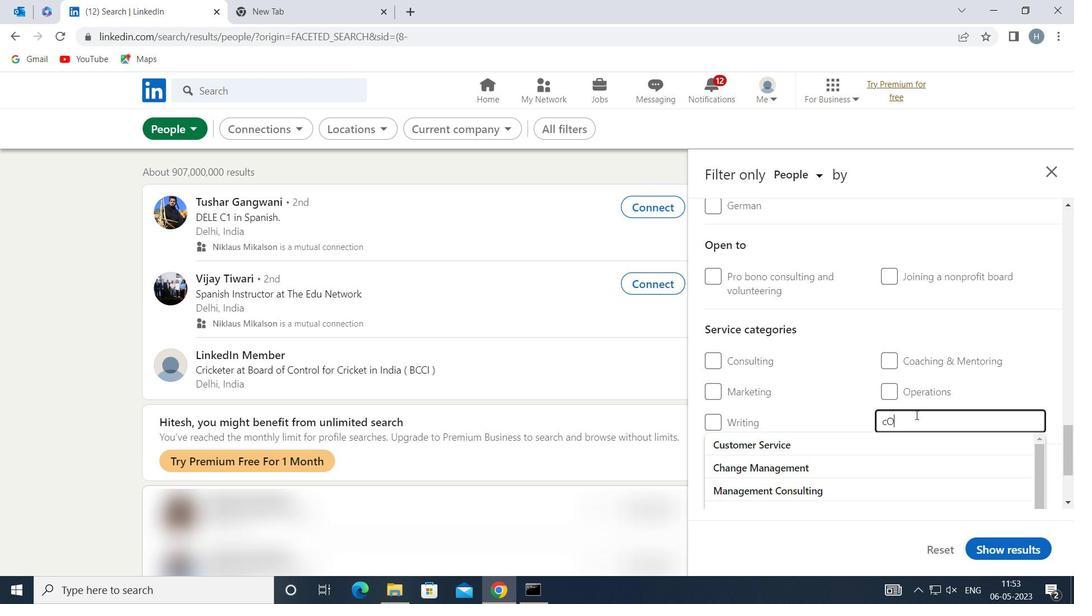 
Action: Key pressed R
Screenshot: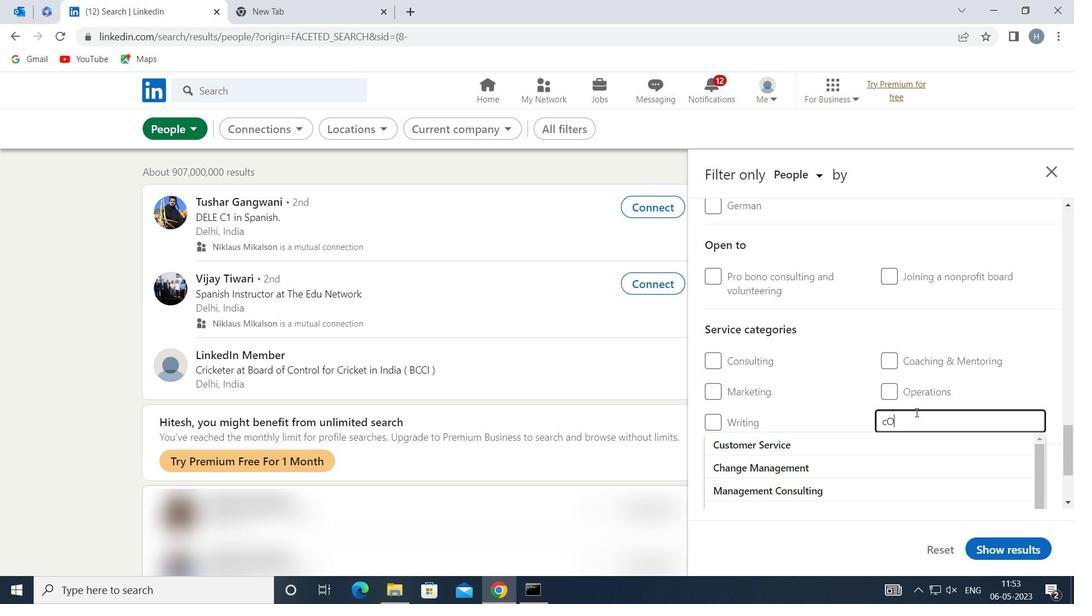 
Action: Mouse moved to (917, 412)
Screenshot: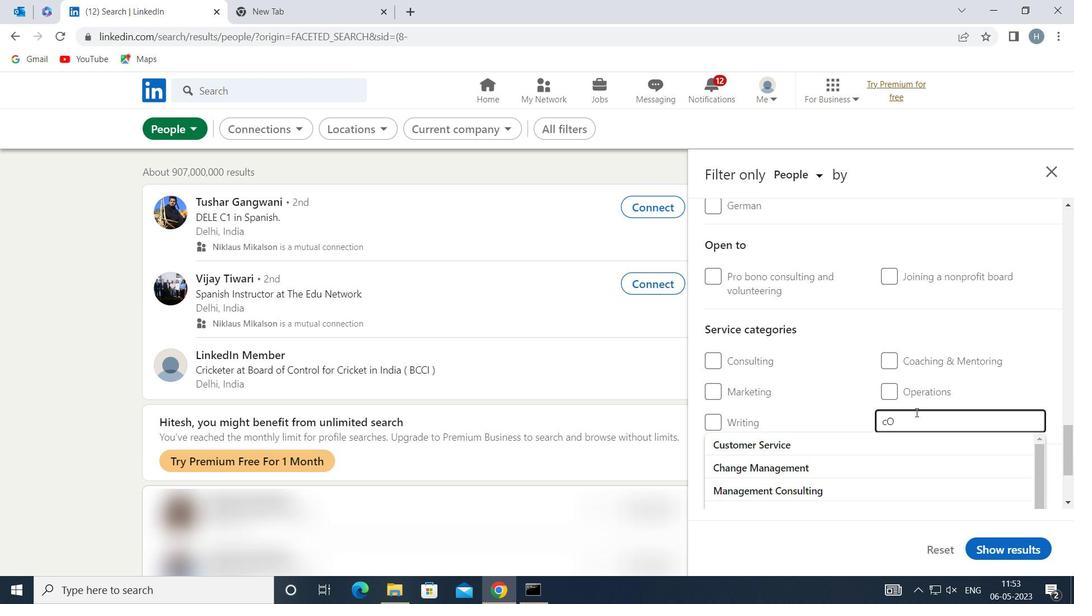 
Action: Key pressed PORATE
Screenshot: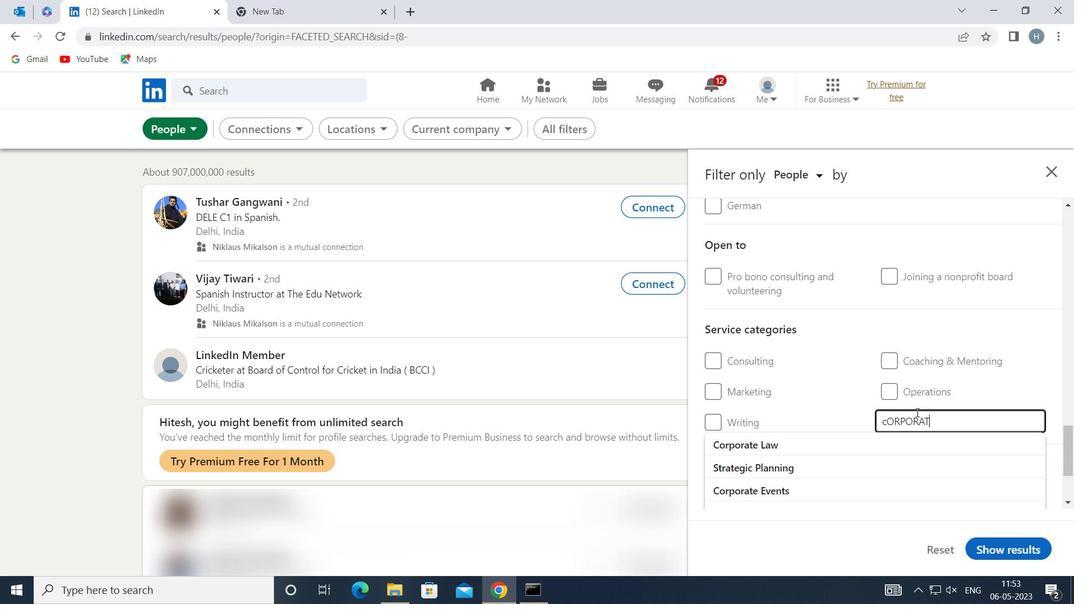
Action: Mouse moved to (897, 411)
Screenshot: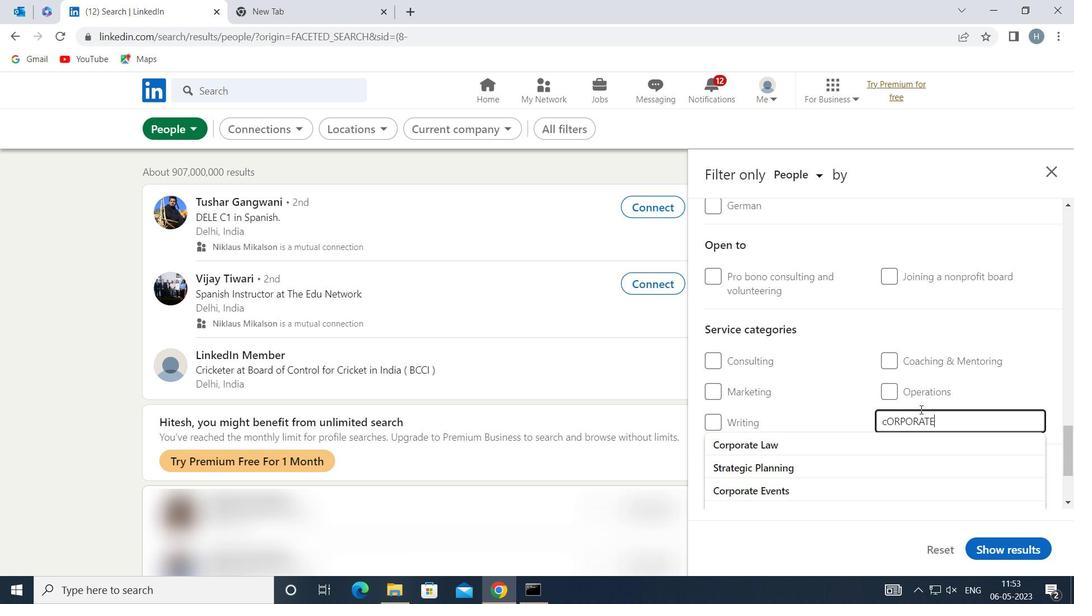 
Action: Key pressed <Key.space><Key.shift>E
Screenshot: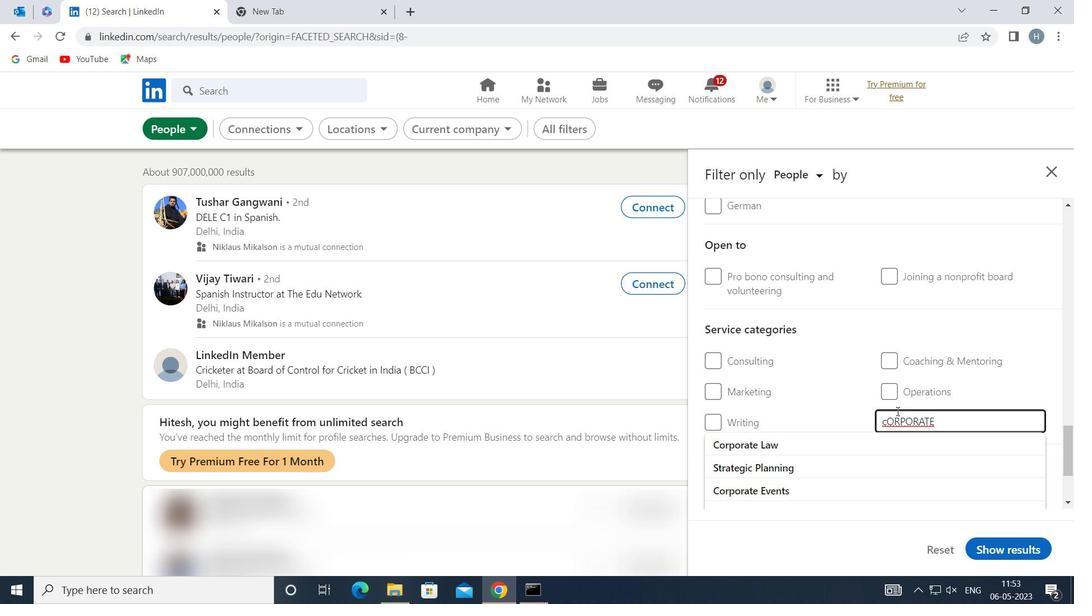 
Action: Mouse moved to (835, 439)
Screenshot: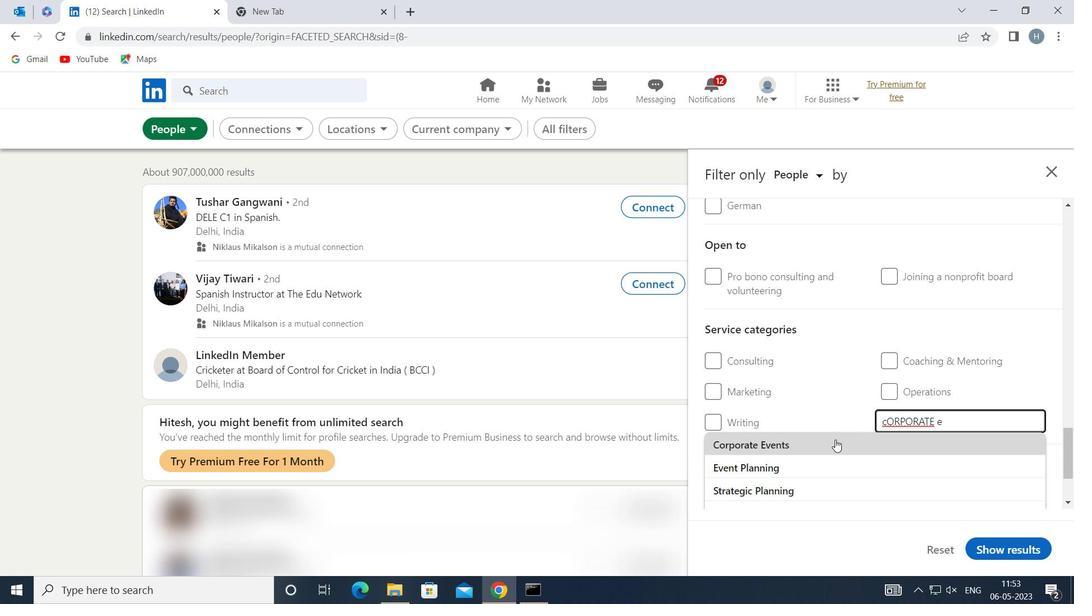 
Action: Mouse pressed left at (835, 439)
Screenshot: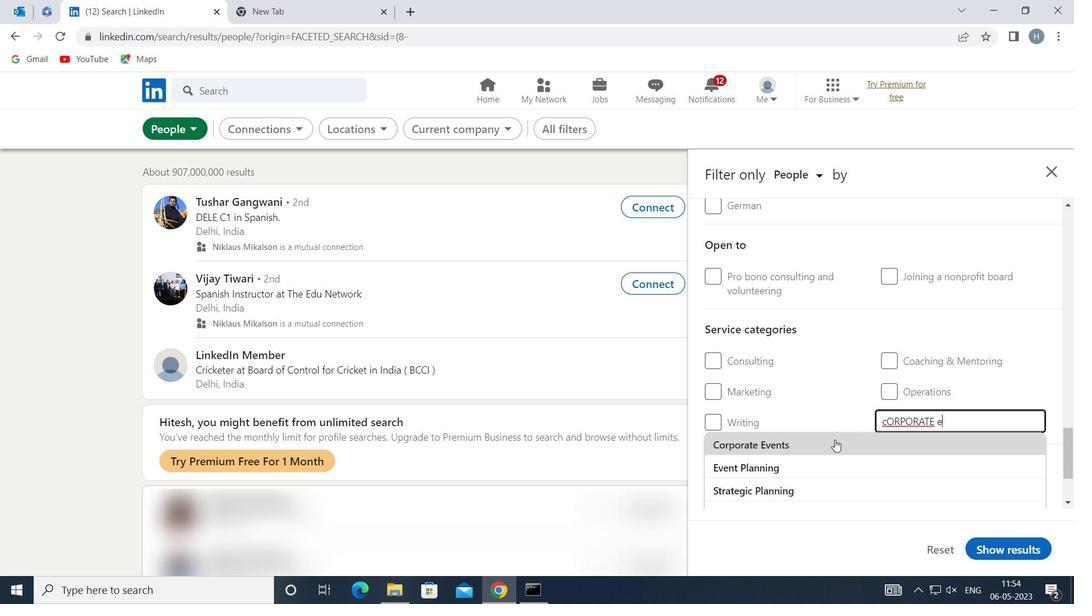 
Action: Mouse moved to (827, 412)
Screenshot: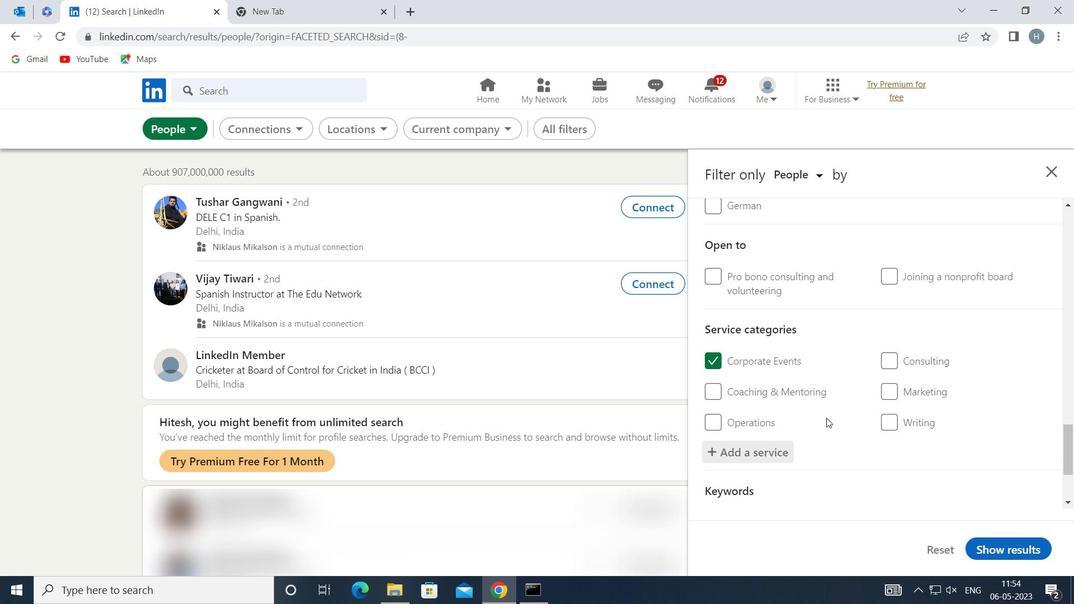 
Action: Mouse scrolled (827, 411) with delta (0, 0)
Screenshot: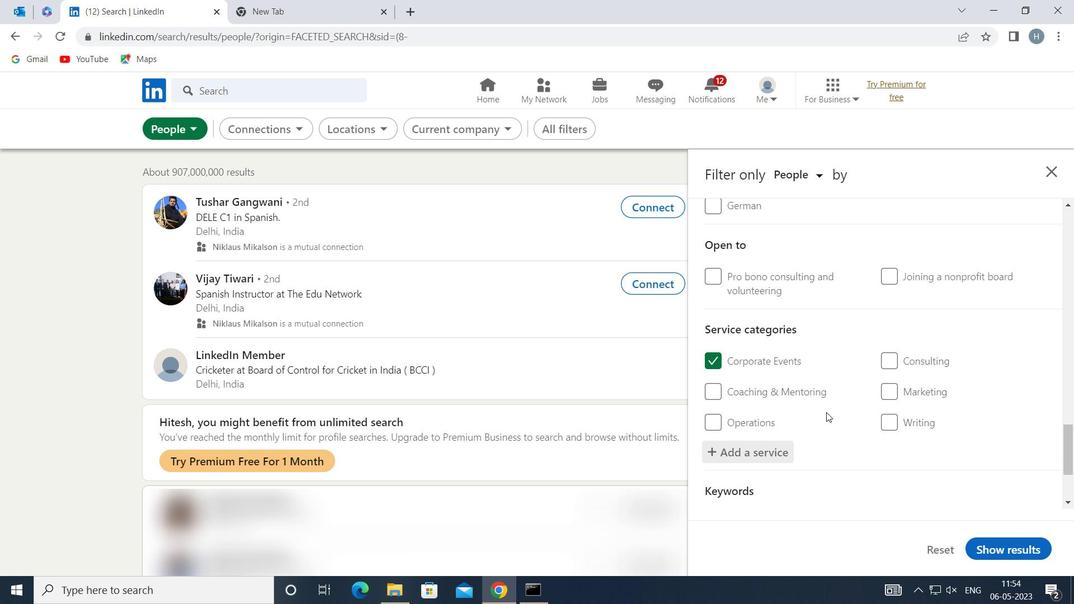 
Action: Mouse moved to (827, 411)
Screenshot: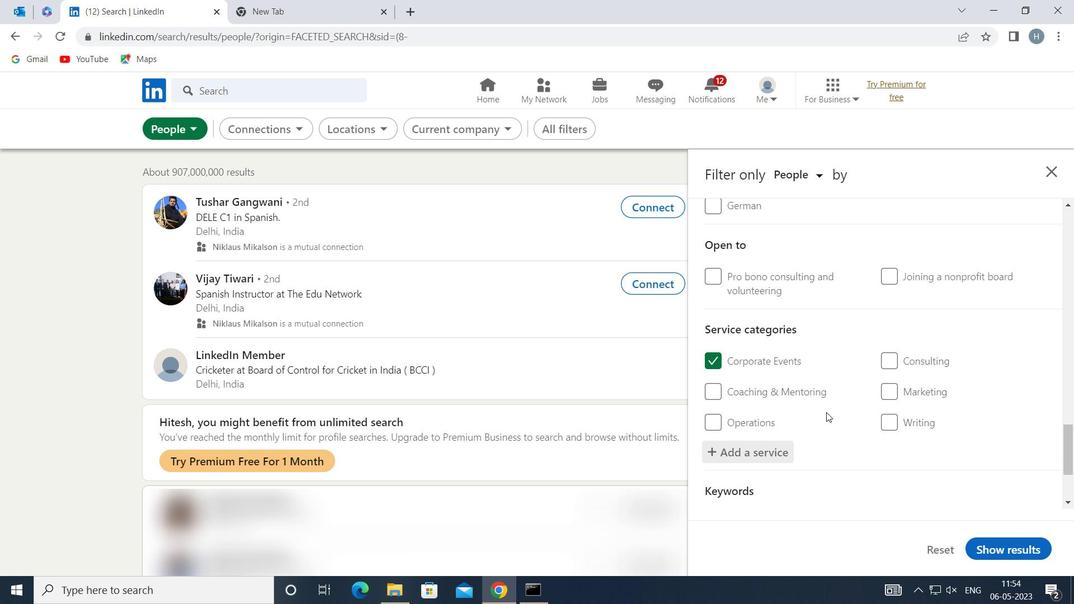 
Action: Mouse scrolled (827, 411) with delta (0, 0)
Screenshot: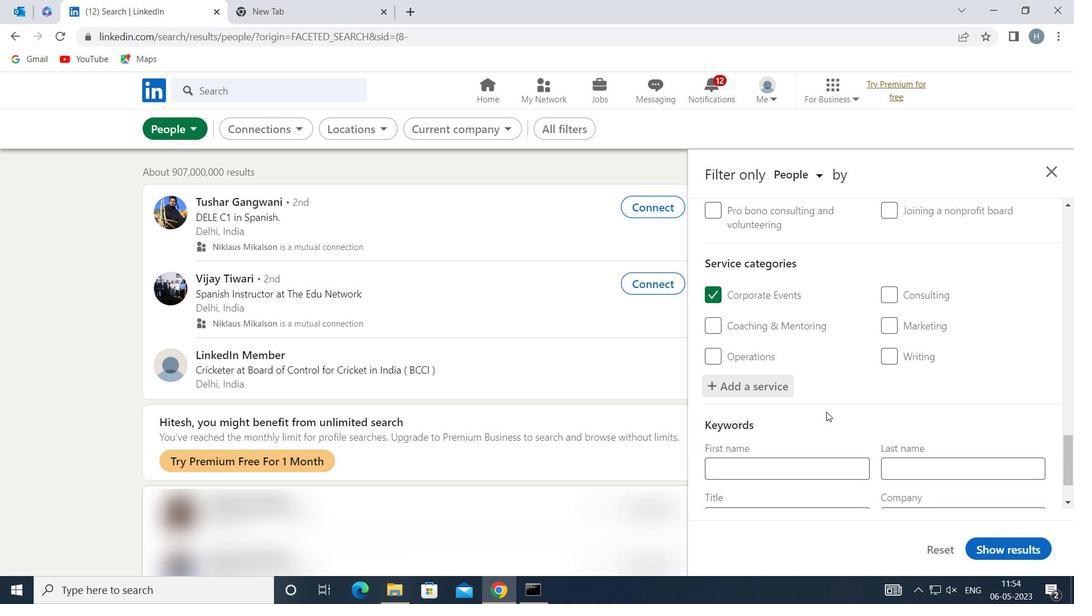 
Action: Mouse scrolled (827, 411) with delta (0, 0)
Screenshot: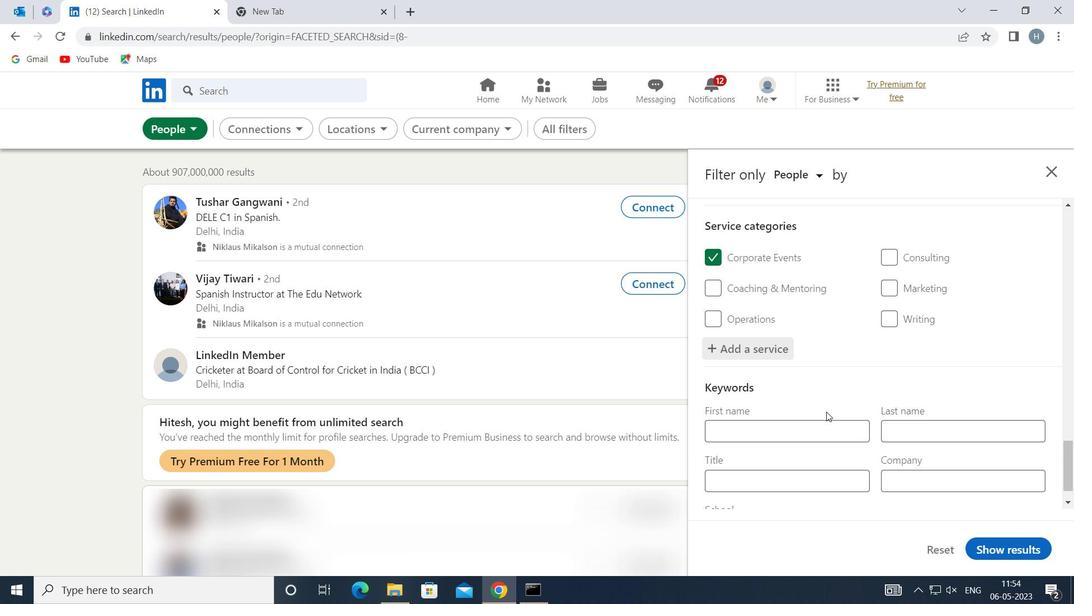 
Action: Mouse scrolled (827, 411) with delta (0, 0)
Screenshot: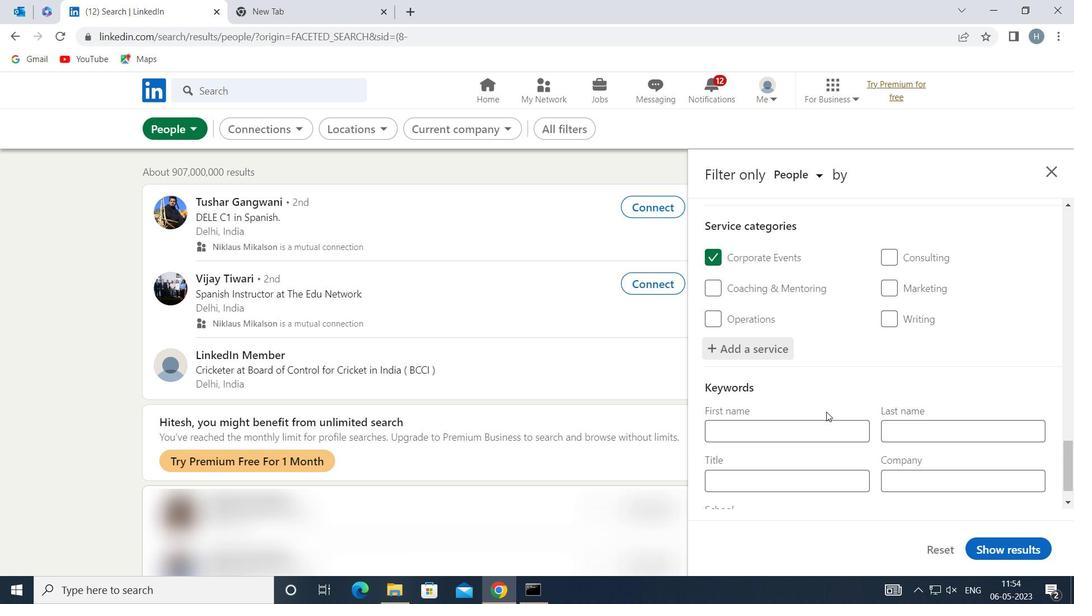 
Action: Mouse moved to (826, 442)
Screenshot: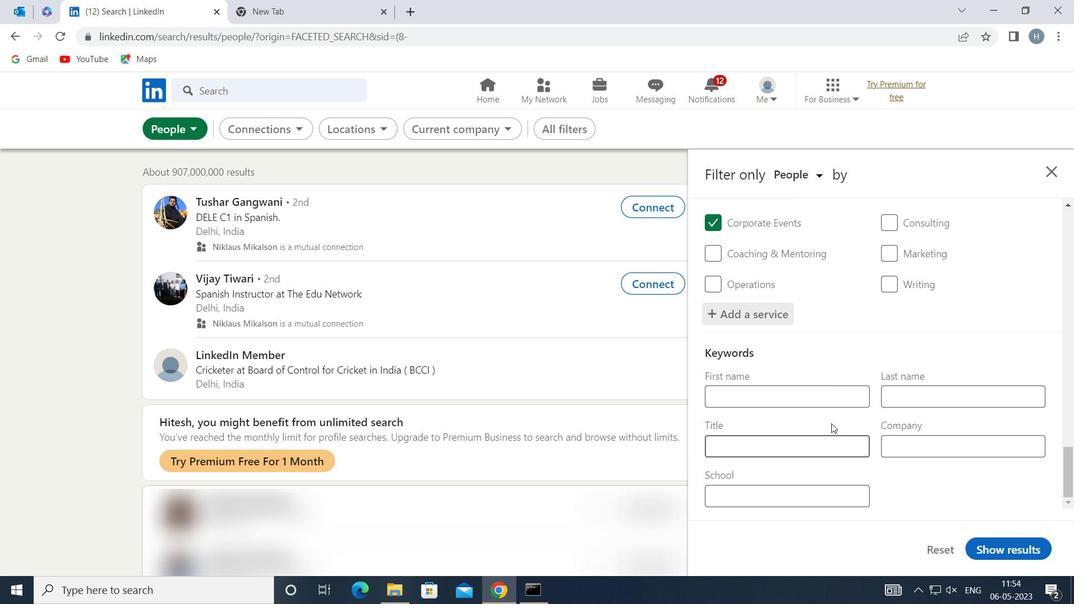
Action: Mouse pressed left at (826, 442)
Screenshot: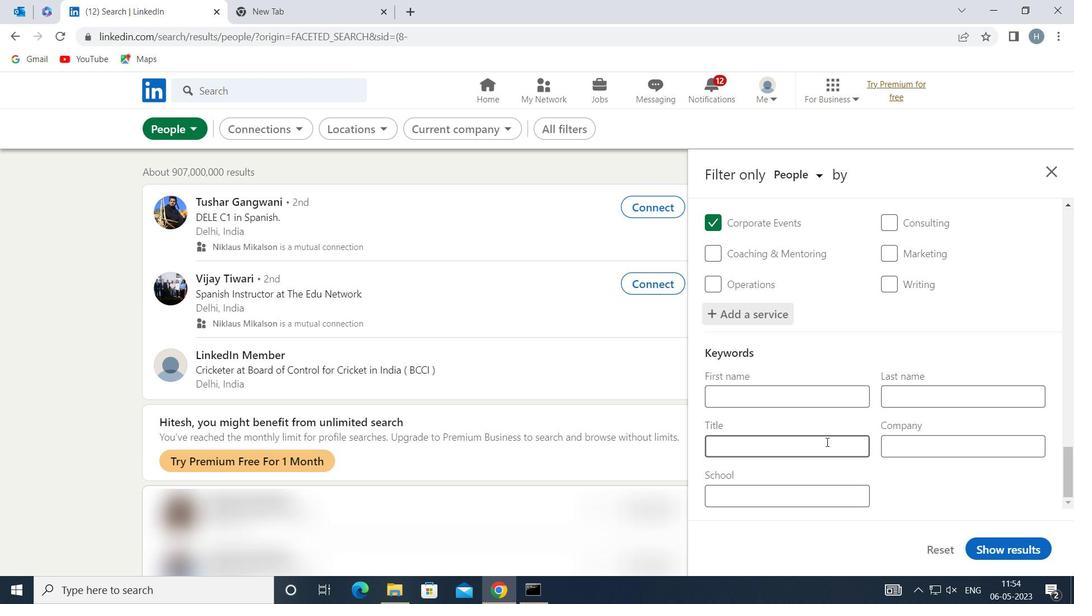 
Action: Key pressed <Key.shift>ACCOUNT<Key.space><Key.shift>EXECUTIVE
Screenshot: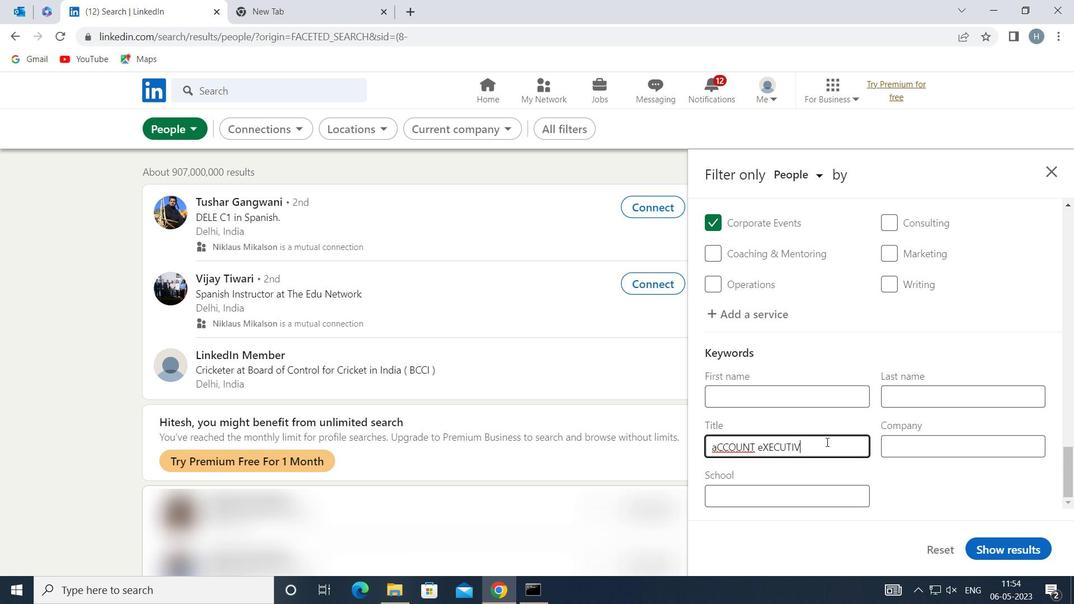 
Action: Mouse moved to (823, 438)
Screenshot: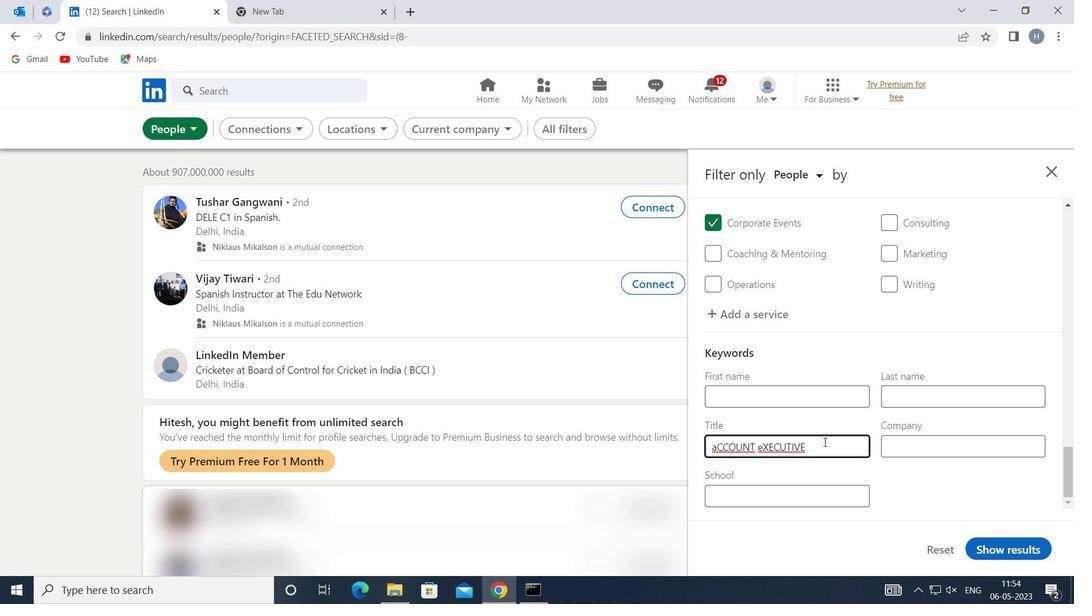 
Action: Key pressed <Key.backspace><Key.backspace><Key.backspace><Key.backspace><Key.backspace><Key.backspace><Key.backspace><Key.backspace><Key.backspace><Key.backspace><Key.backspace><Key.backspace><Key.backspace><Key.backspace><Key.backspace><Key.backspace><Key.backspace><Key.backspace><Key.backspace><Key.backspace><Key.backspace><Key.backspace><Key.backspace>
Screenshot: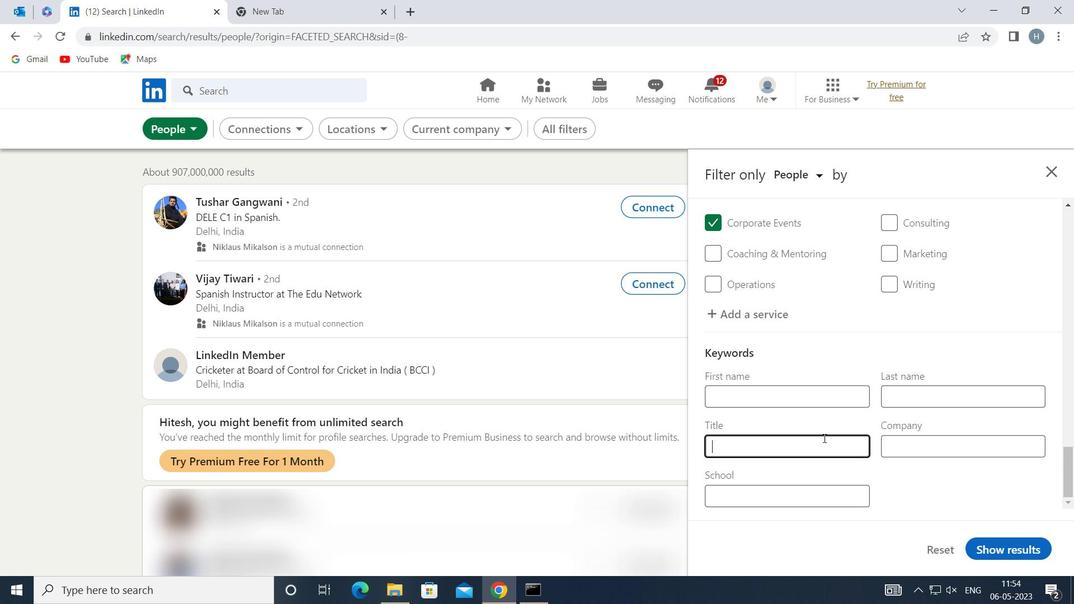 
Action: Mouse moved to (823, 436)
Screenshot: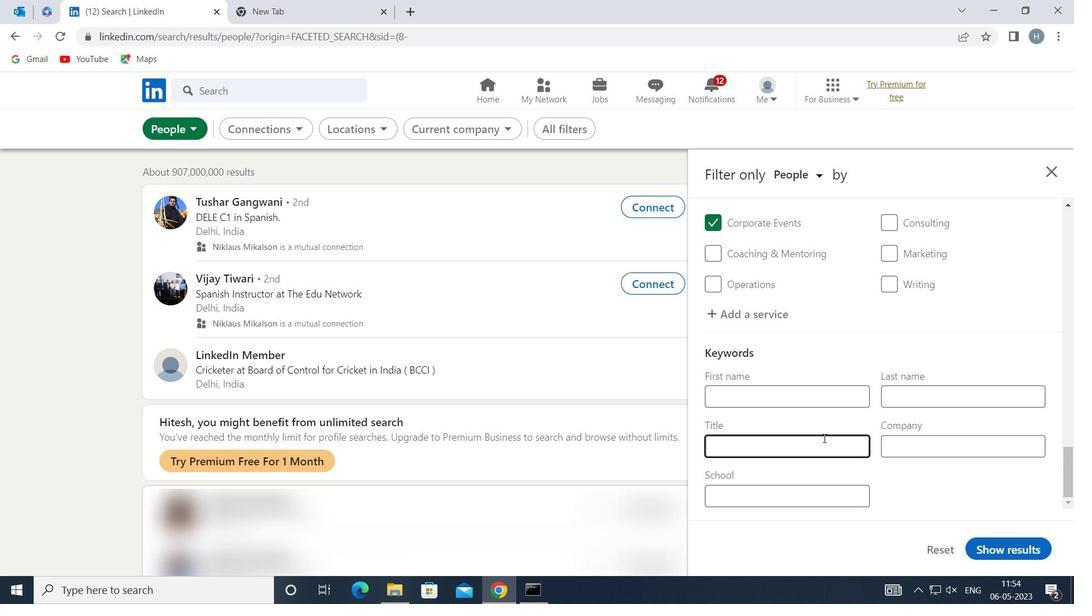 
Action: Key pressed <Key.caps_lock><Key.shift>ACCOUNT<Key.space><Key.shift>EX
Screenshot: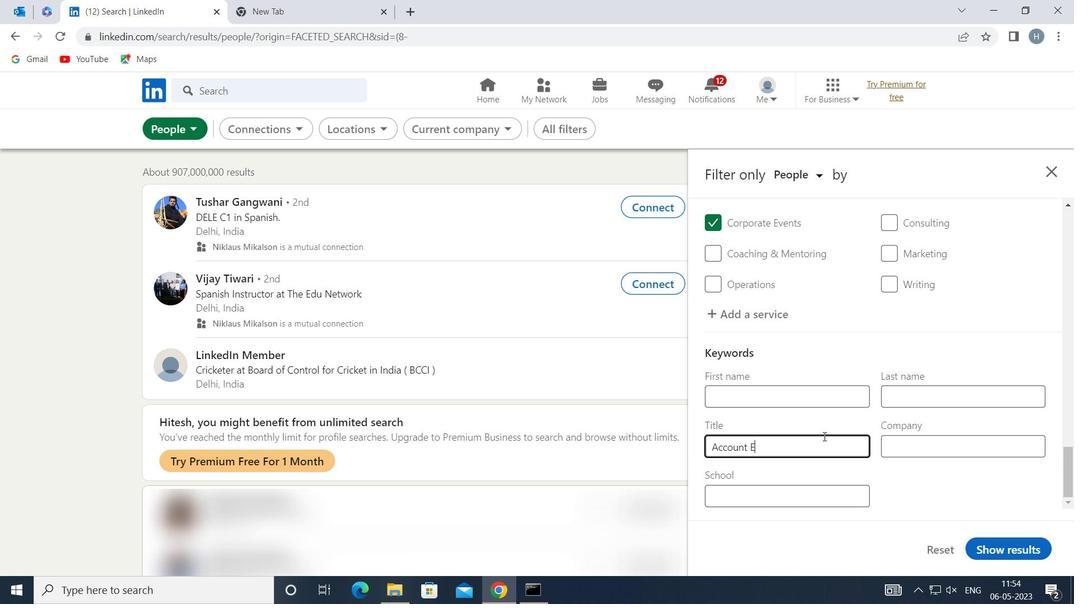 
Action: Mouse moved to (825, 436)
Screenshot: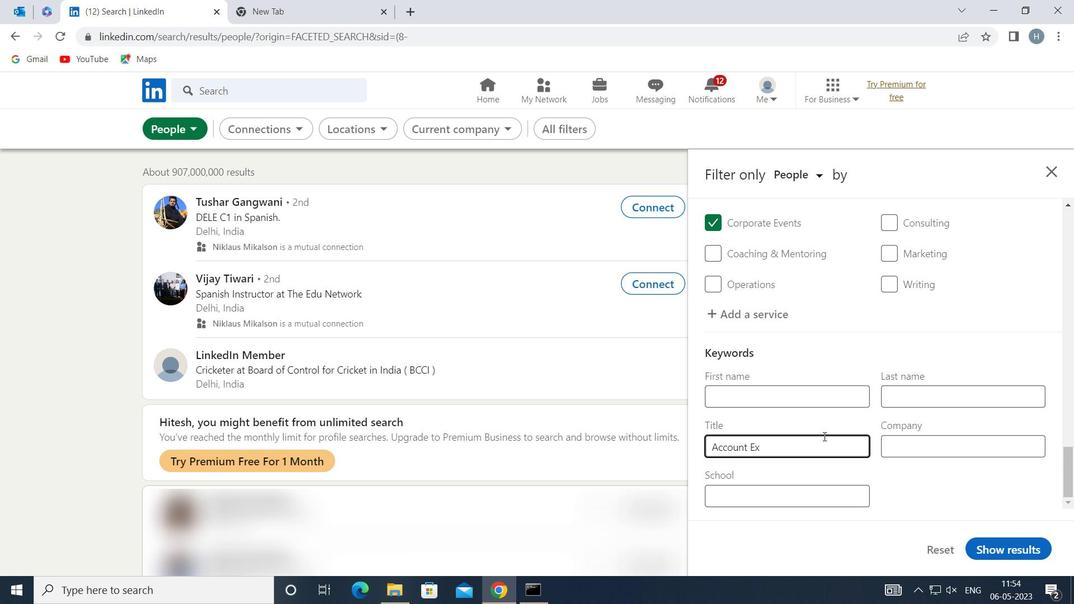 
Action: Key pressed ECUTIVE
Screenshot: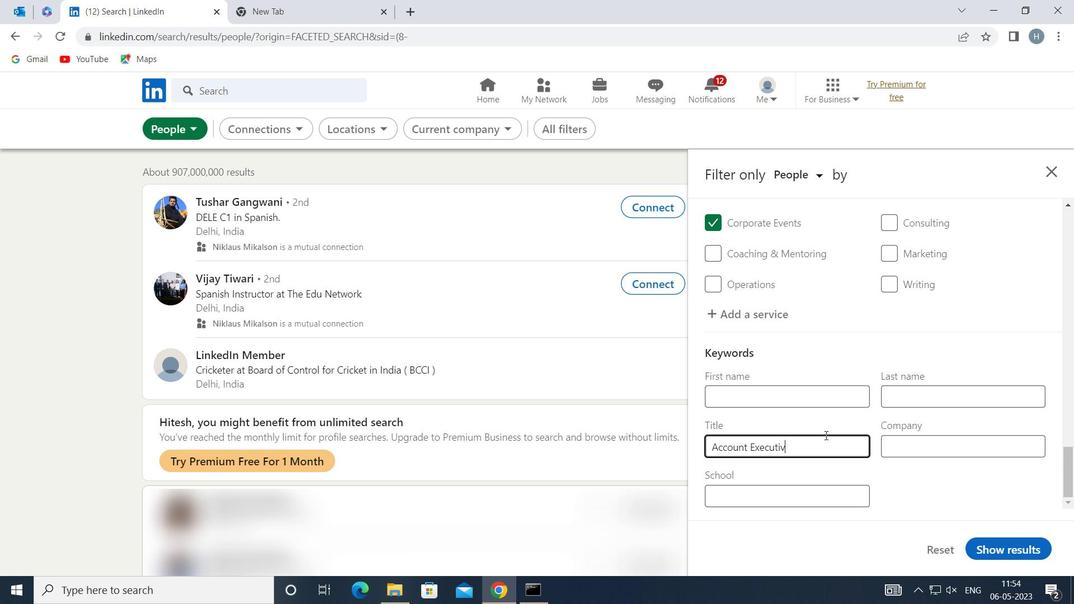 
Action: Mouse moved to (1003, 554)
Screenshot: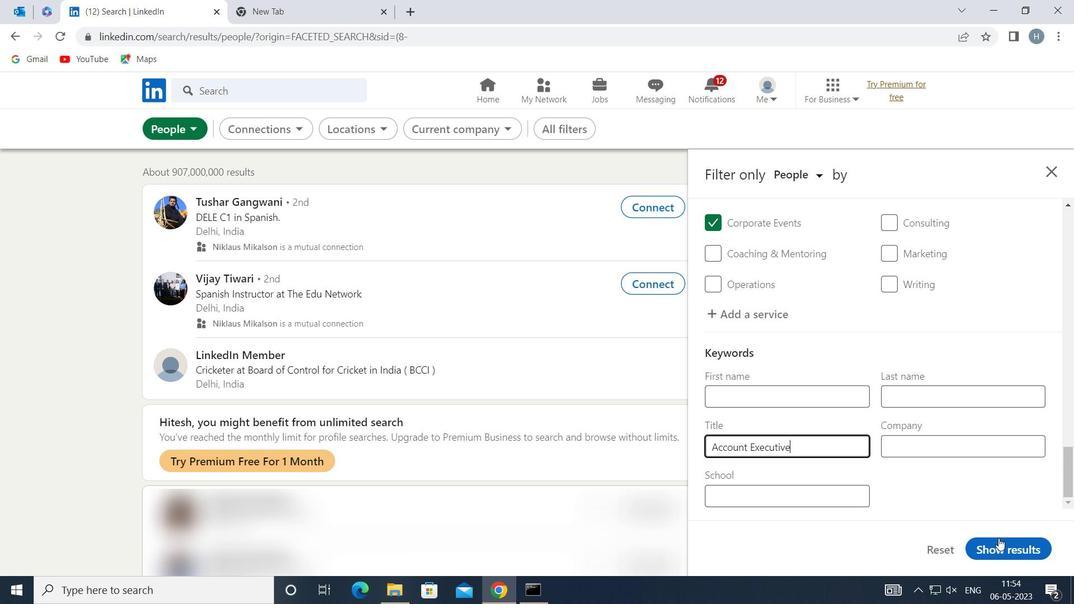
Action: Mouse pressed left at (1003, 554)
Screenshot: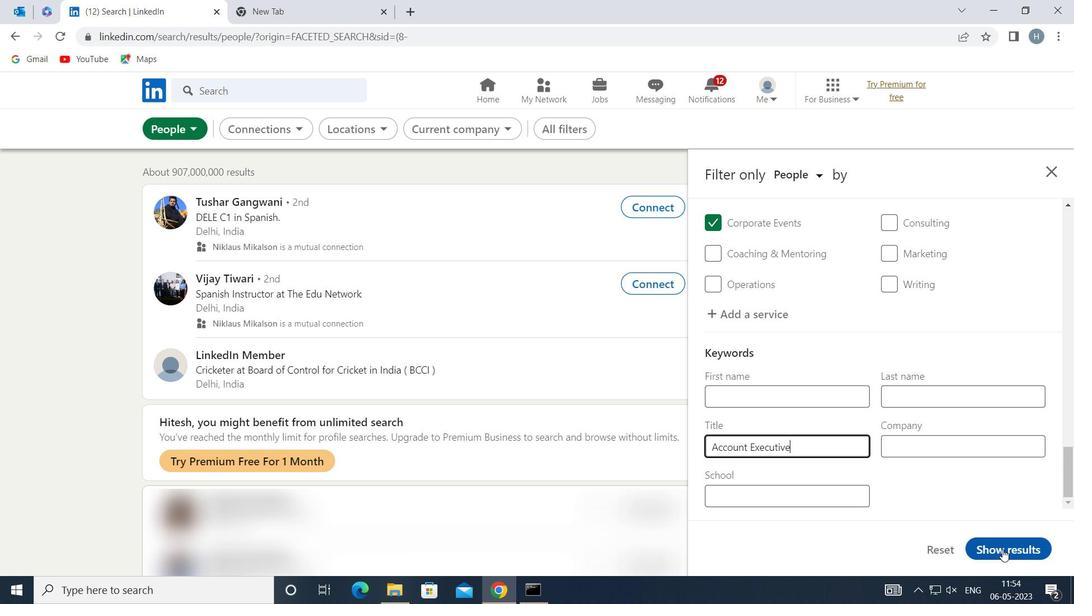 
Action: Mouse moved to (1001, 546)
Screenshot: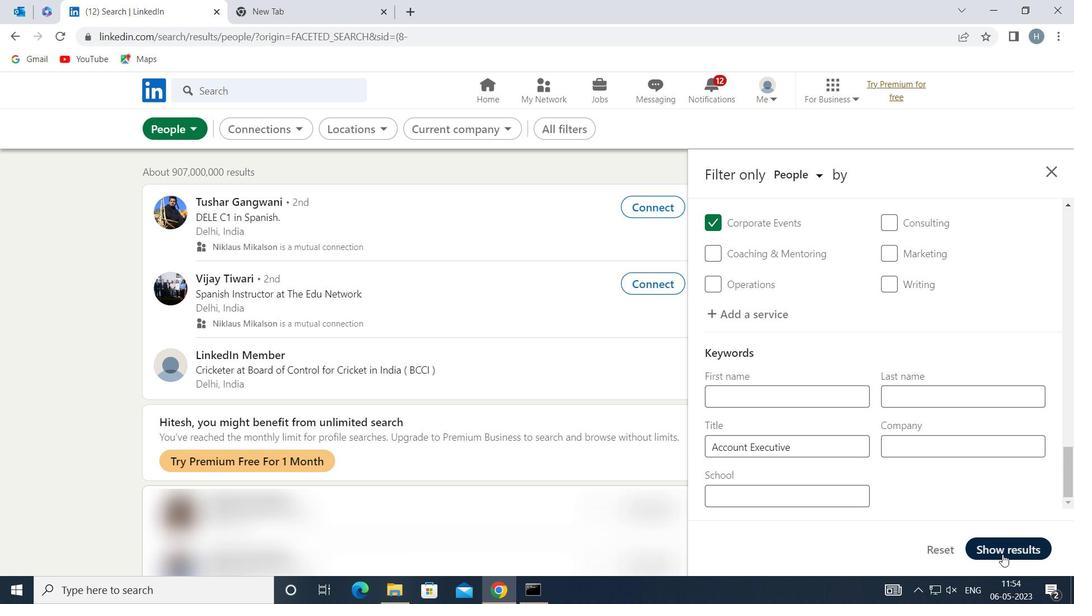 
